 Task: Add Sprouts Organic Sea Salt Roasted Seaweed to the cart.
Action: Mouse moved to (31, 318)
Screenshot: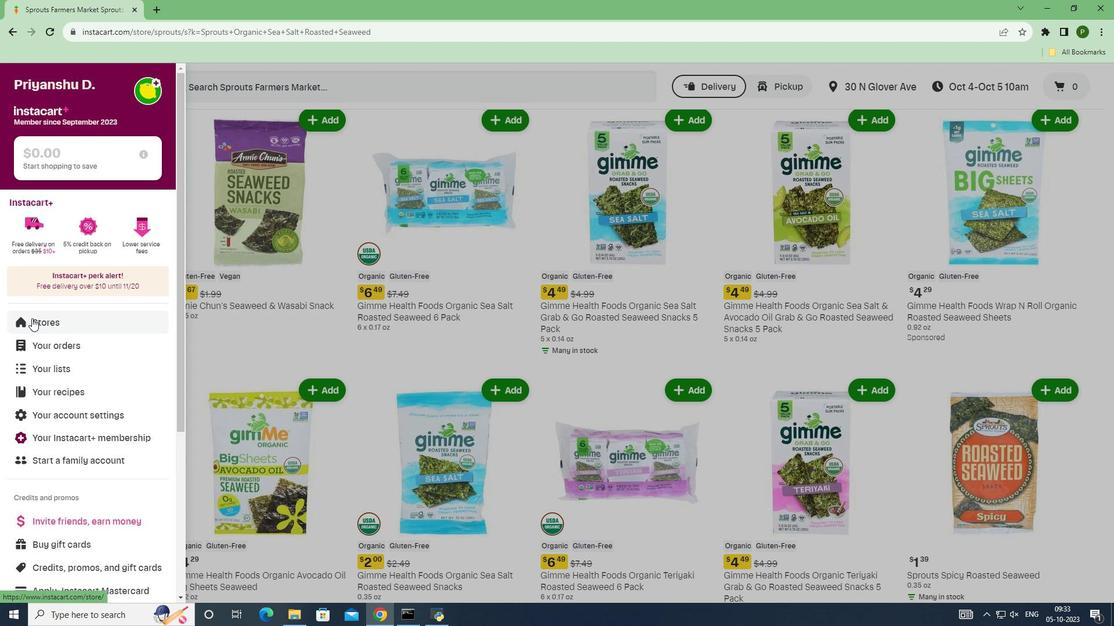
Action: Mouse pressed left at (31, 318)
Screenshot: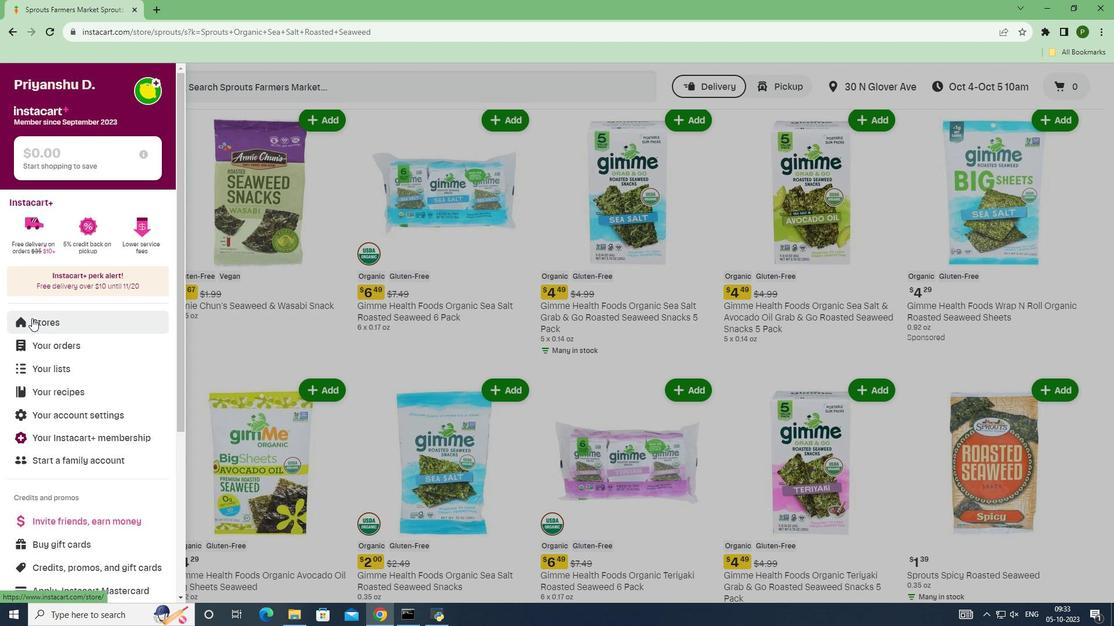 
Action: Mouse moved to (257, 138)
Screenshot: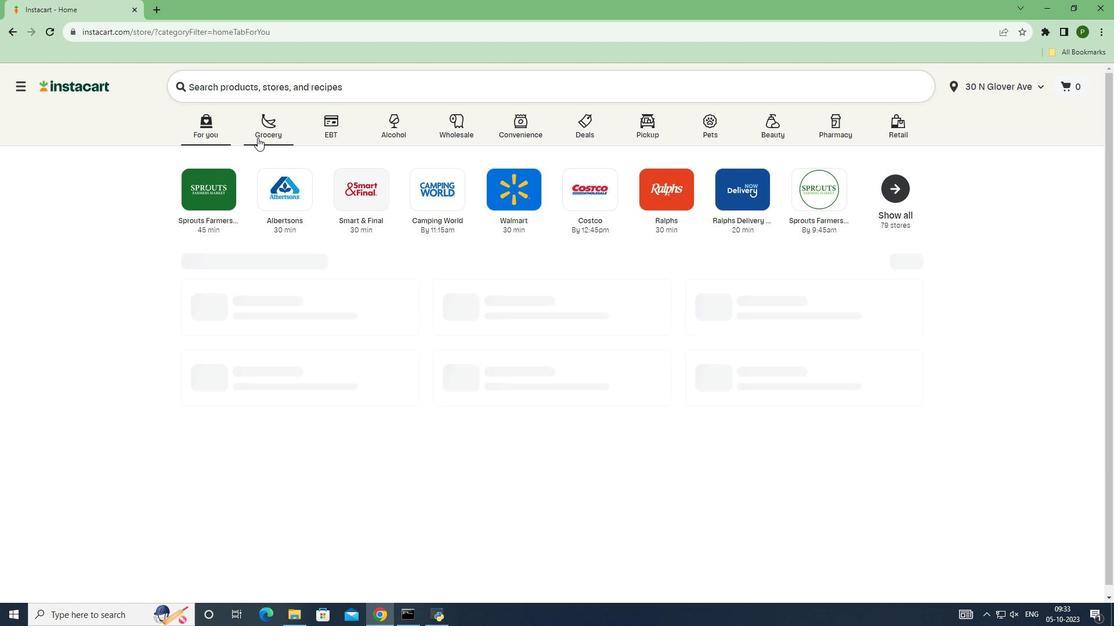 
Action: Mouse pressed left at (257, 138)
Screenshot: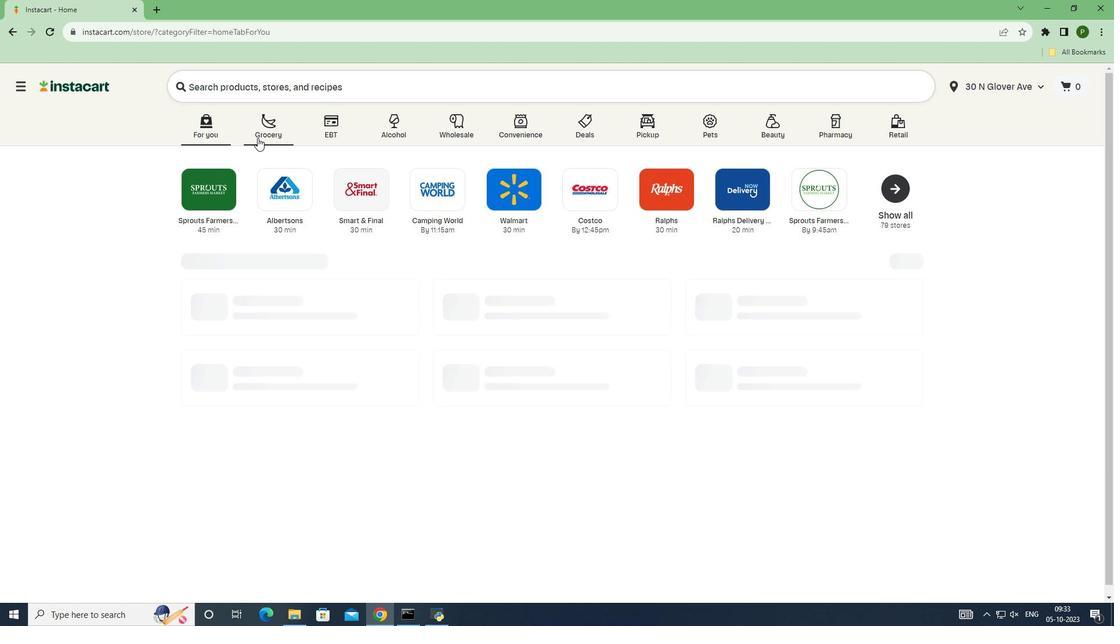 
Action: Mouse moved to (695, 264)
Screenshot: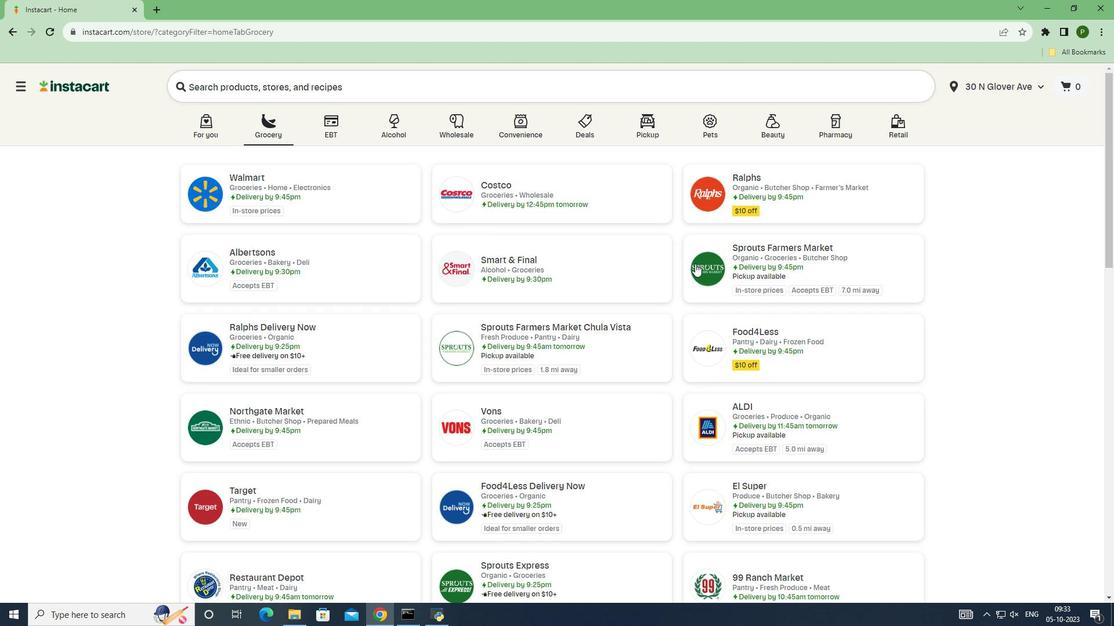 
Action: Mouse pressed left at (695, 264)
Screenshot: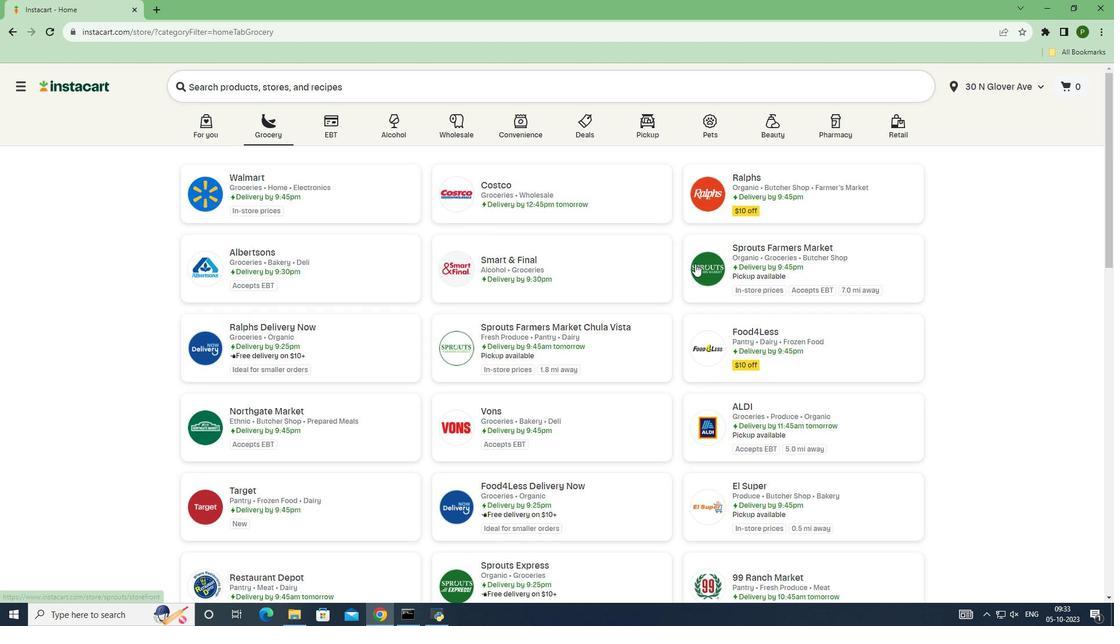 
Action: Mouse moved to (80, 332)
Screenshot: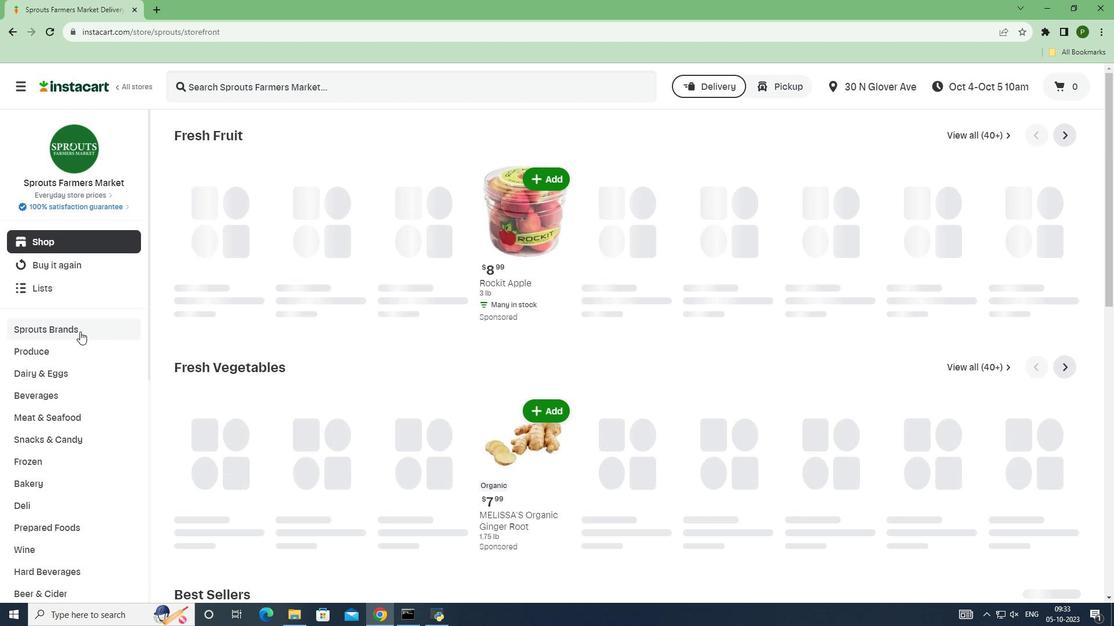 
Action: Mouse pressed left at (80, 332)
Screenshot: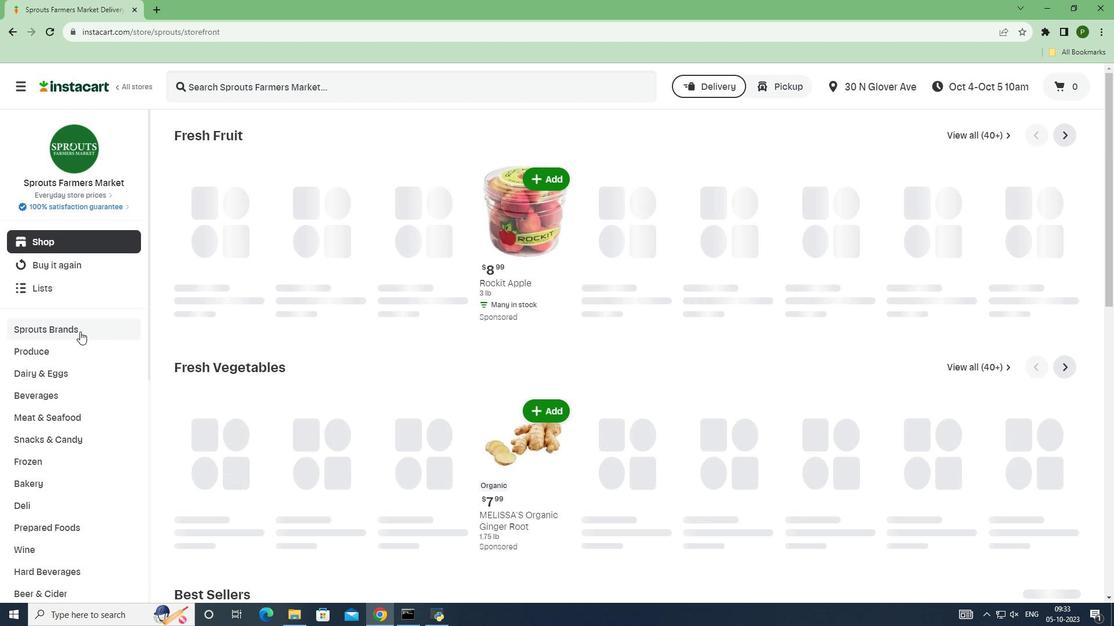 
Action: Mouse moved to (65, 422)
Screenshot: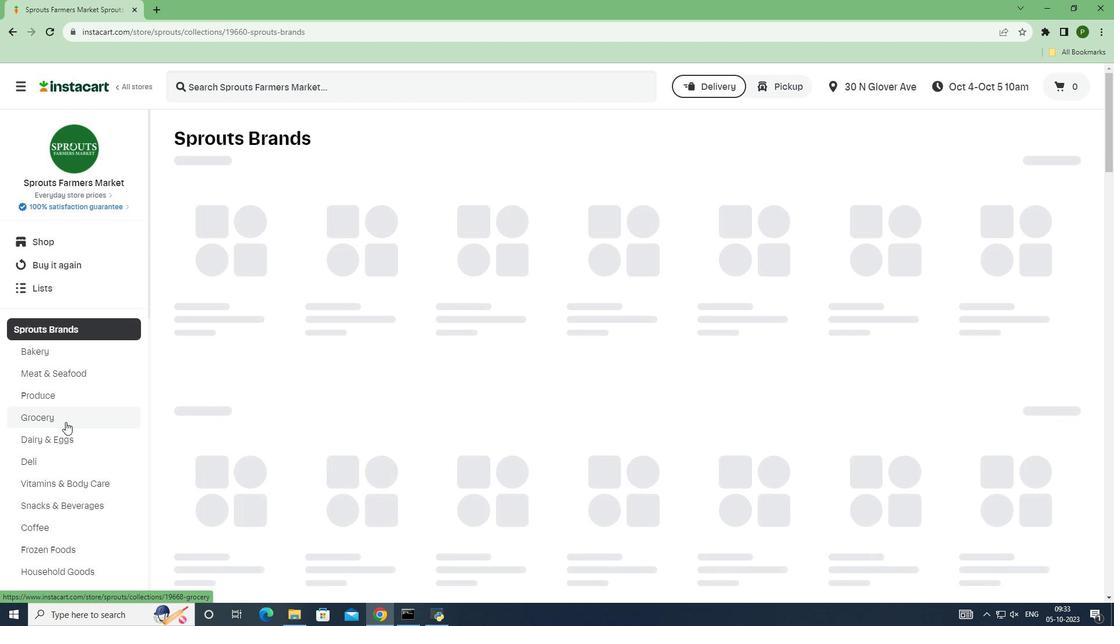 
Action: Mouse pressed left at (65, 422)
Screenshot: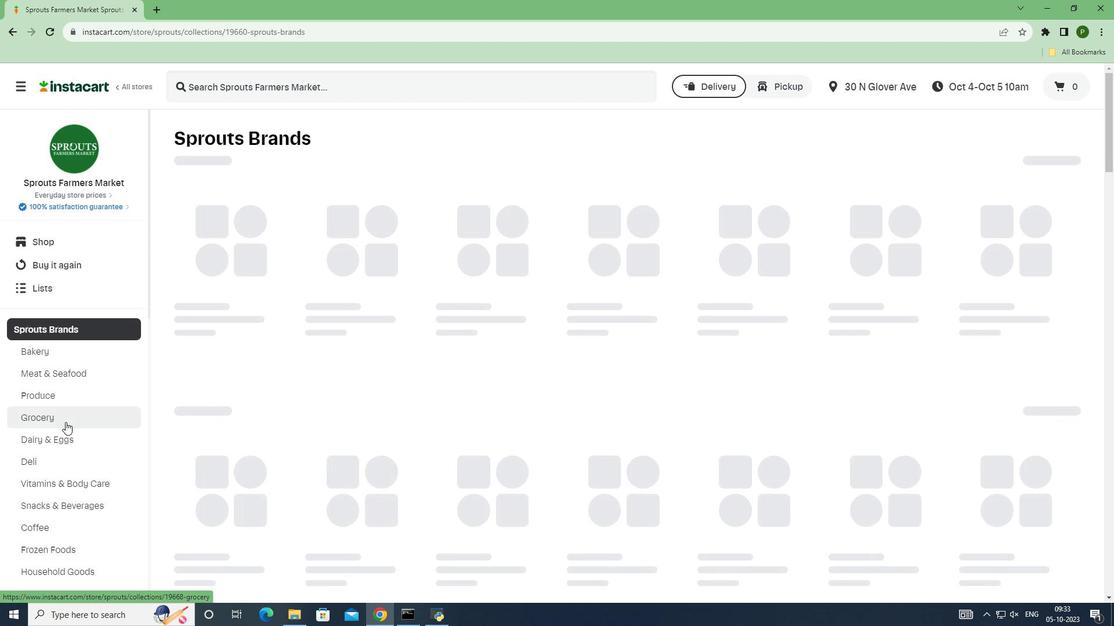 
Action: Mouse moved to (241, 229)
Screenshot: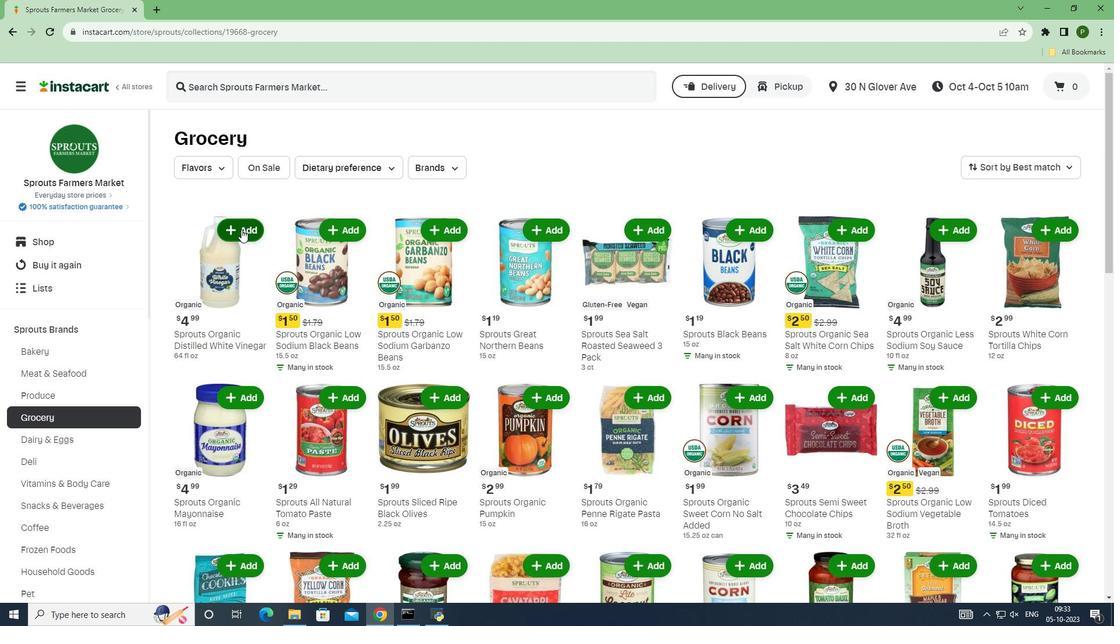 
Action: Mouse scrolled (241, 229) with delta (0, 0)
Screenshot: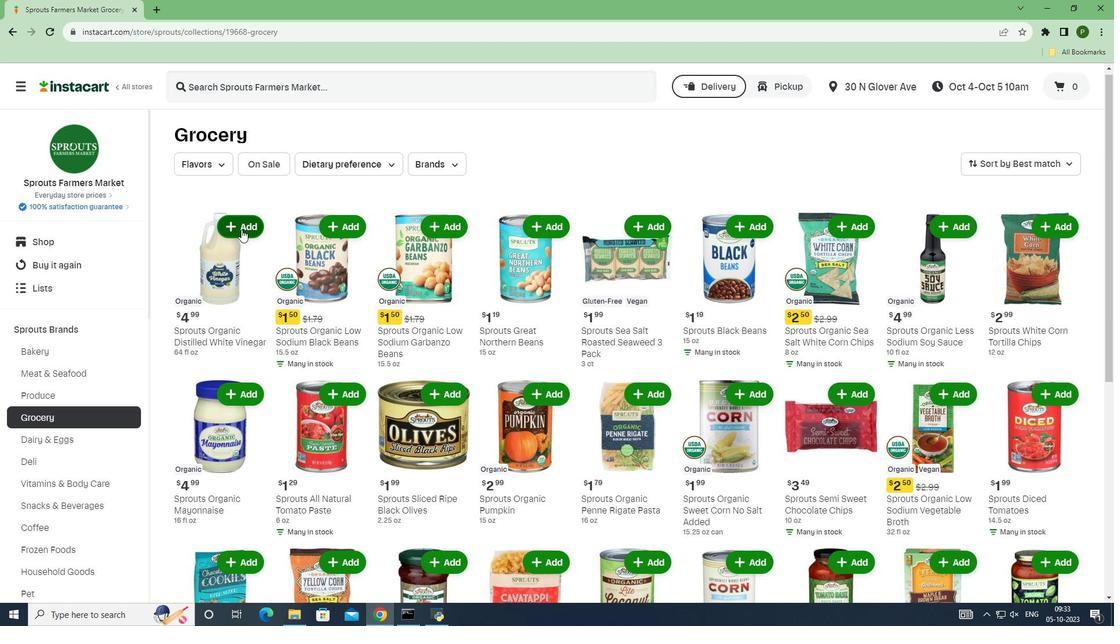 
Action: Mouse scrolled (241, 229) with delta (0, 0)
Screenshot: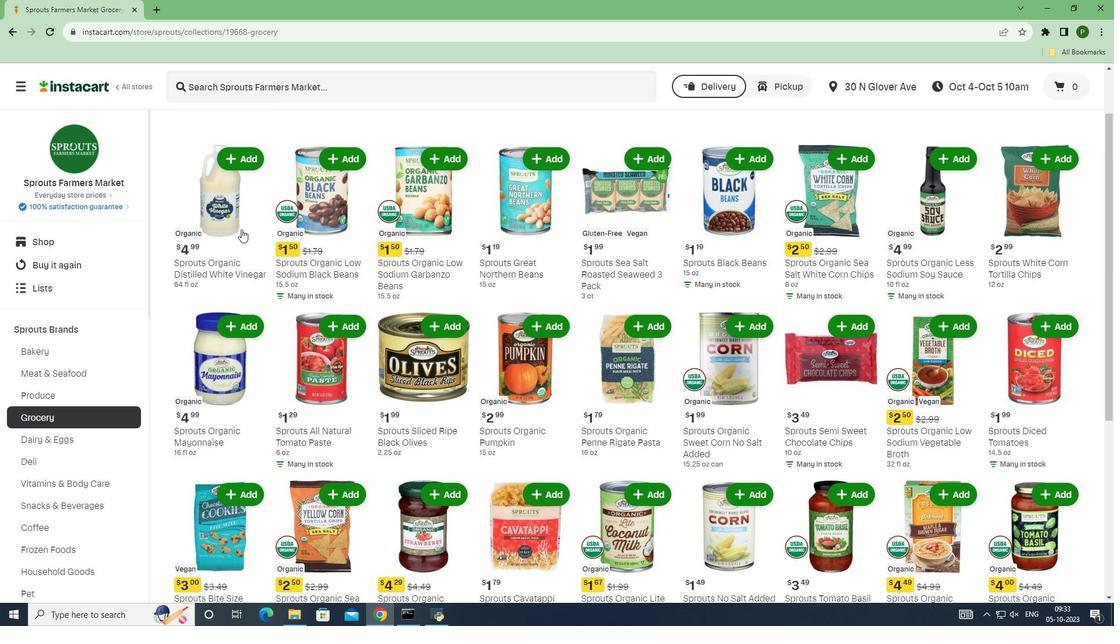 
Action: Mouse scrolled (241, 229) with delta (0, 0)
Screenshot: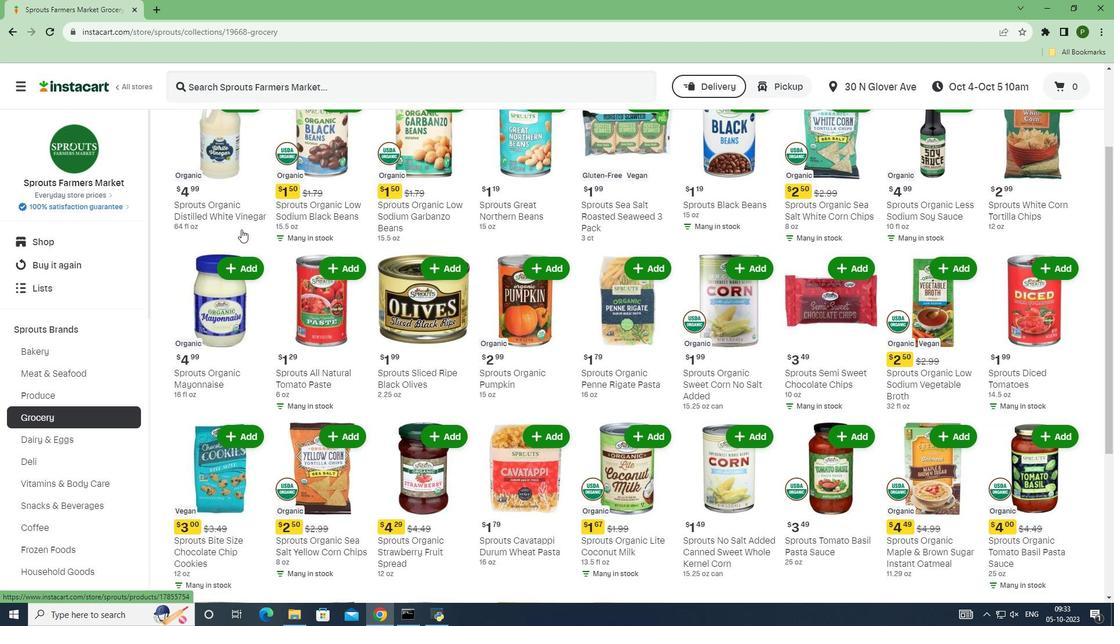 
Action: Mouse scrolled (241, 229) with delta (0, 0)
Screenshot: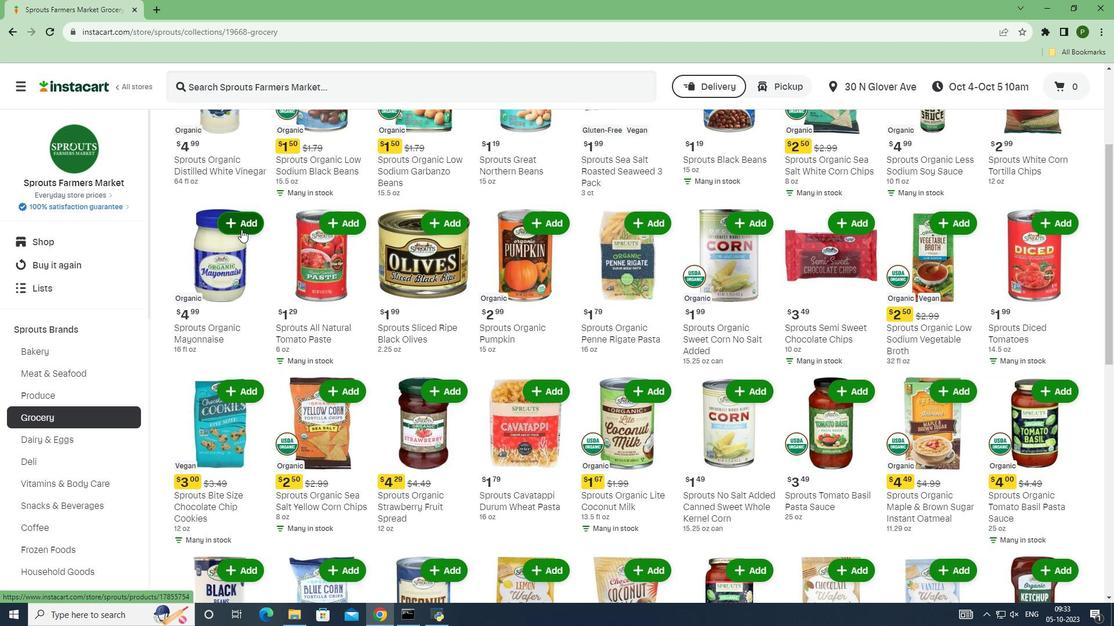 
Action: Mouse scrolled (241, 229) with delta (0, 0)
Screenshot: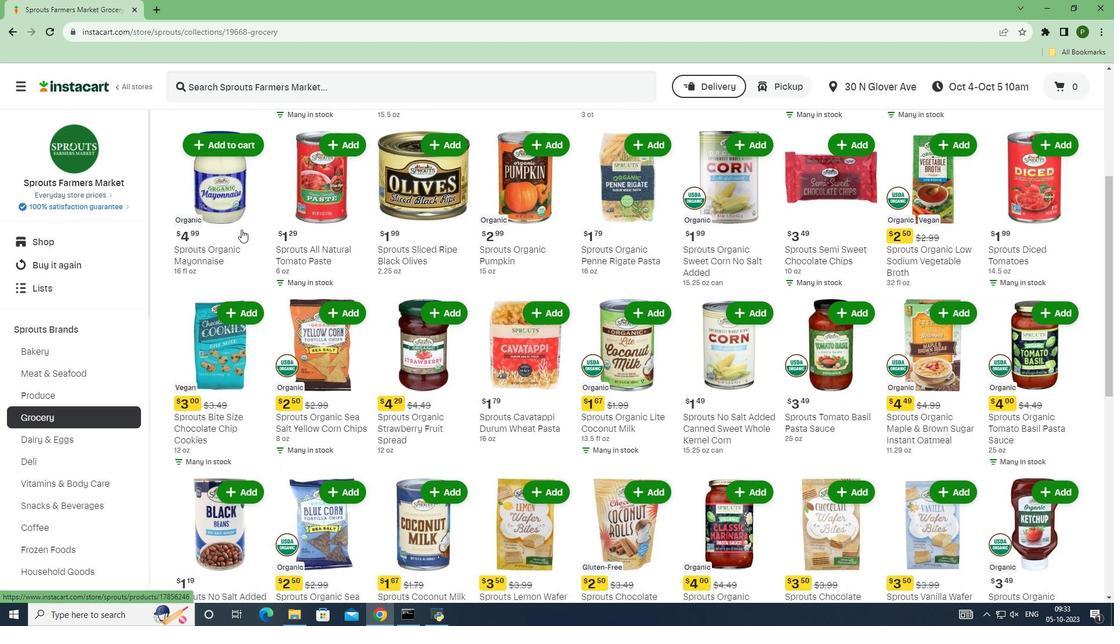 
Action: Mouse scrolled (241, 229) with delta (0, 0)
Screenshot: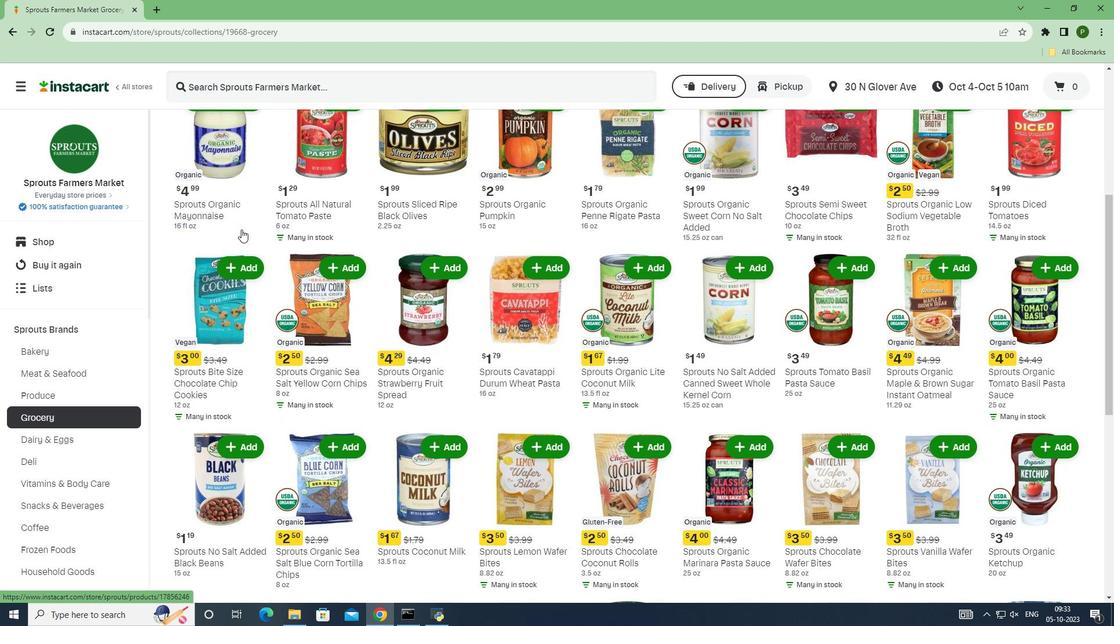 
Action: Mouse scrolled (241, 229) with delta (0, 0)
Screenshot: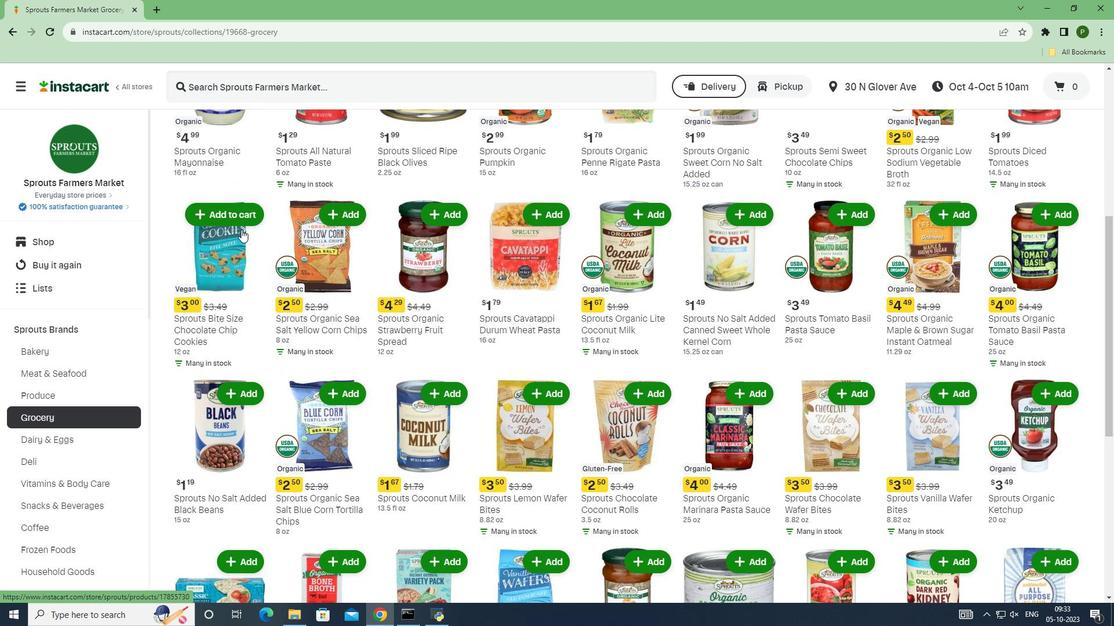 
Action: Mouse scrolled (241, 229) with delta (0, 0)
Screenshot: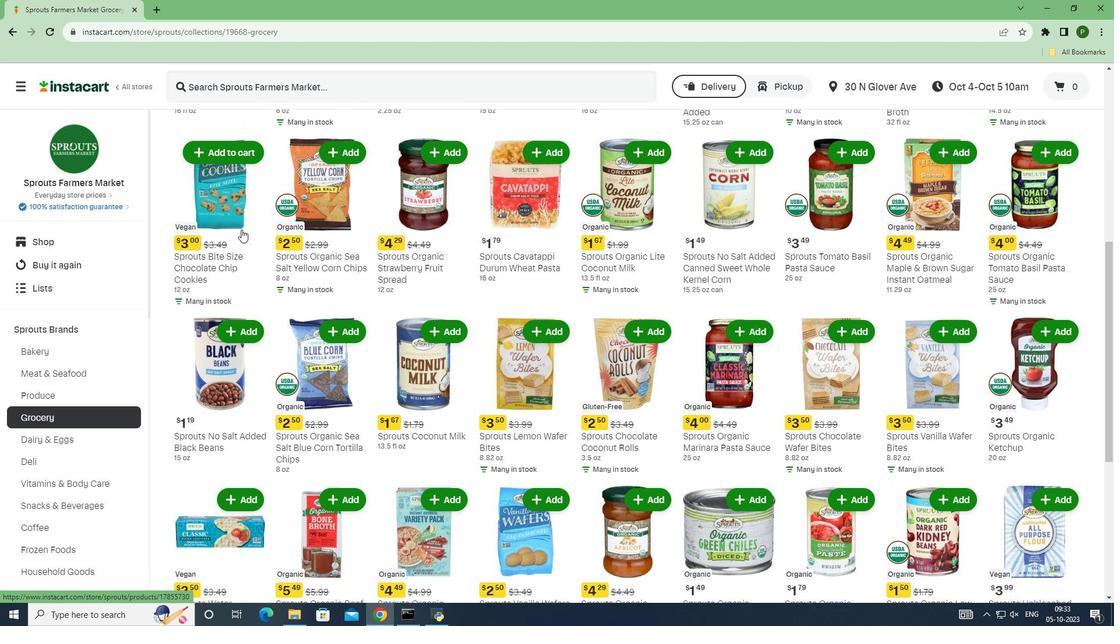 
Action: Mouse scrolled (241, 229) with delta (0, 0)
Screenshot: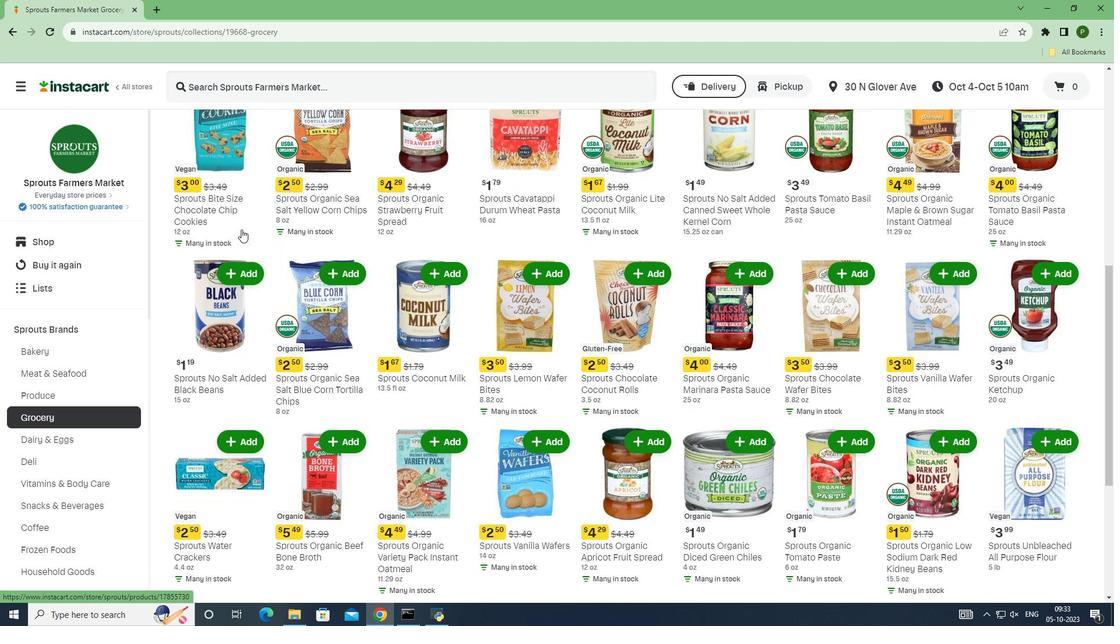 
Action: Mouse scrolled (241, 229) with delta (0, 0)
Screenshot: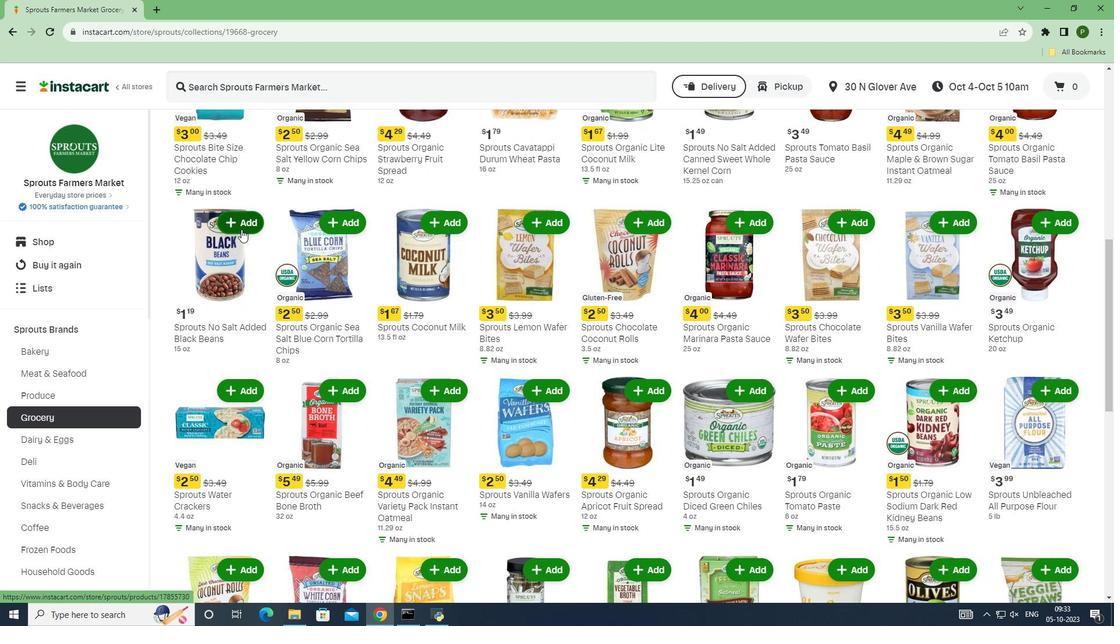 
Action: Mouse scrolled (241, 229) with delta (0, 0)
Screenshot: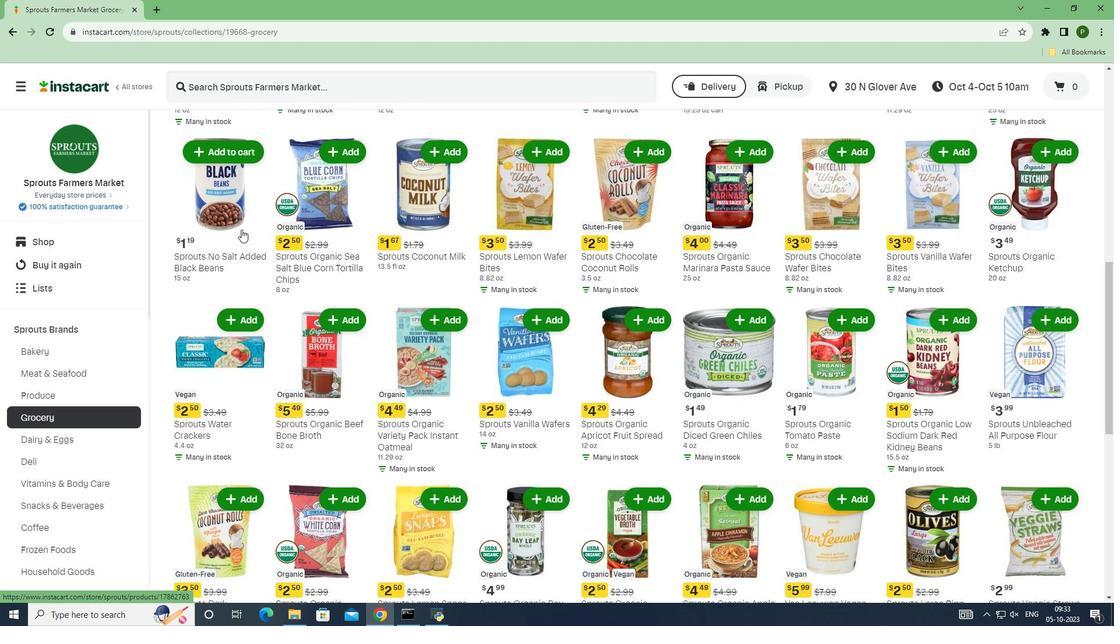 
Action: Mouse scrolled (241, 229) with delta (0, 0)
Screenshot: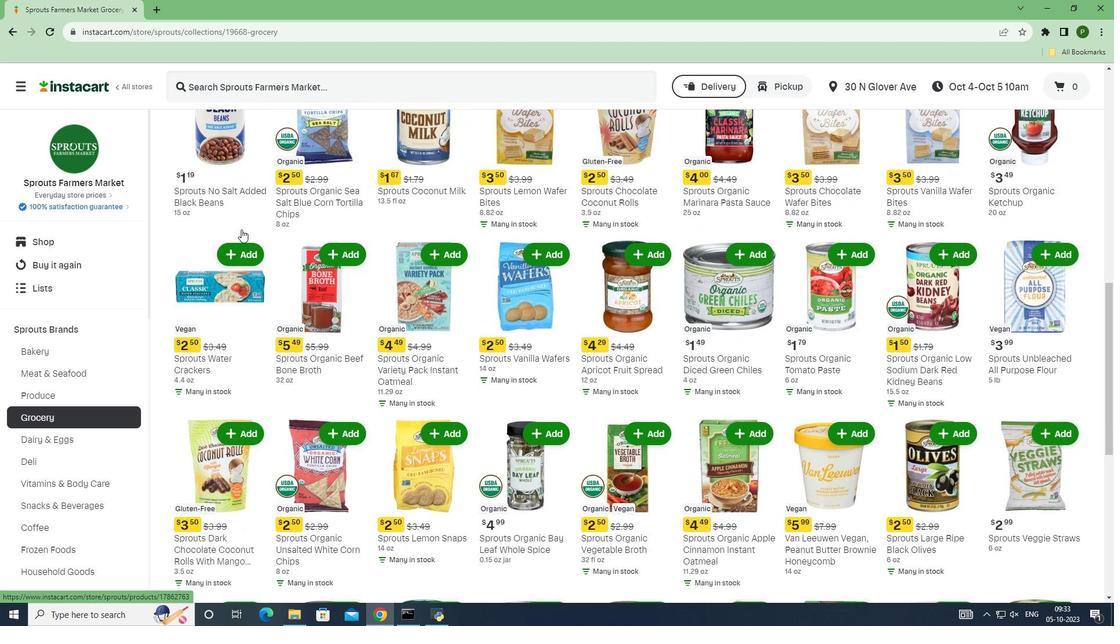 
Action: Mouse scrolled (241, 229) with delta (0, 0)
Screenshot: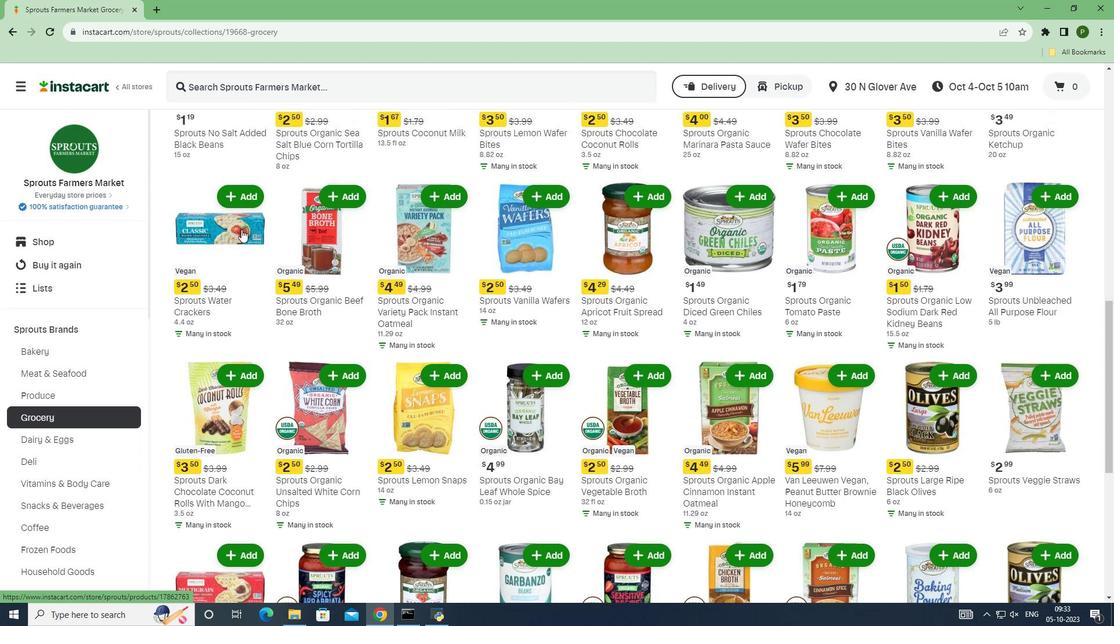 
Action: Mouse scrolled (241, 229) with delta (0, 0)
Screenshot: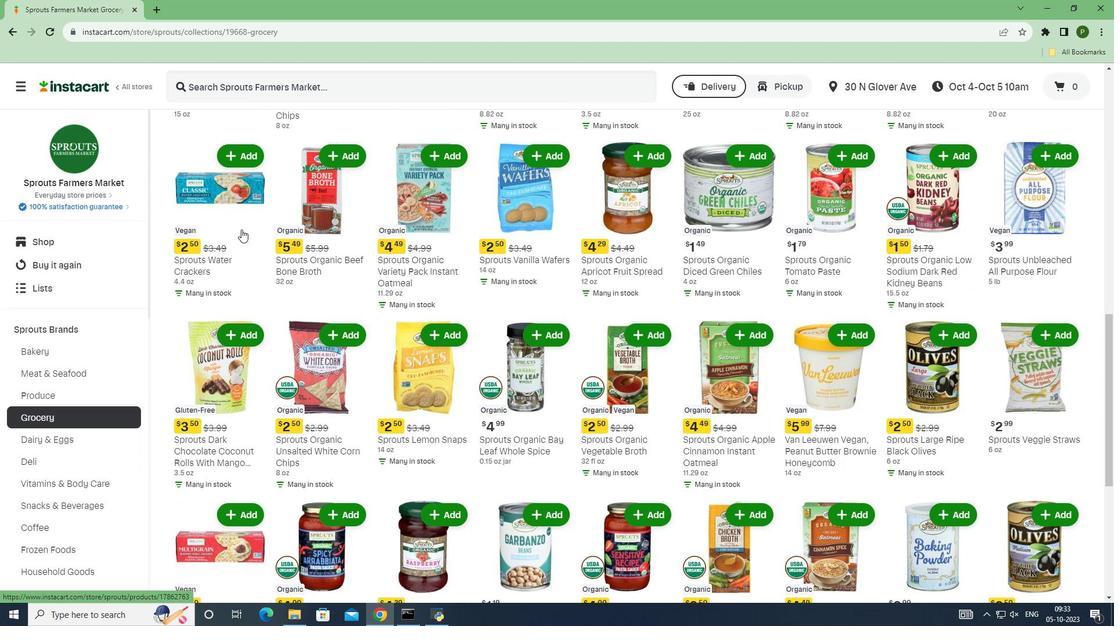
Action: Mouse scrolled (241, 229) with delta (0, 0)
Screenshot: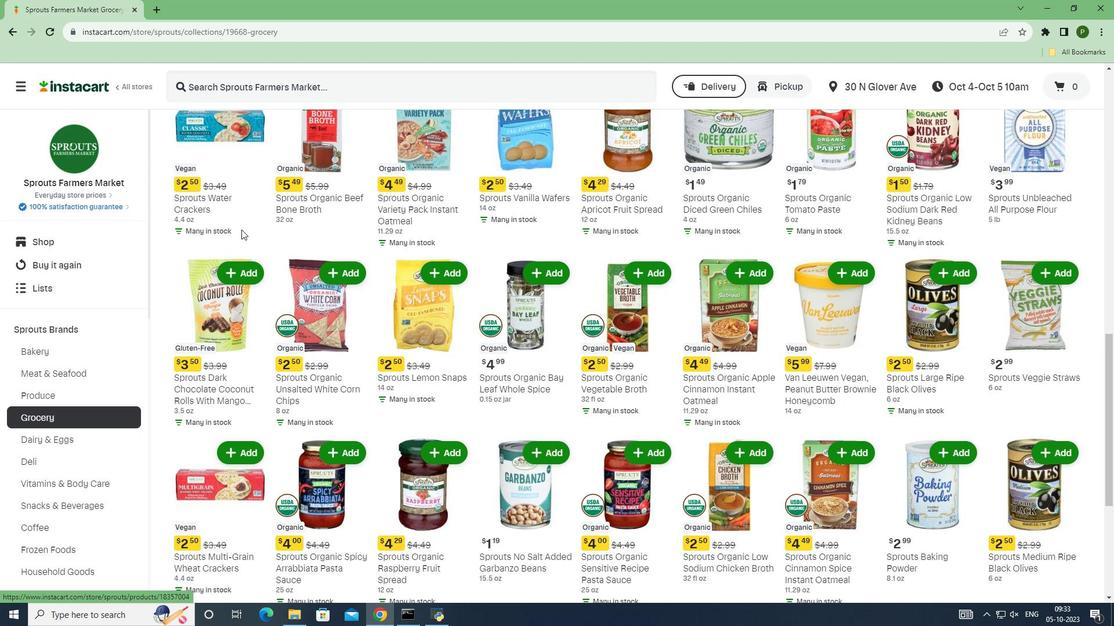 
Action: Mouse scrolled (241, 229) with delta (0, 0)
Screenshot: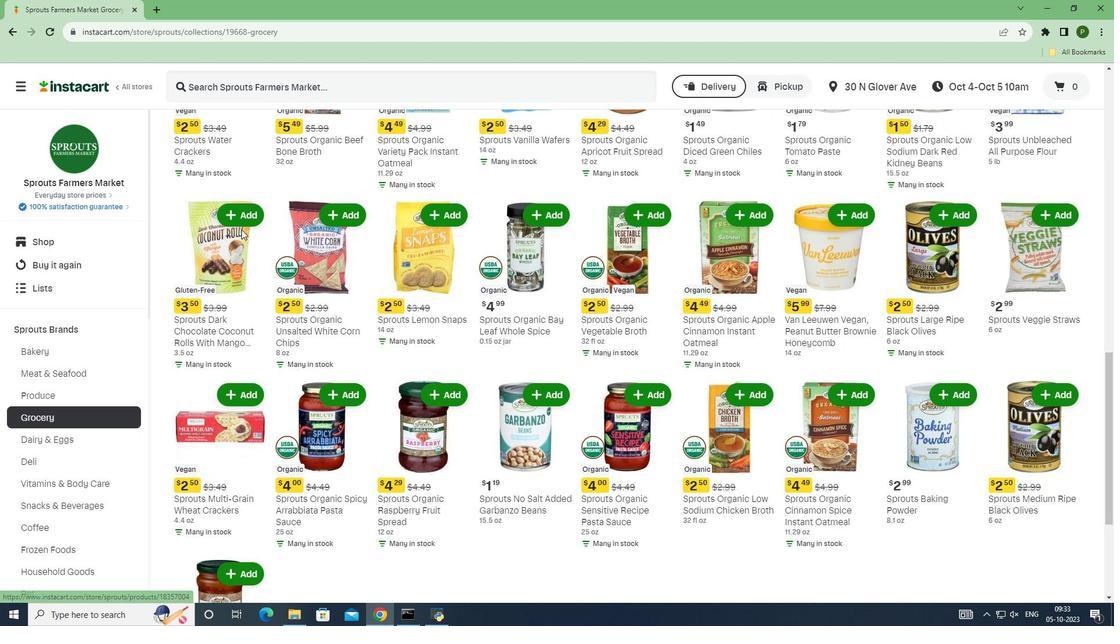 
Action: Mouse scrolled (241, 229) with delta (0, 0)
Screenshot: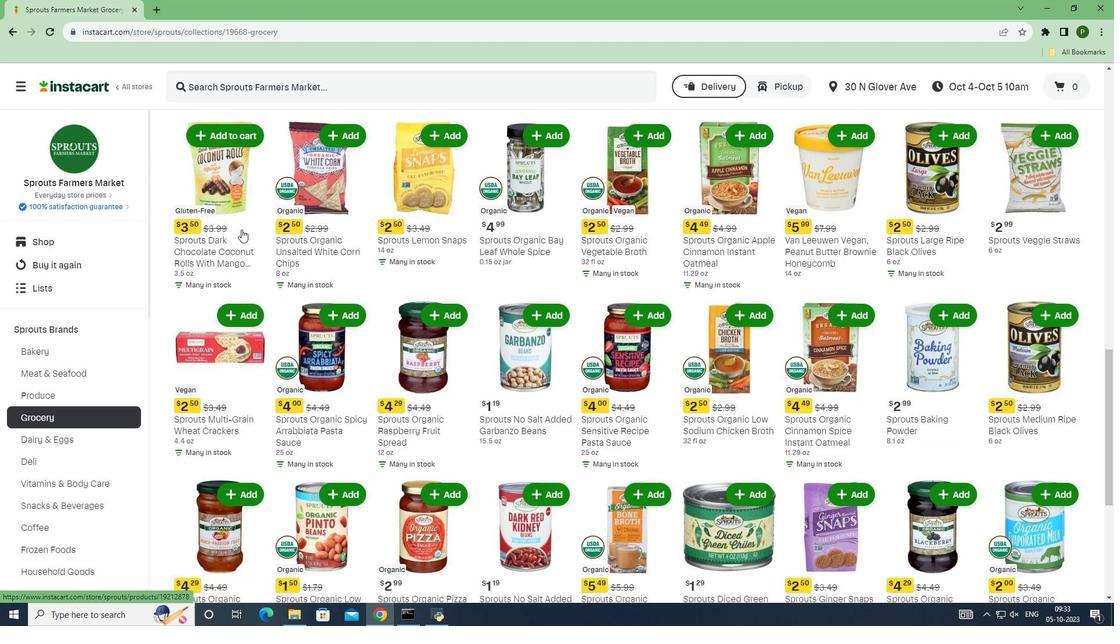 
Action: Mouse scrolled (241, 229) with delta (0, 0)
Screenshot: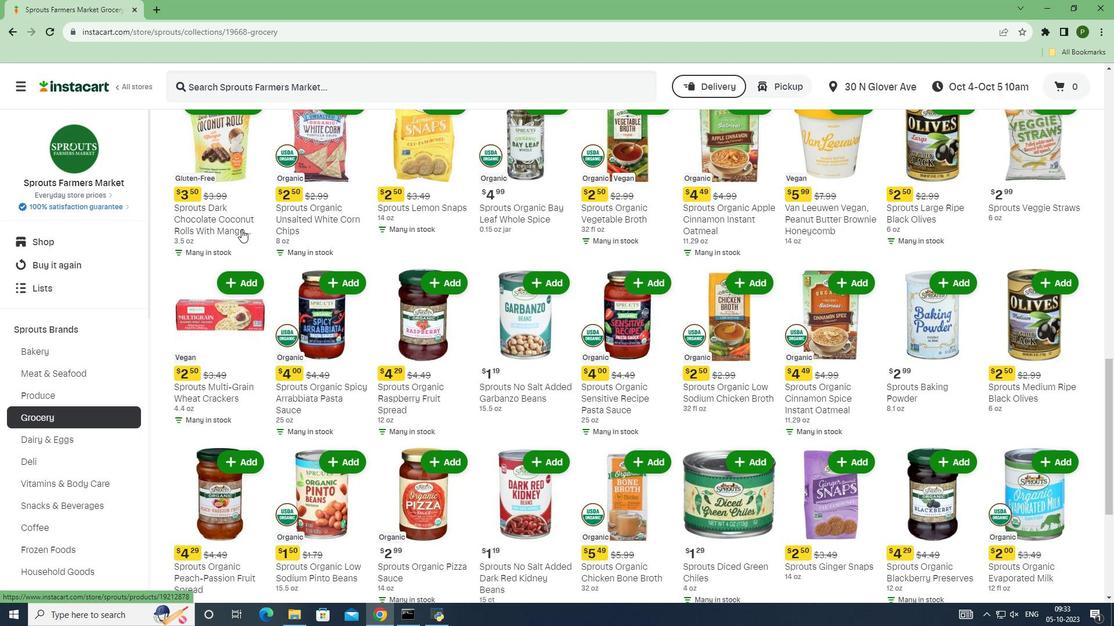 
Action: Mouse scrolled (241, 229) with delta (0, 0)
Screenshot: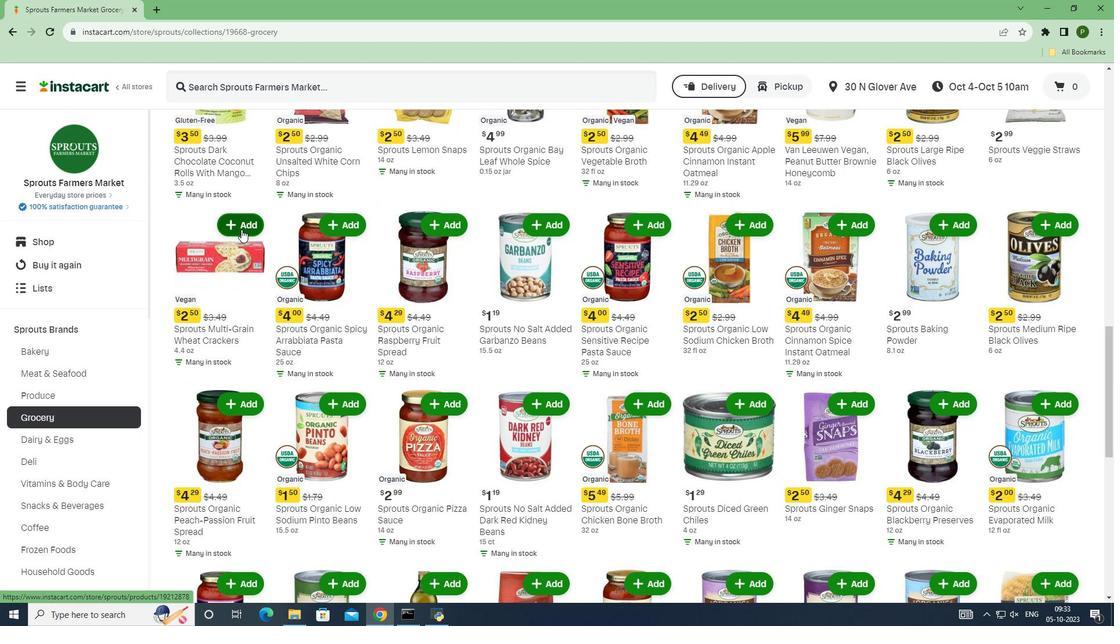 
Action: Mouse scrolled (241, 229) with delta (0, 0)
Screenshot: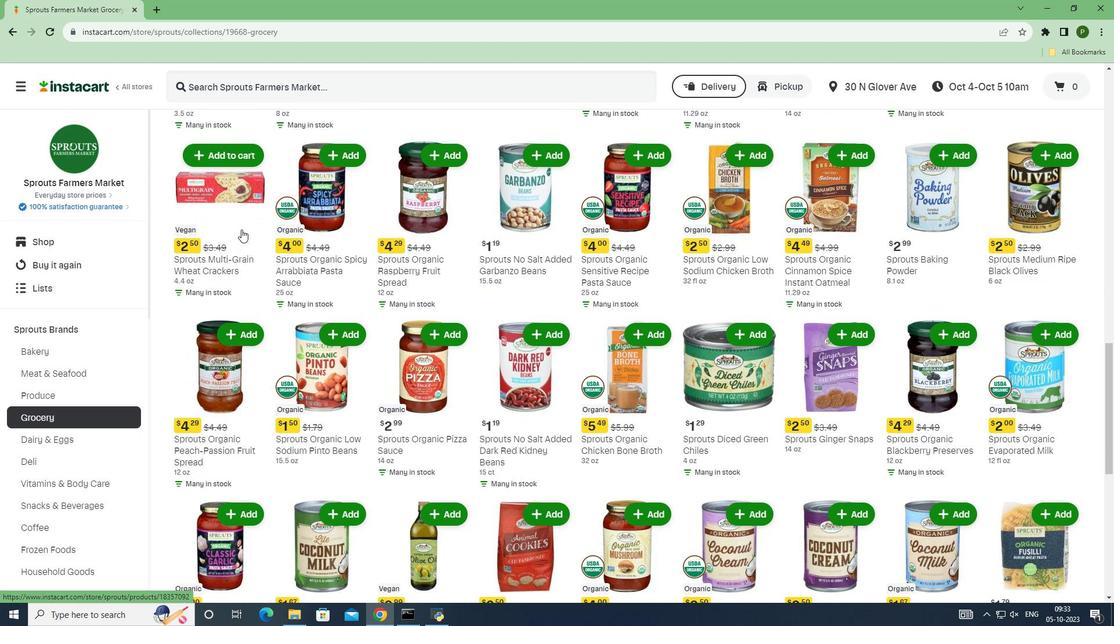
Action: Mouse scrolled (241, 229) with delta (0, 0)
Screenshot: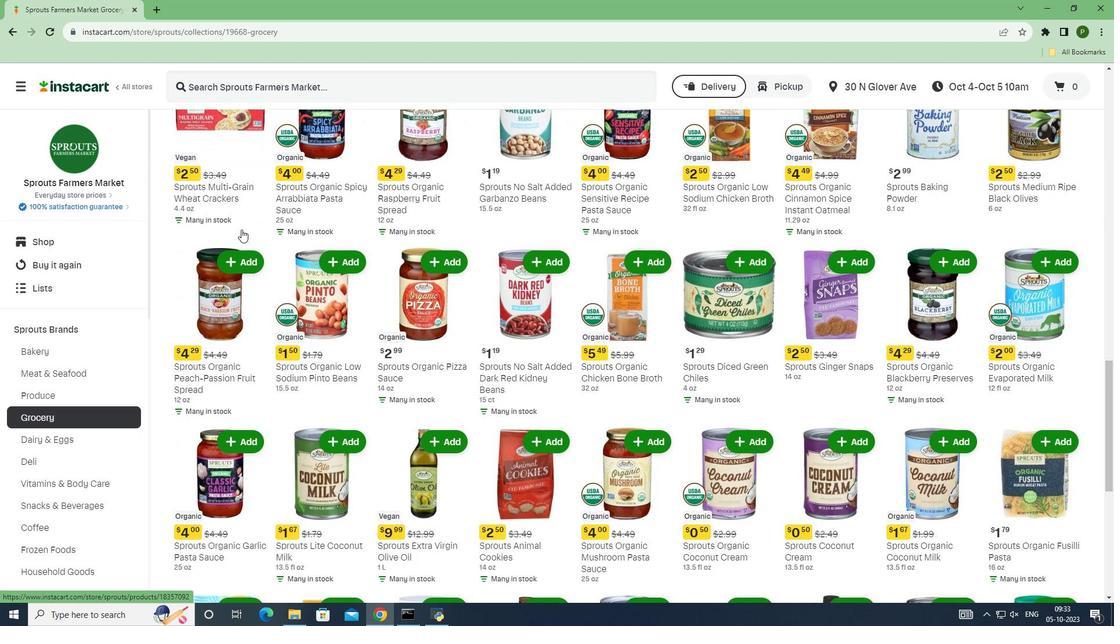 
Action: Mouse scrolled (241, 229) with delta (0, 0)
Screenshot: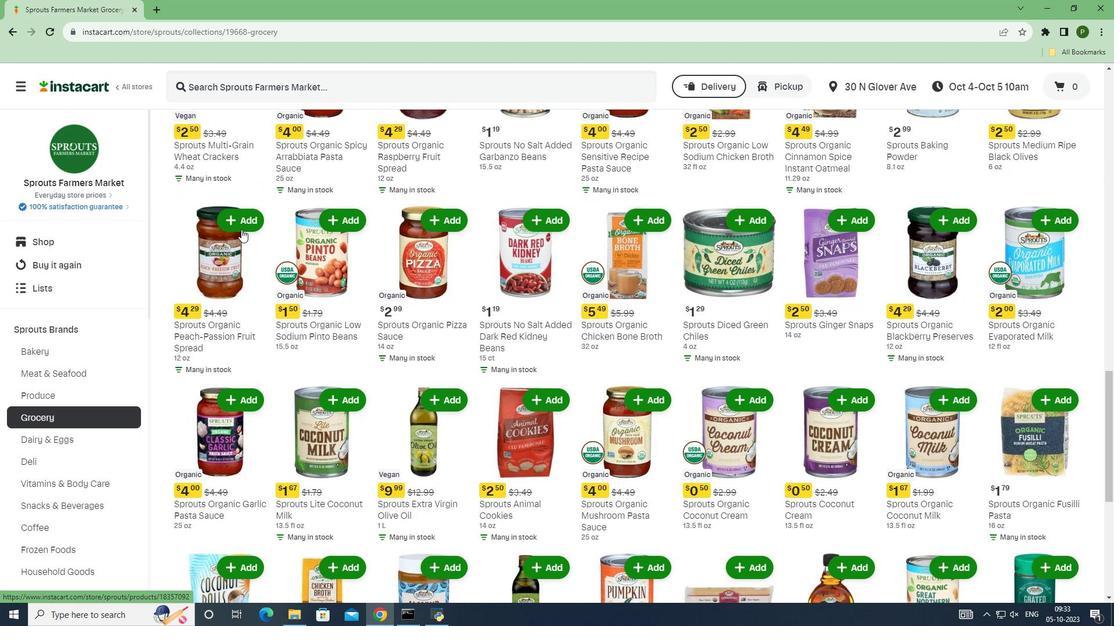 
Action: Mouse scrolled (241, 229) with delta (0, 0)
Screenshot: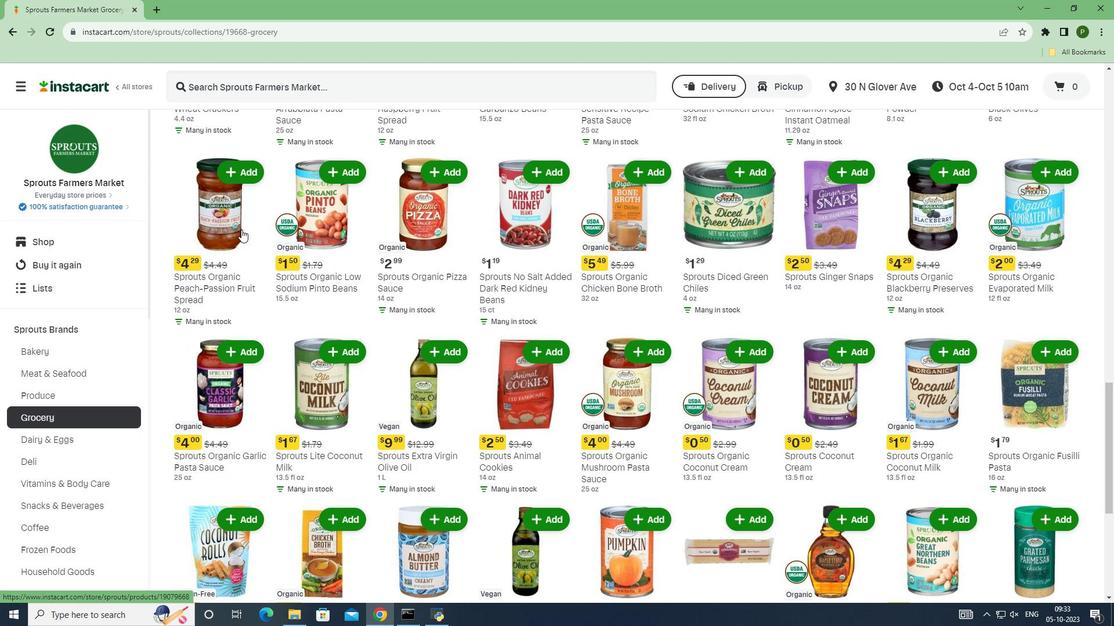 
Action: Mouse scrolled (241, 229) with delta (0, 0)
Screenshot: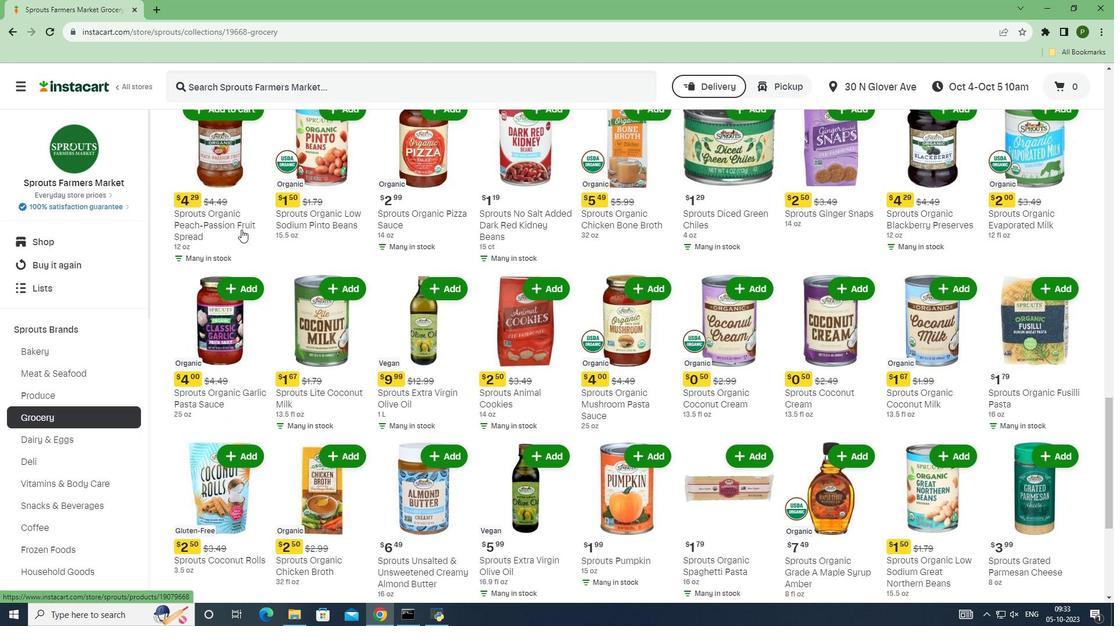 
Action: Mouse scrolled (241, 229) with delta (0, 0)
Screenshot: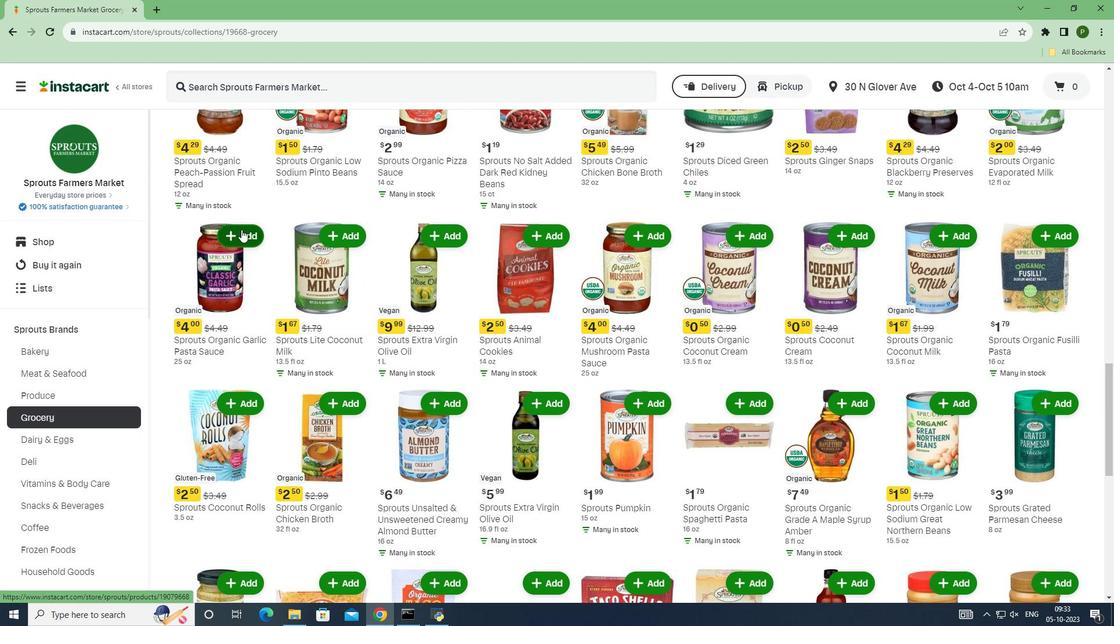 
Action: Mouse scrolled (241, 229) with delta (0, 0)
Screenshot: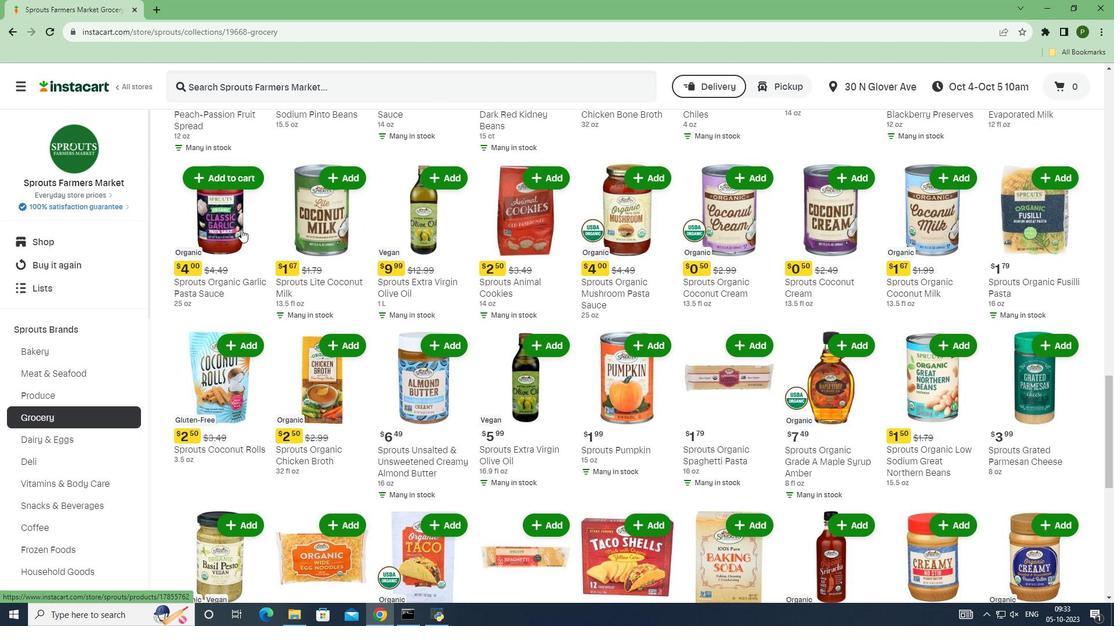 
Action: Mouse scrolled (241, 229) with delta (0, 0)
Screenshot: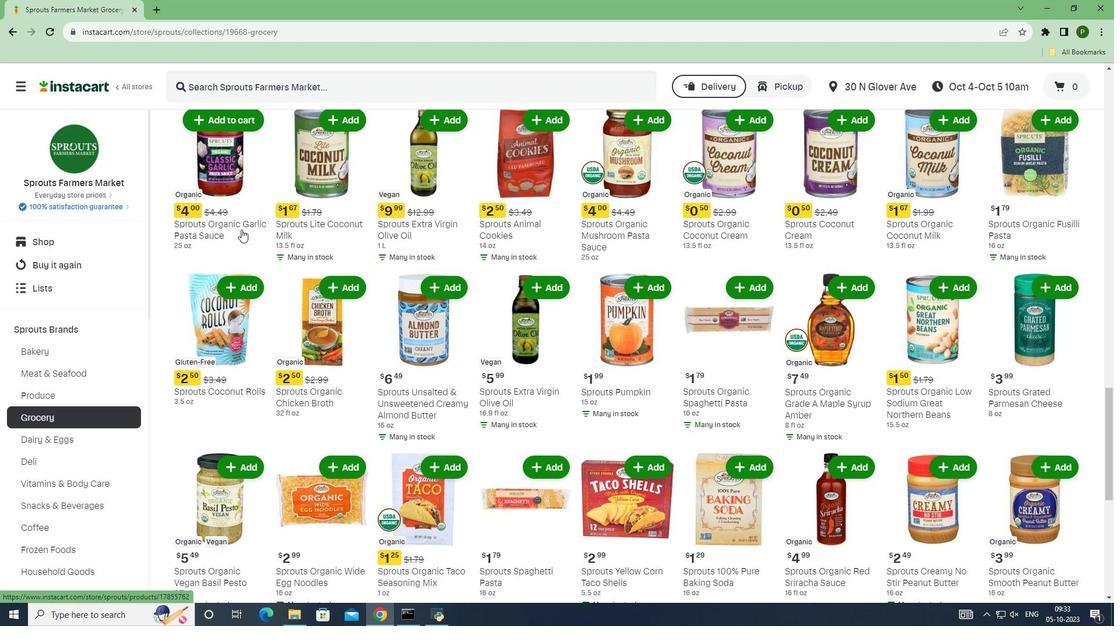 
Action: Mouse scrolled (241, 229) with delta (0, 0)
Screenshot: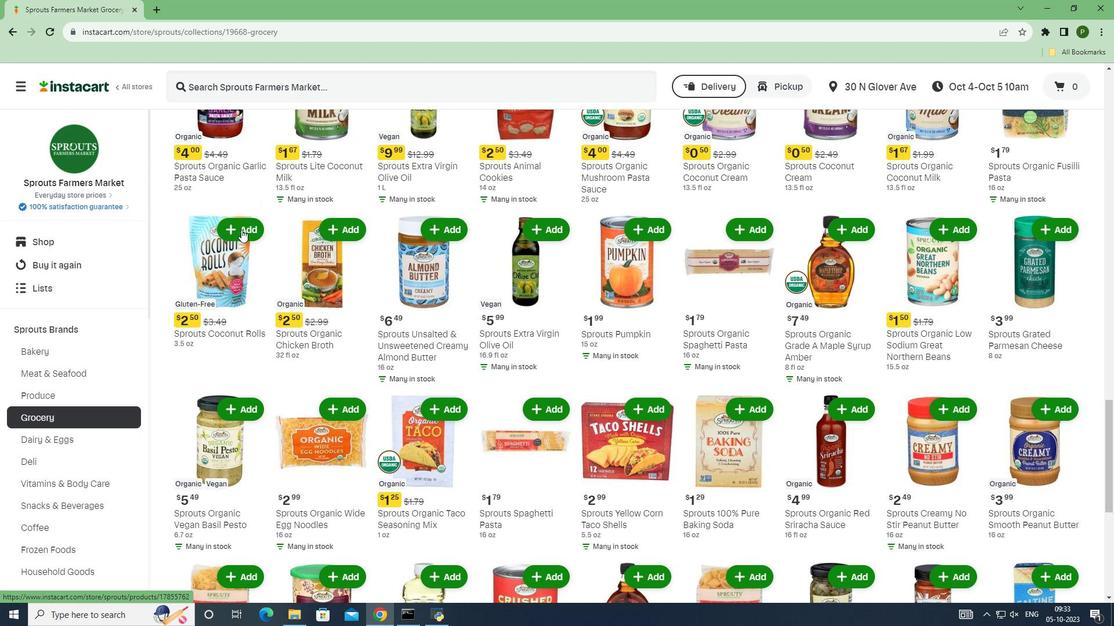 
Action: Mouse scrolled (241, 229) with delta (0, 0)
Screenshot: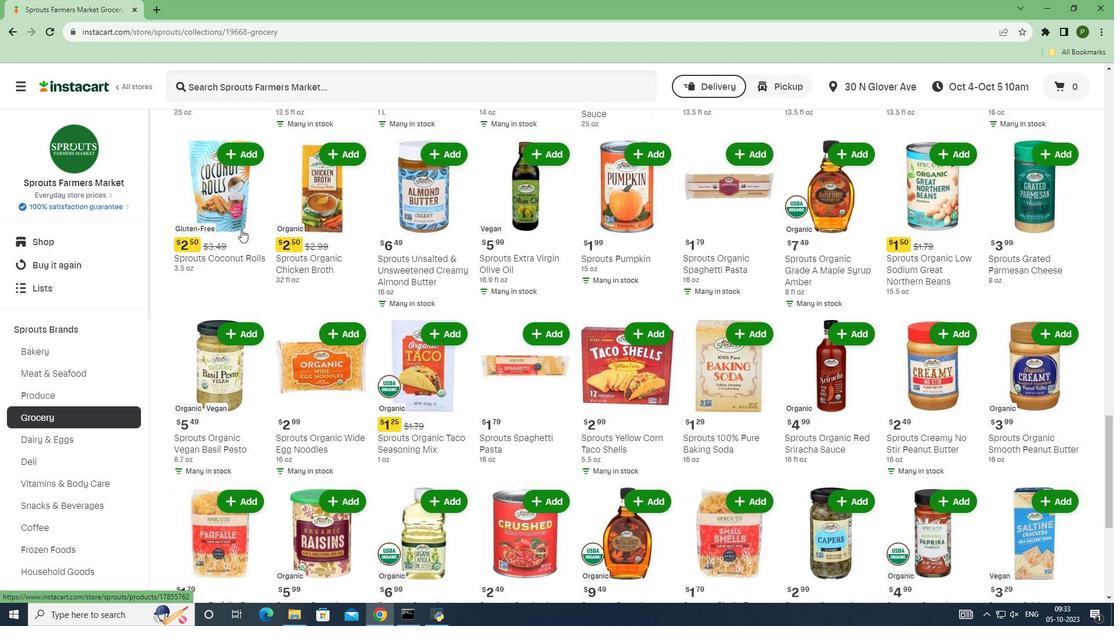 
Action: Mouse scrolled (241, 229) with delta (0, 0)
Screenshot: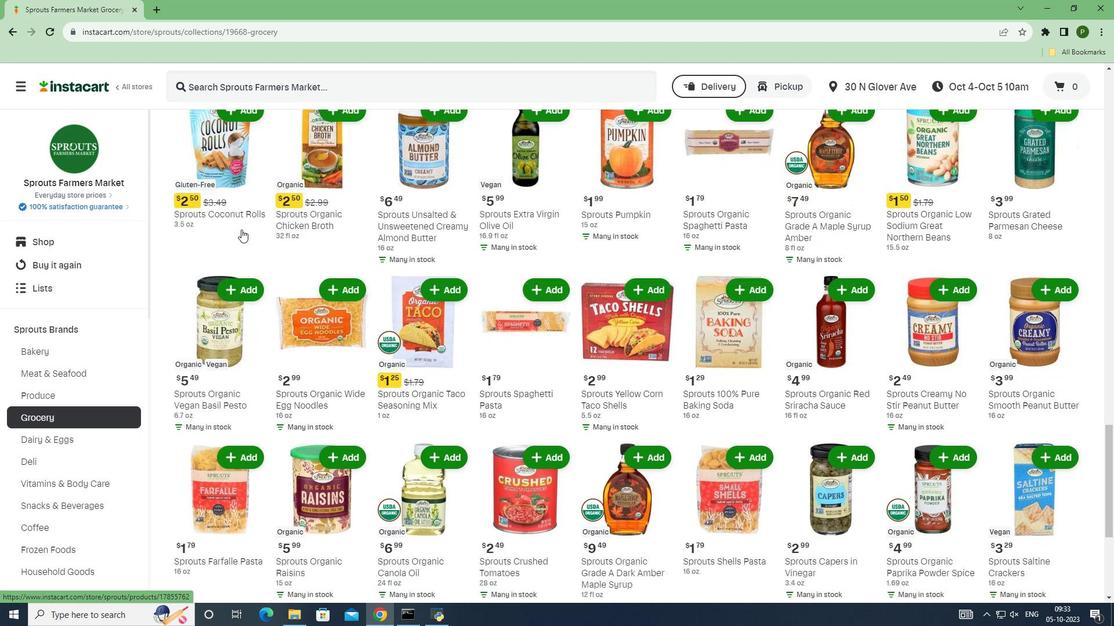 
Action: Mouse scrolled (241, 229) with delta (0, 0)
Screenshot: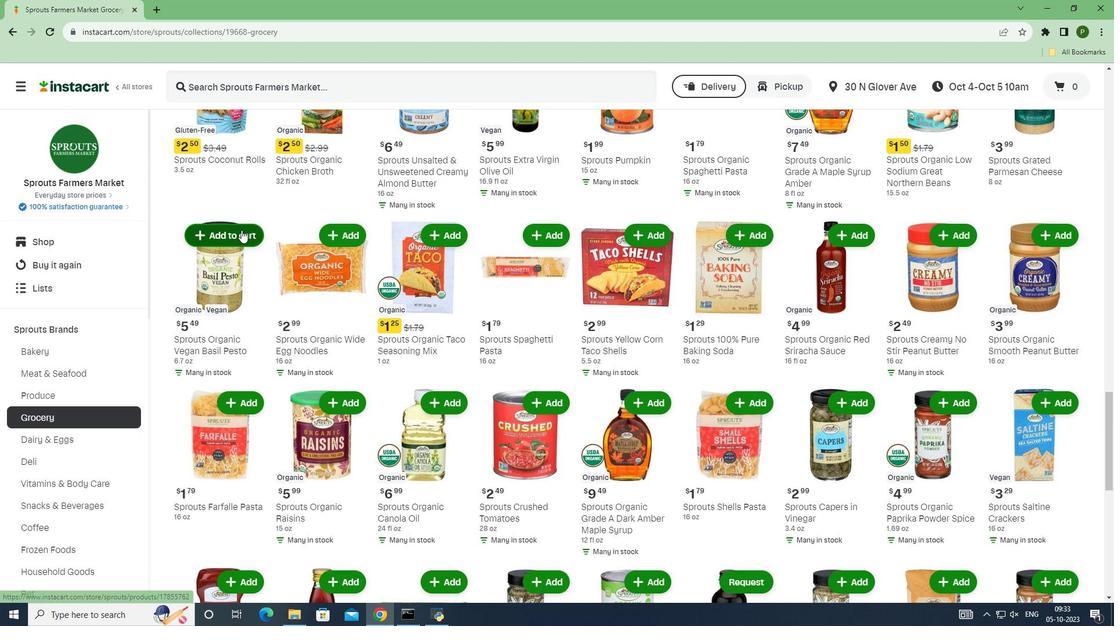 
Action: Mouse moved to (241, 230)
Screenshot: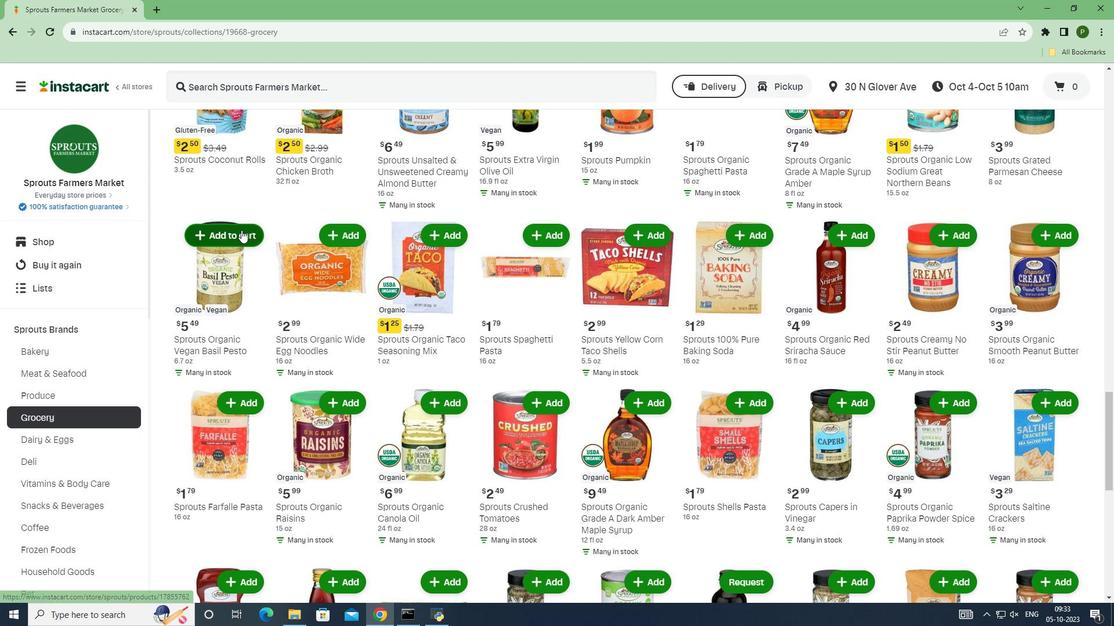 
Action: Mouse scrolled (241, 229) with delta (0, 0)
Screenshot: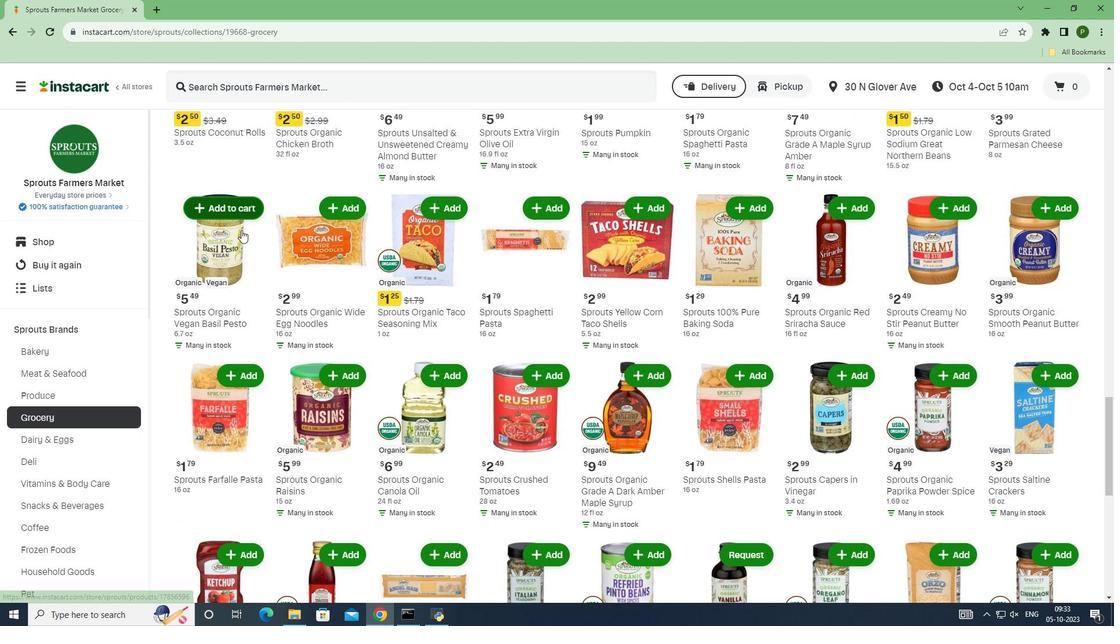 
Action: Mouse scrolled (241, 229) with delta (0, 0)
Screenshot: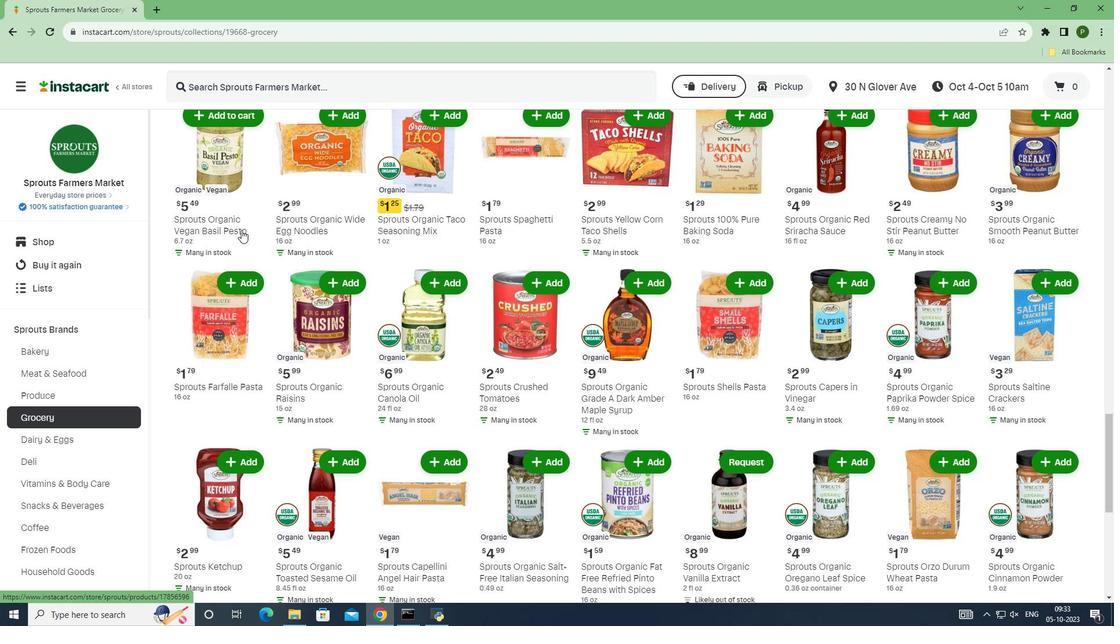 
Action: Mouse scrolled (241, 229) with delta (0, 0)
Screenshot: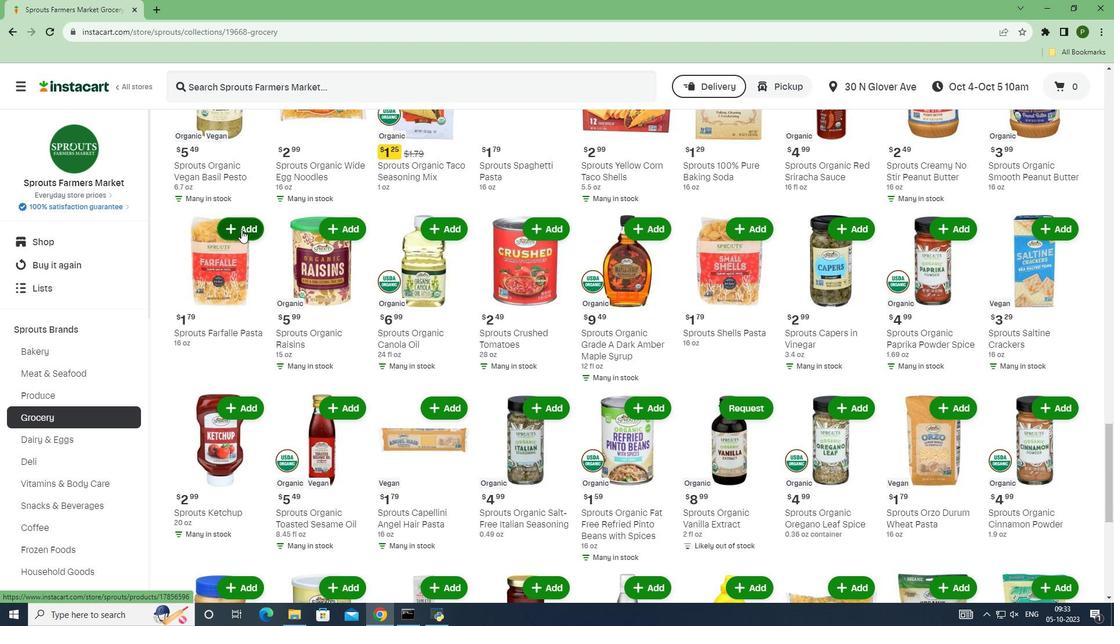 
Action: Mouse scrolled (241, 229) with delta (0, 0)
Screenshot: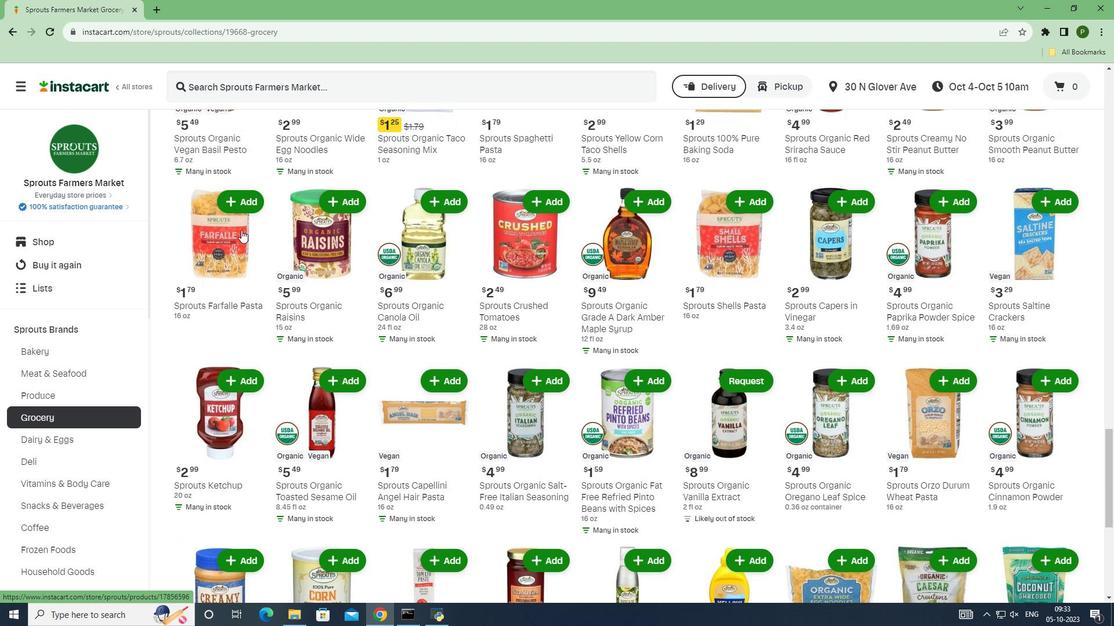 
Action: Mouse scrolled (241, 229) with delta (0, 0)
Screenshot: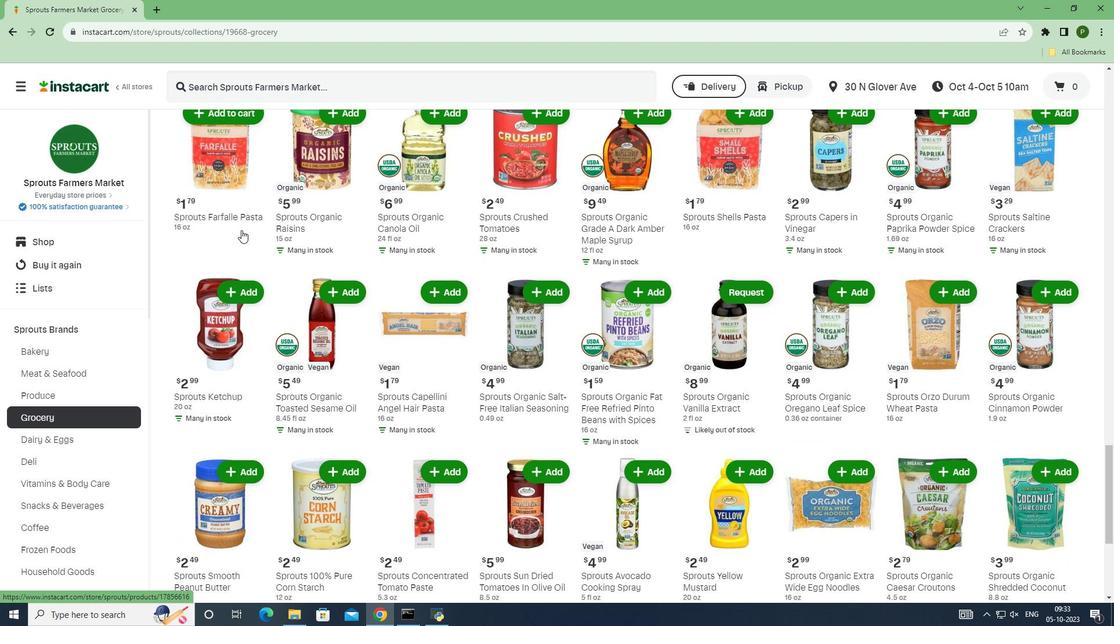 
Action: Mouse scrolled (241, 229) with delta (0, 0)
Screenshot: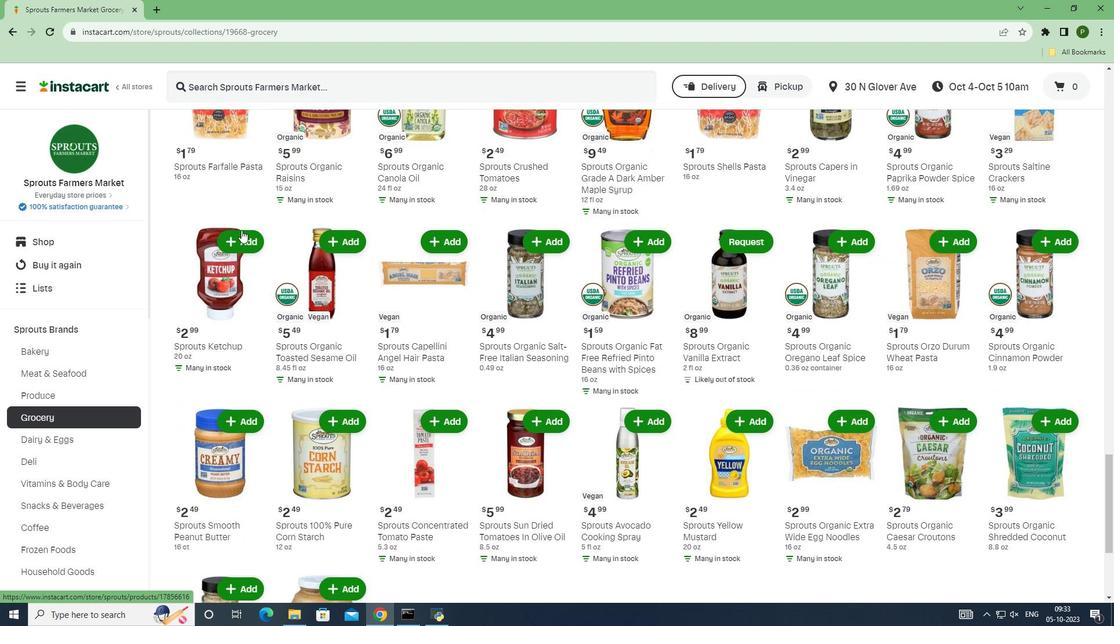 
Action: Mouse scrolled (241, 229) with delta (0, 0)
Screenshot: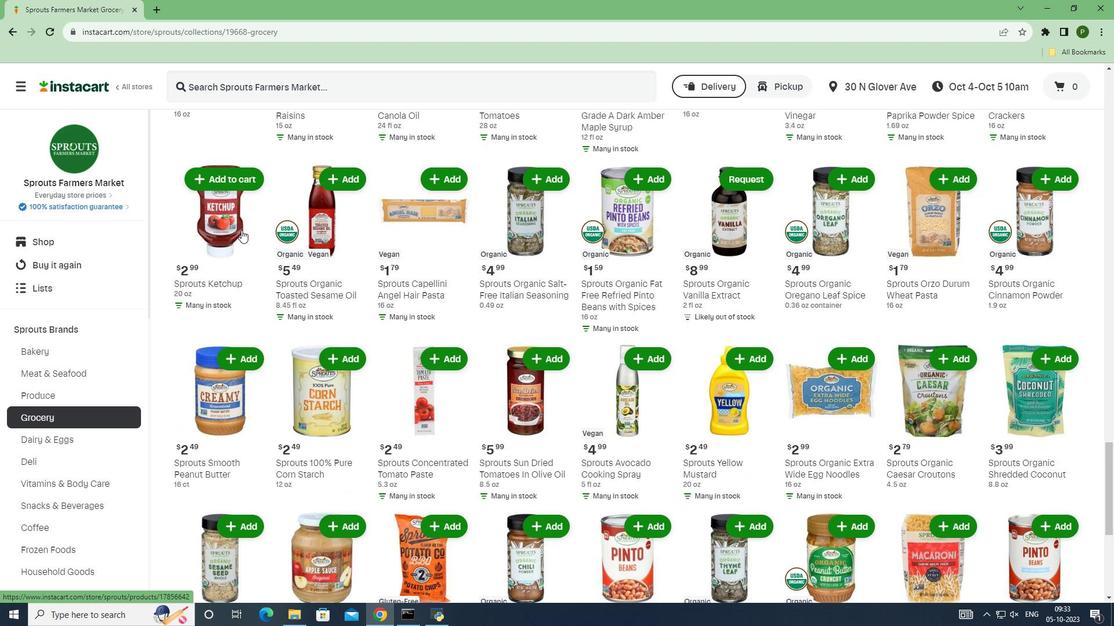 
Action: Mouse scrolled (241, 229) with delta (0, 0)
Screenshot: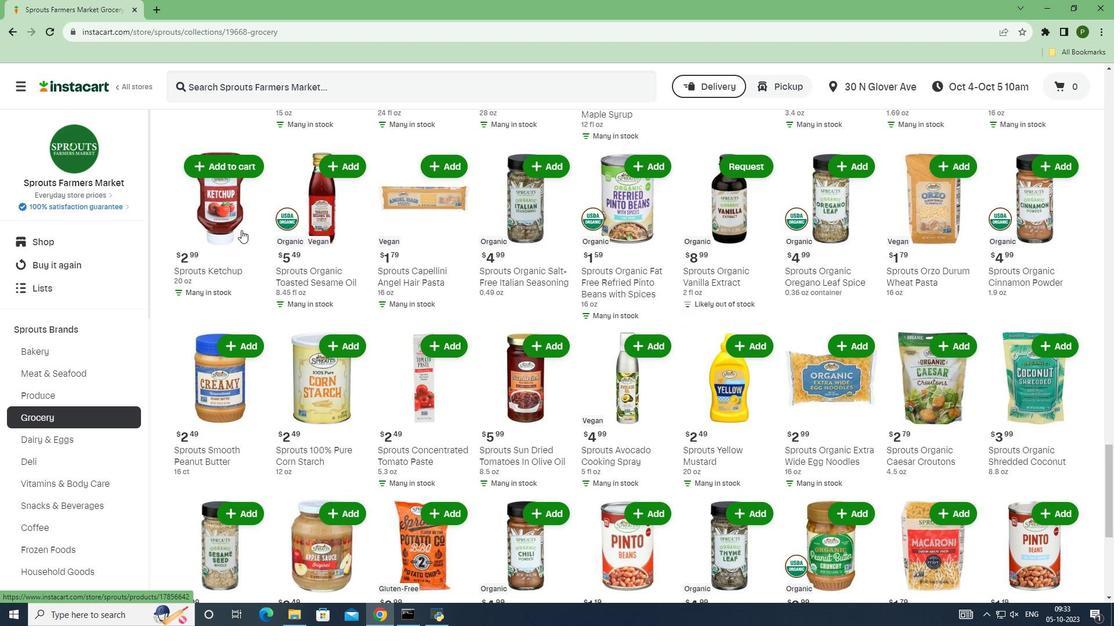 
Action: Mouse scrolled (241, 229) with delta (0, 0)
Screenshot: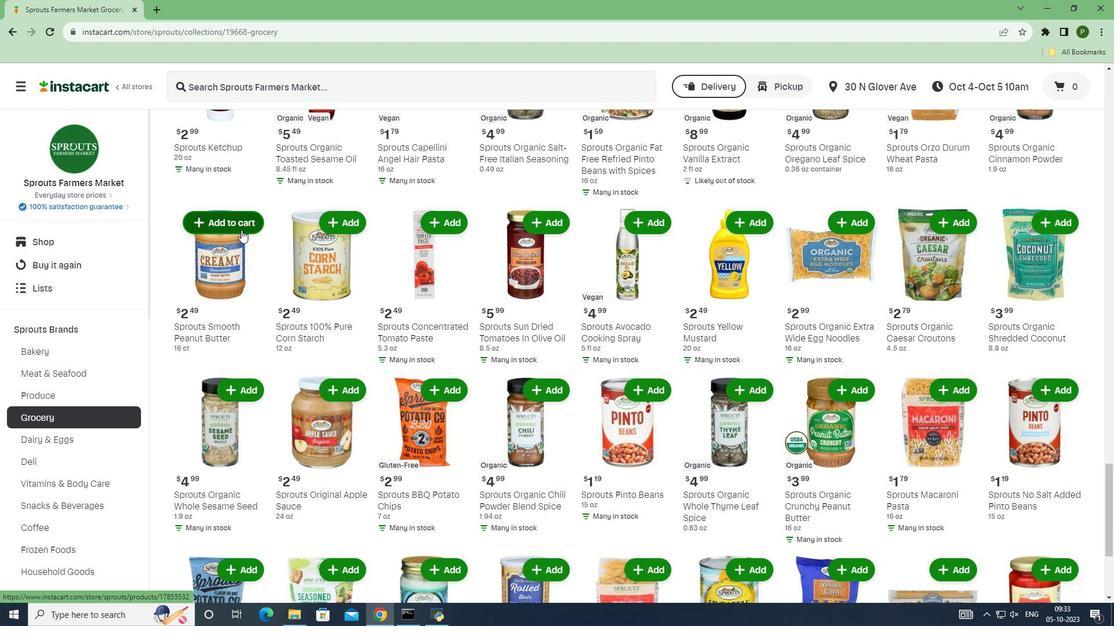 
Action: Mouse scrolled (241, 229) with delta (0, 0)
Screenshot: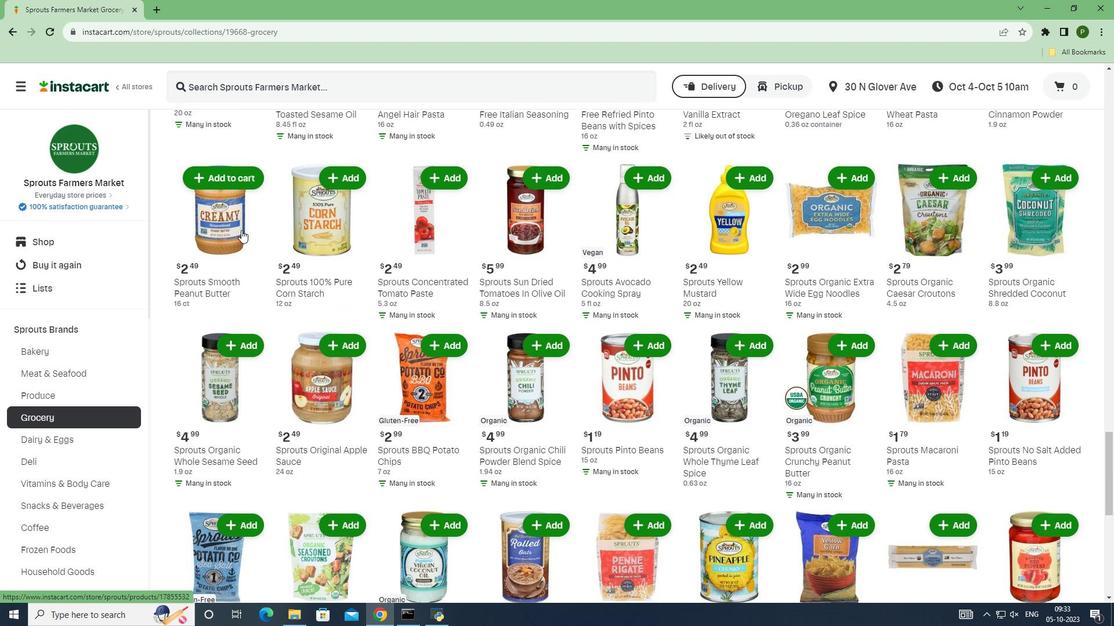 
Action: Mouse scrolled (241, 229) with delta (0, 0)
Screenshot: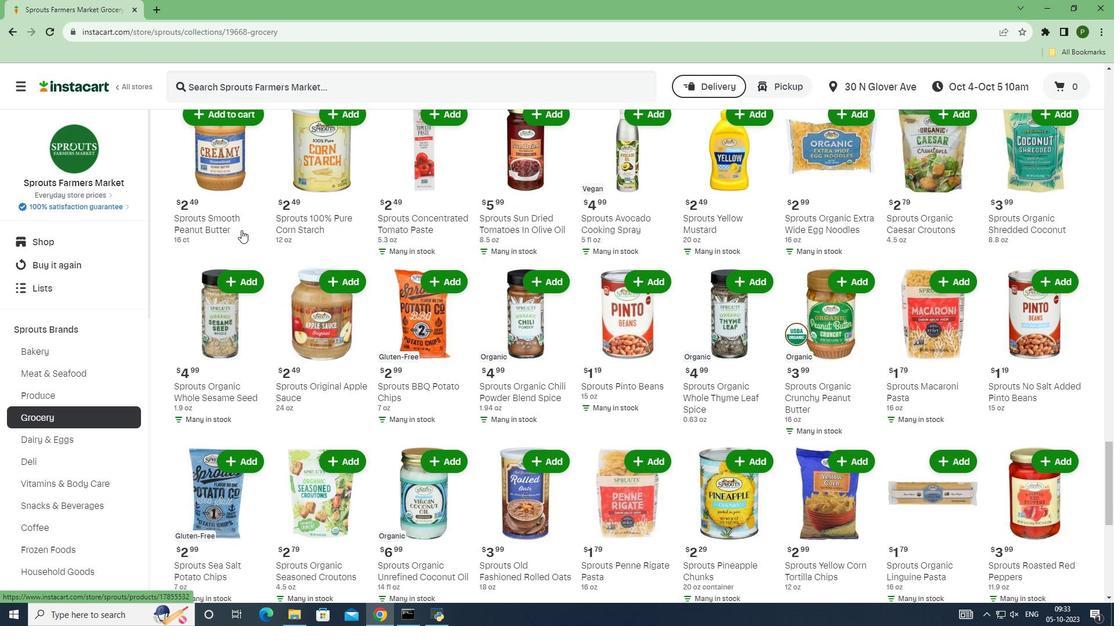 
Action: Mouse scrolled (241, 229) with delta (0, 0)
Screenshot: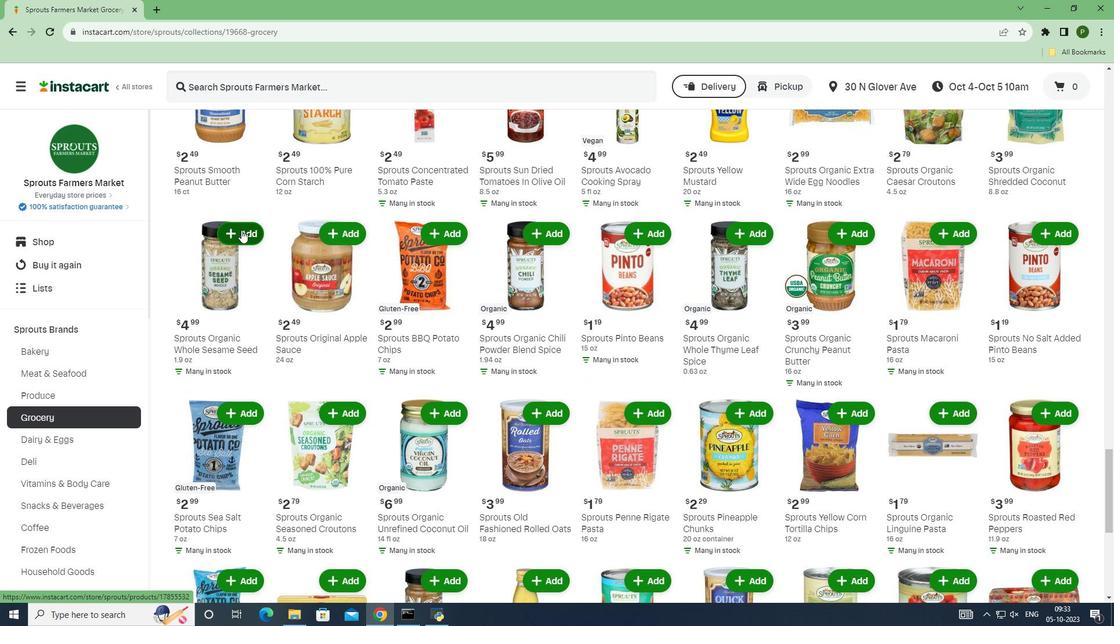 
Action: Mouse scrolled (241, 229) with delta (0, 0)
Screenshot: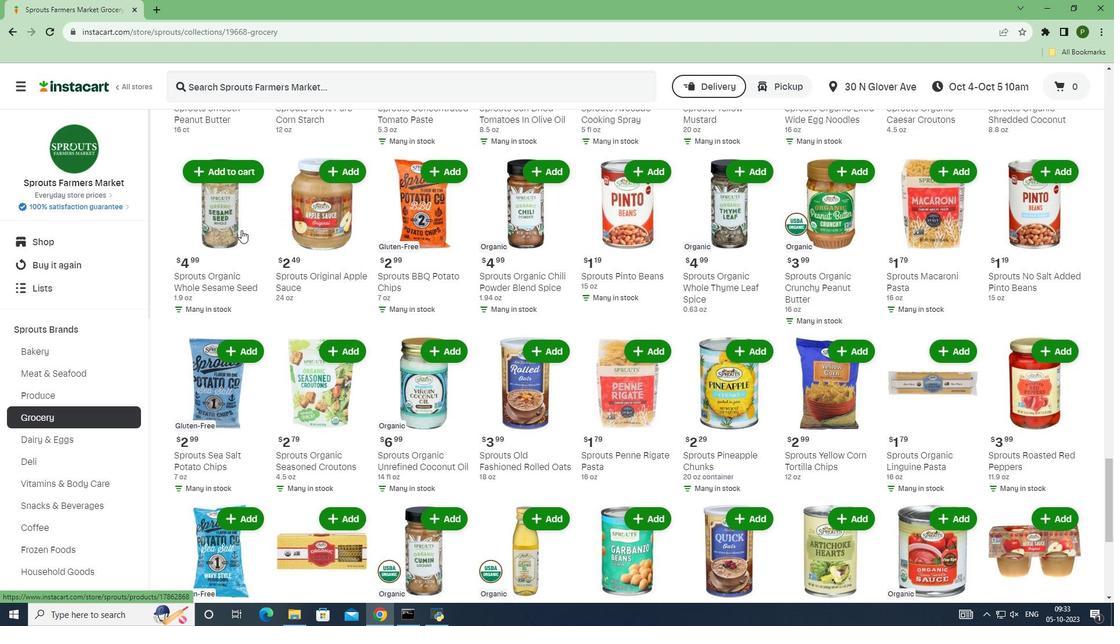
Action: Mouse scrolled (241, 229) with delta (0, 0)
Screenshot: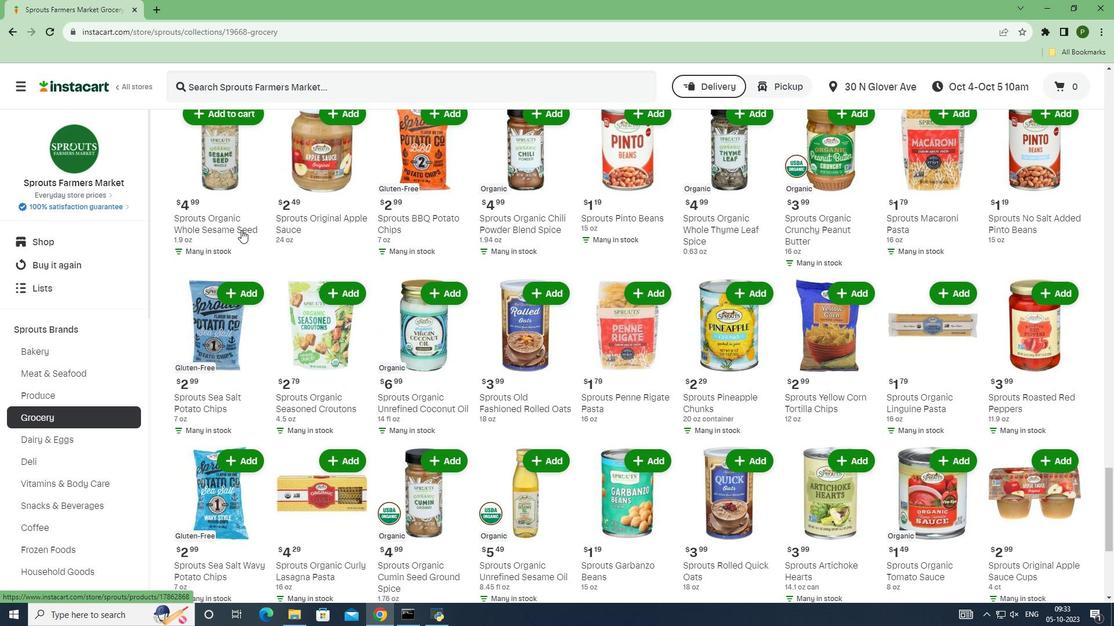 
Action: Mouse scrolled (241, 229) with delta (0, 0)
Screenshot: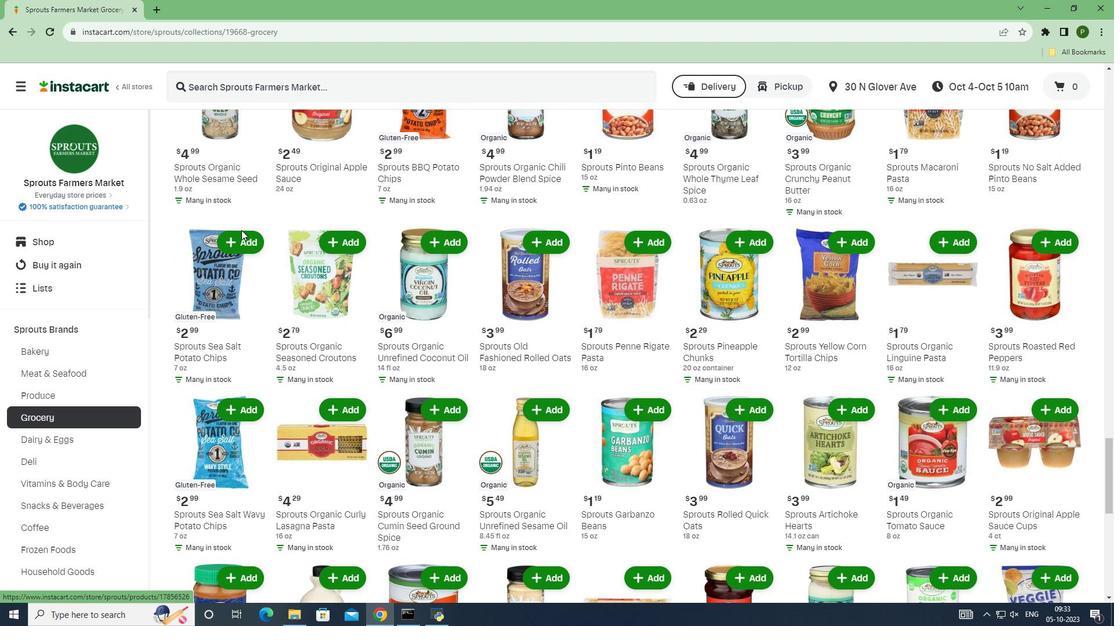 
Action: Mouse scrolled (241, 229) with delta (0, 0)
Screenshot: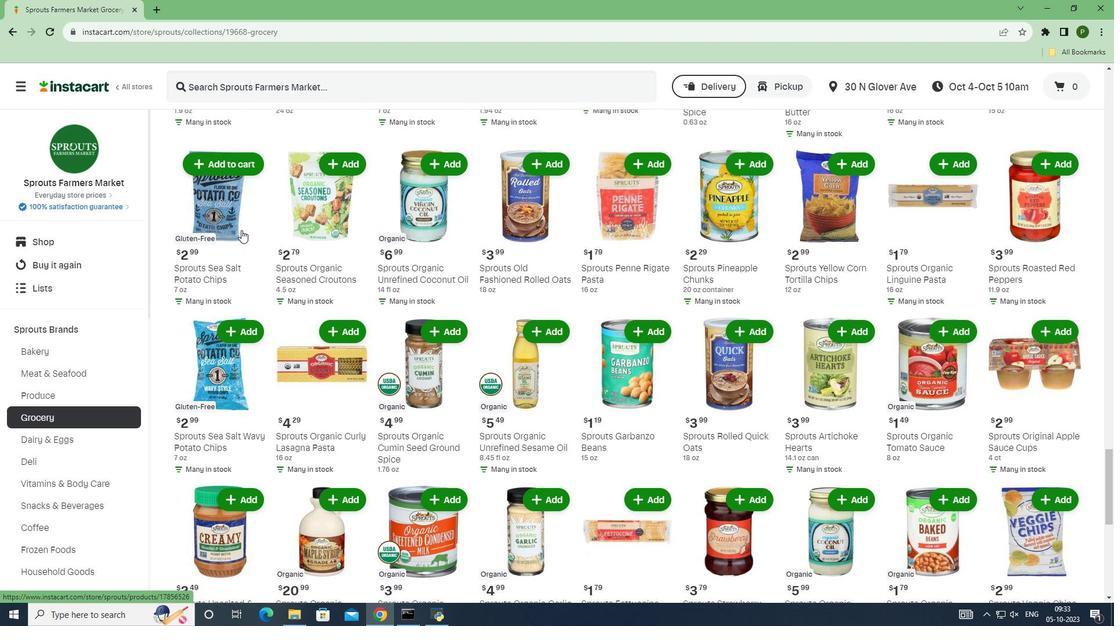 
Action: Mouse scrolled (241, 229) with delta (0, 0)
Screenshot: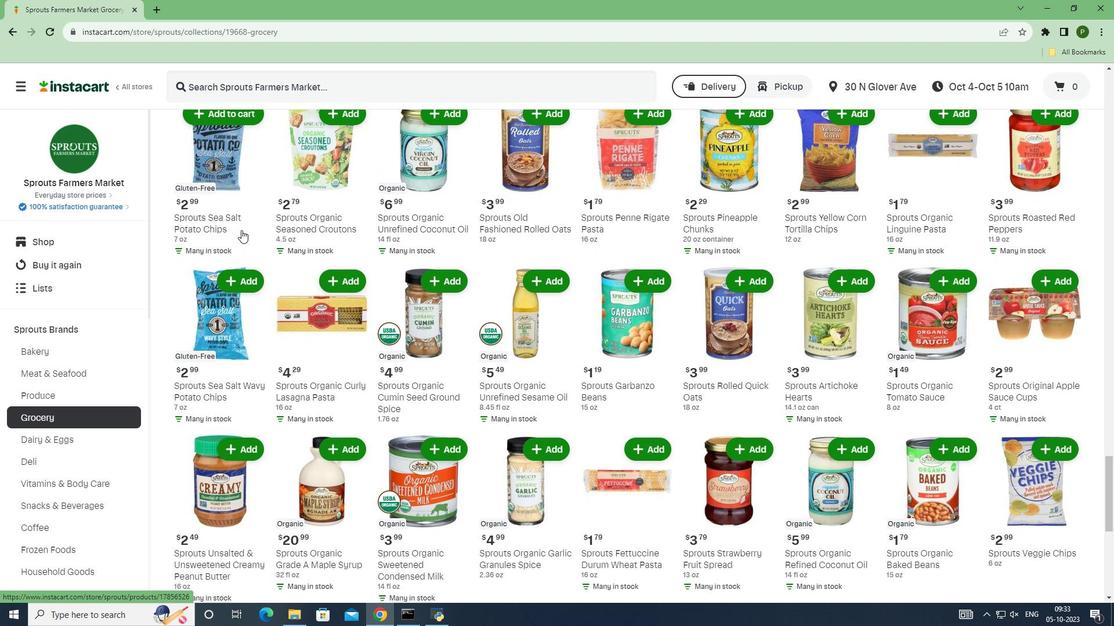 
Action: Mouse scrolled (241, 229) with delta (0, 0)
Screenshot: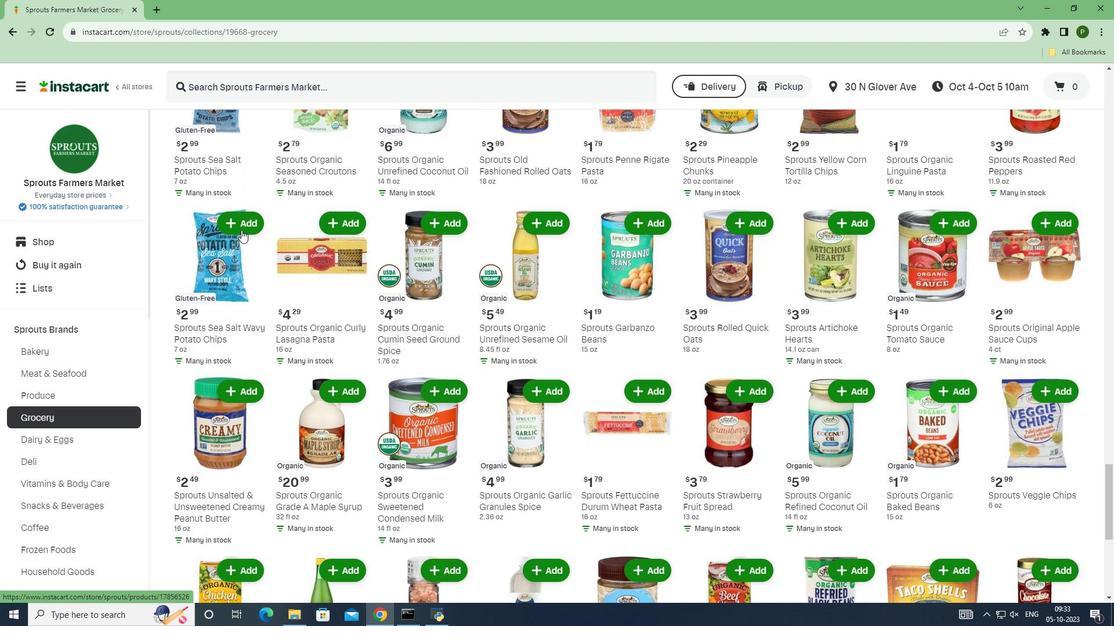 
Action: Mouse scrolled (241, 229) with delta (0, 0)
Screenshot: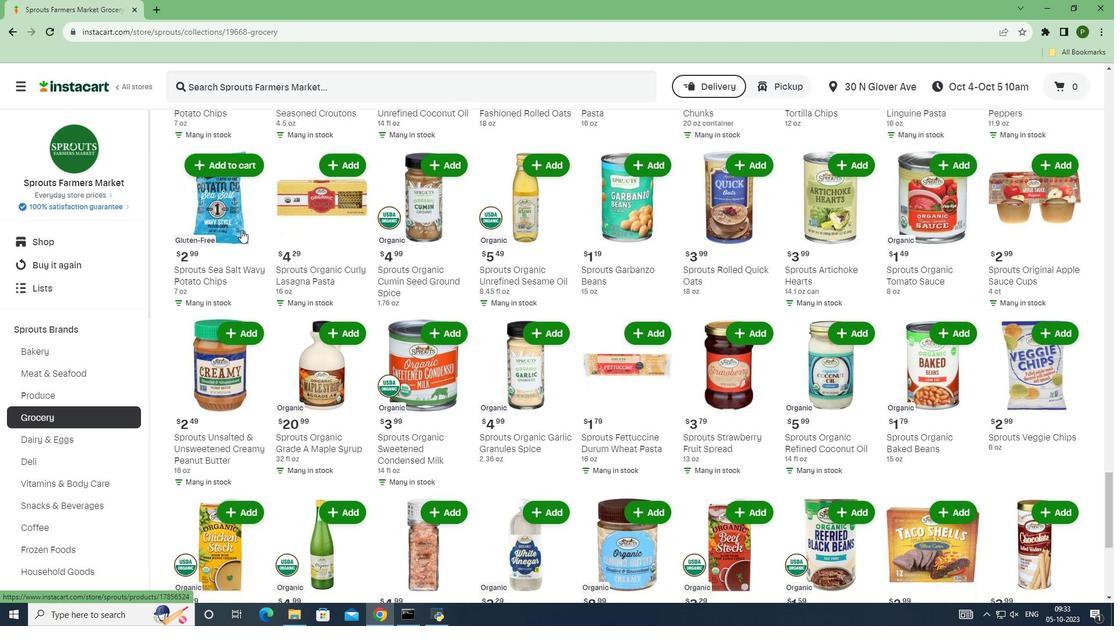
Action: Mouse scrolled (241, 229) with delta (0, 0)
Screenshot: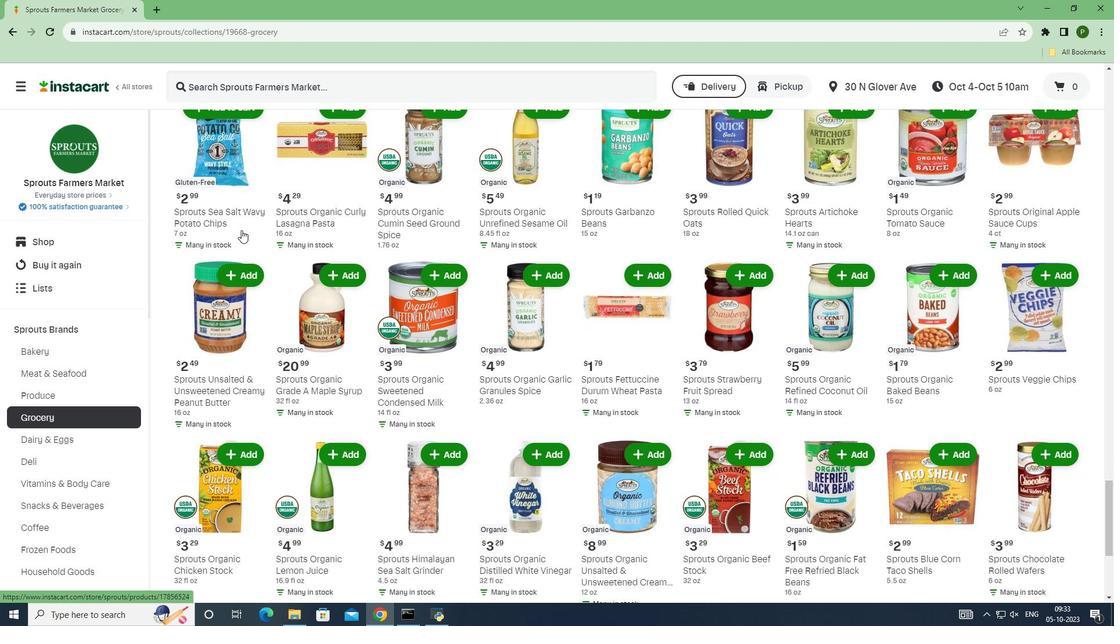 
Action: Mouse scrolled (241, 229) with delta (0, 0)
Screenshot: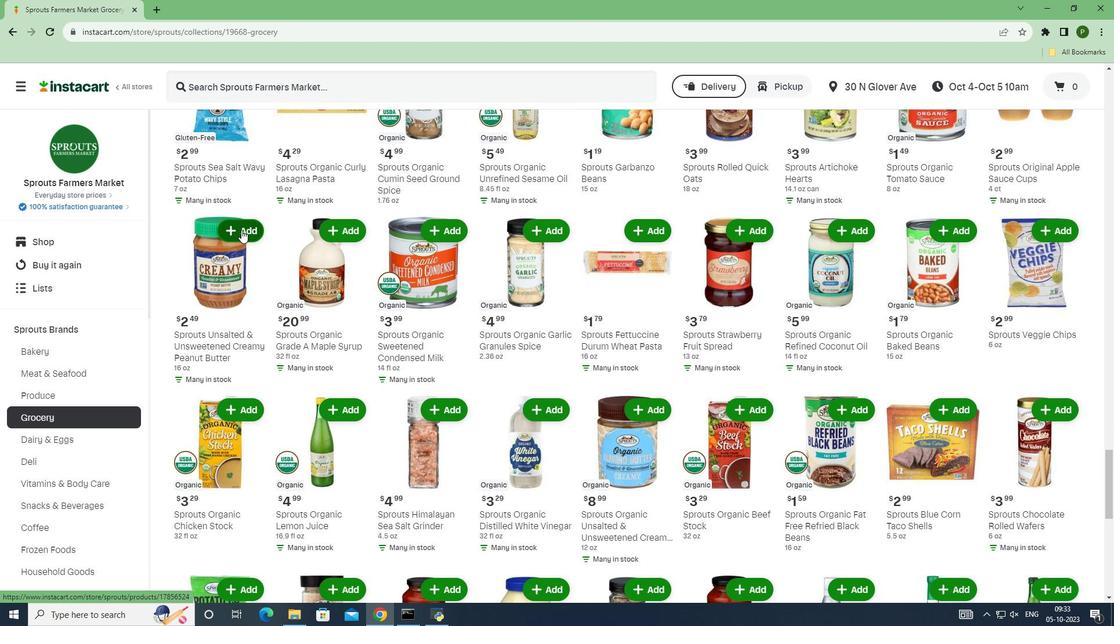 
Action: Mouse scrolled (241, 229) with delta (0, 0)
Screenshot: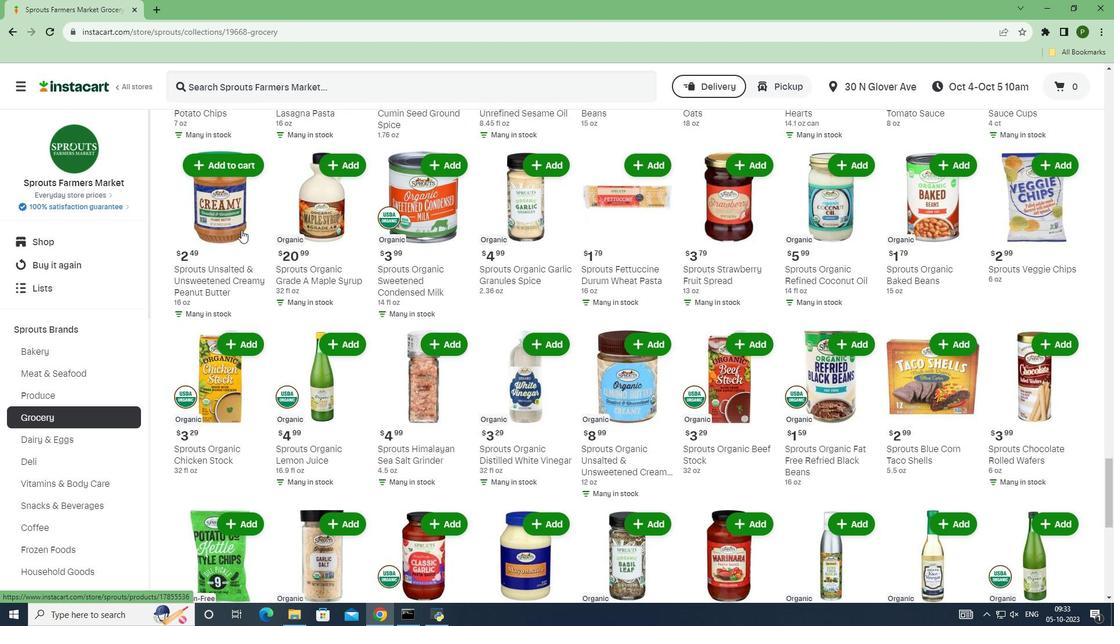 
Action: Mouse scrolled (241, 229) with delta (0, 0)
Screenshot: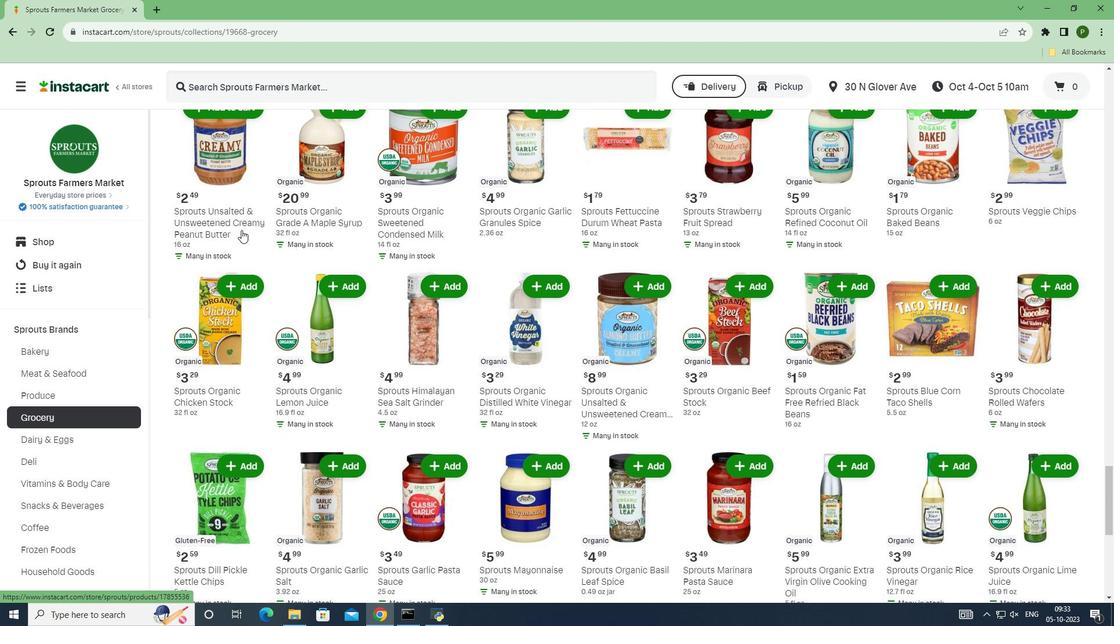 
Action: Mouse scrolled (241, 229) with delta (0, 0)
Screenshot: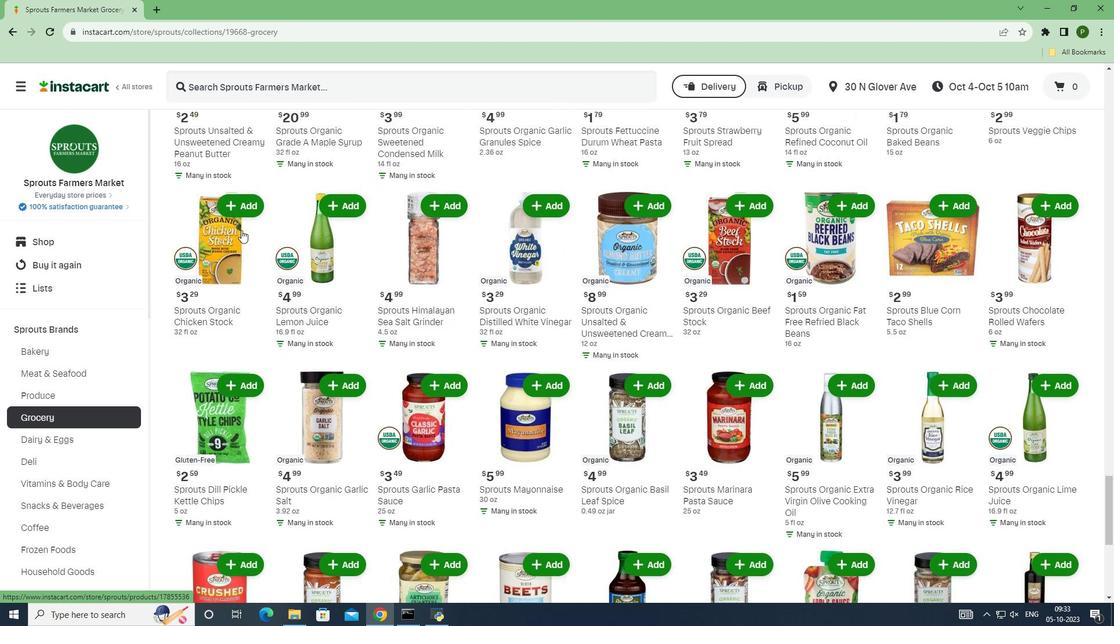 
Action: Mouse scrolled (241, 229) with delta (0, 0)
Screenshot: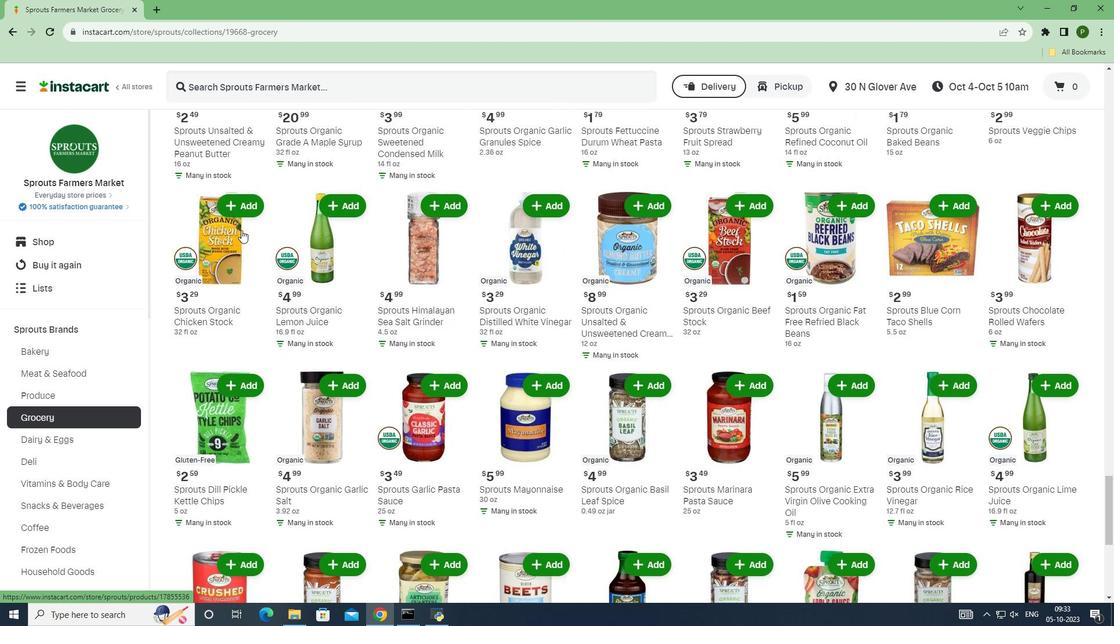 
Action: Mouse scrolled (241, 229) with delta (0, 0)
Screenshot: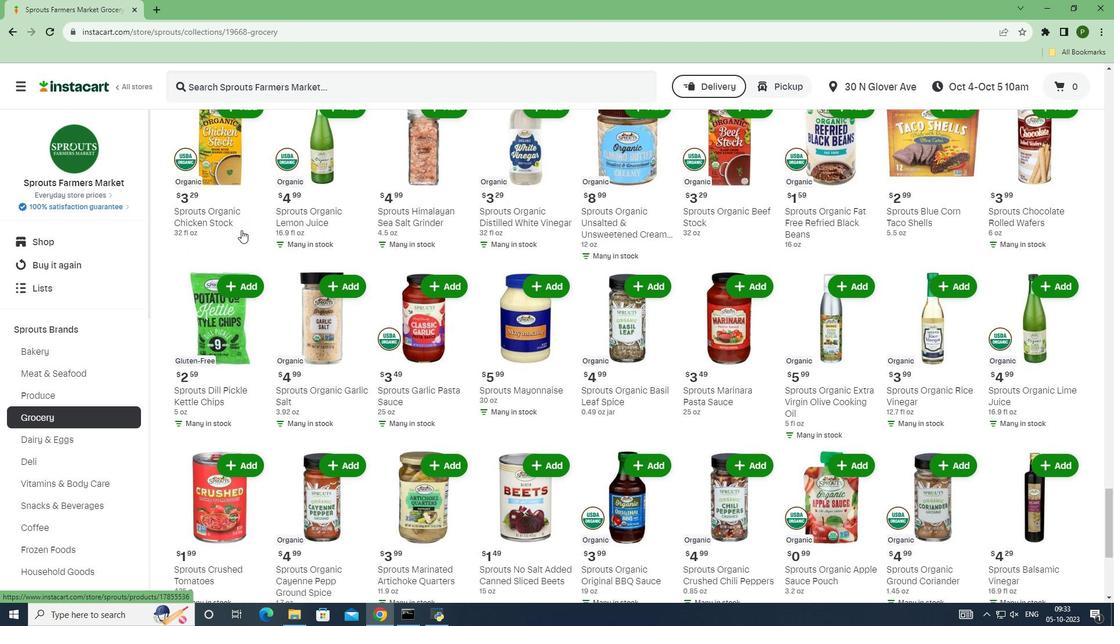 
Action: Mouse scrolled (241, 229) with delta (0, 0)
Screenshot: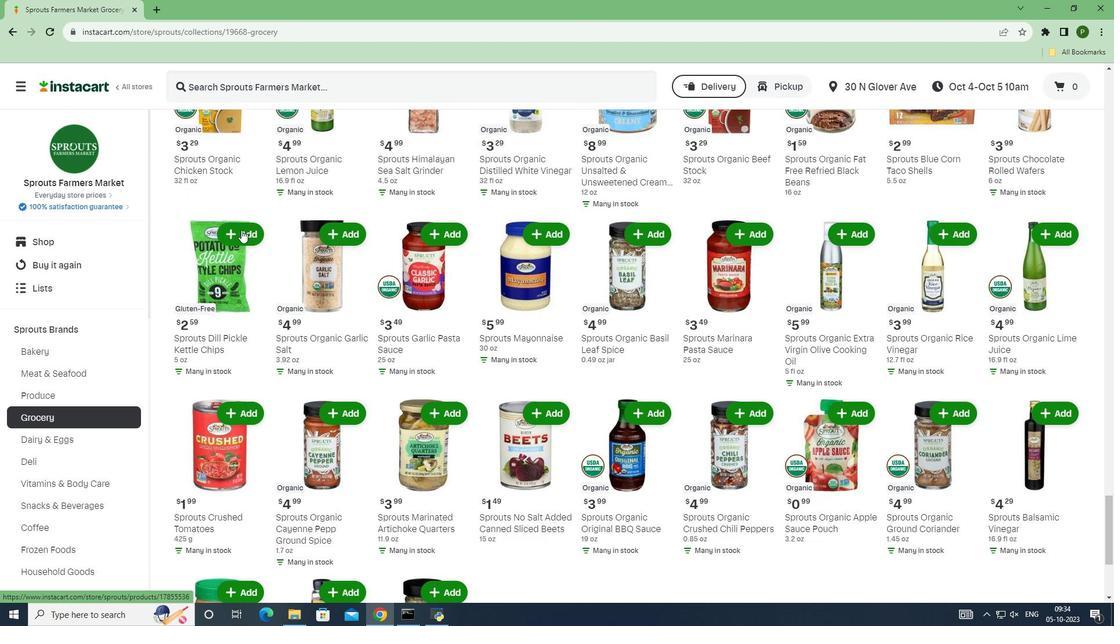 
Action: Mouse scrolled (241, 229) with delta (0, 0)
Screenshot: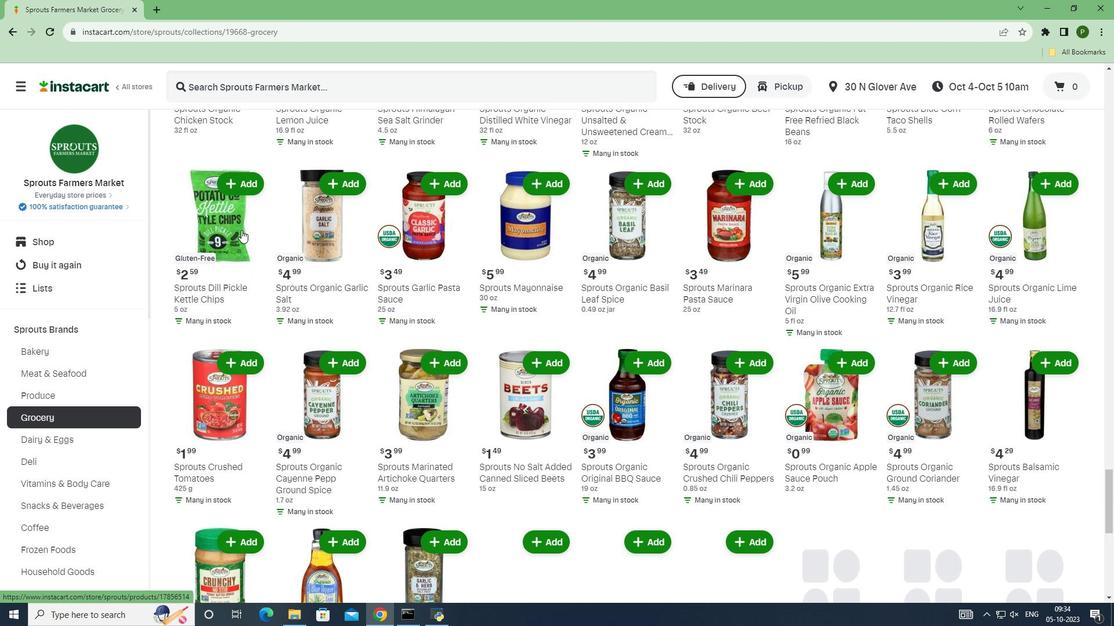 
Action: Mouse scrolled (241, 229) with delta (0, 0)
Screenshot: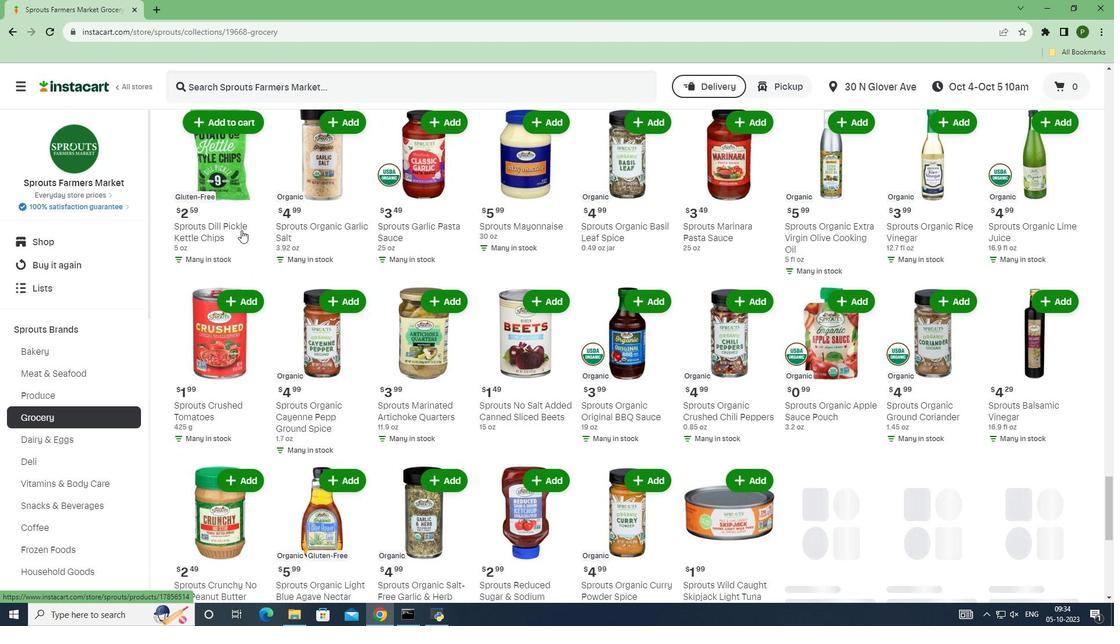 
Action: Mouse scrolled (241, 229) with delta (0, 0)
Screenshot: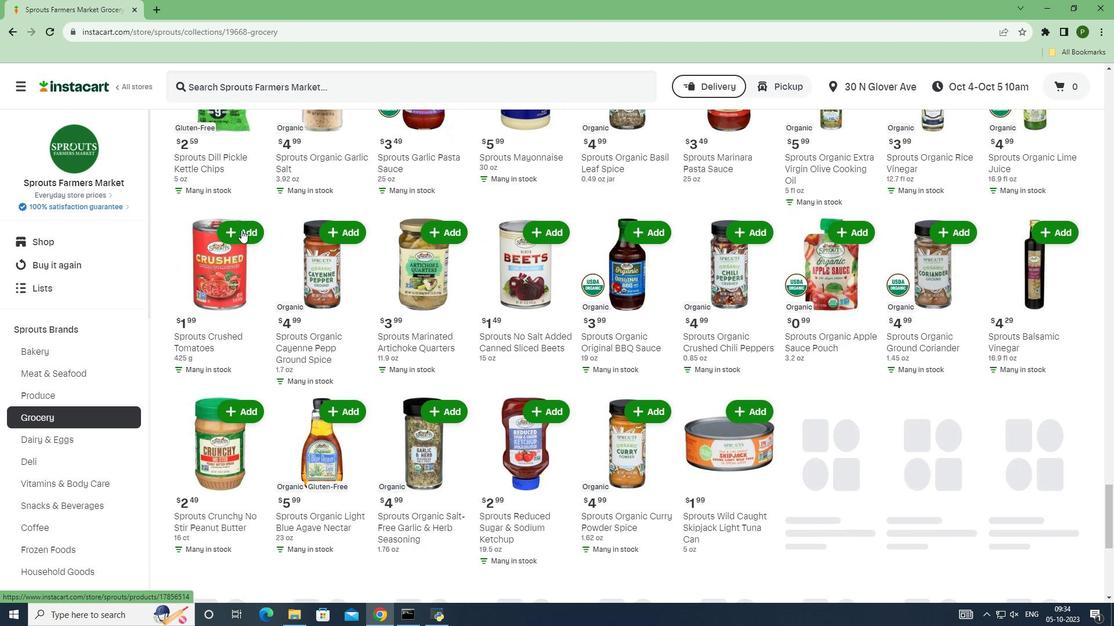 
Action: Mouse scrolled (241, 229) with delta (0, 0)
Screenshot: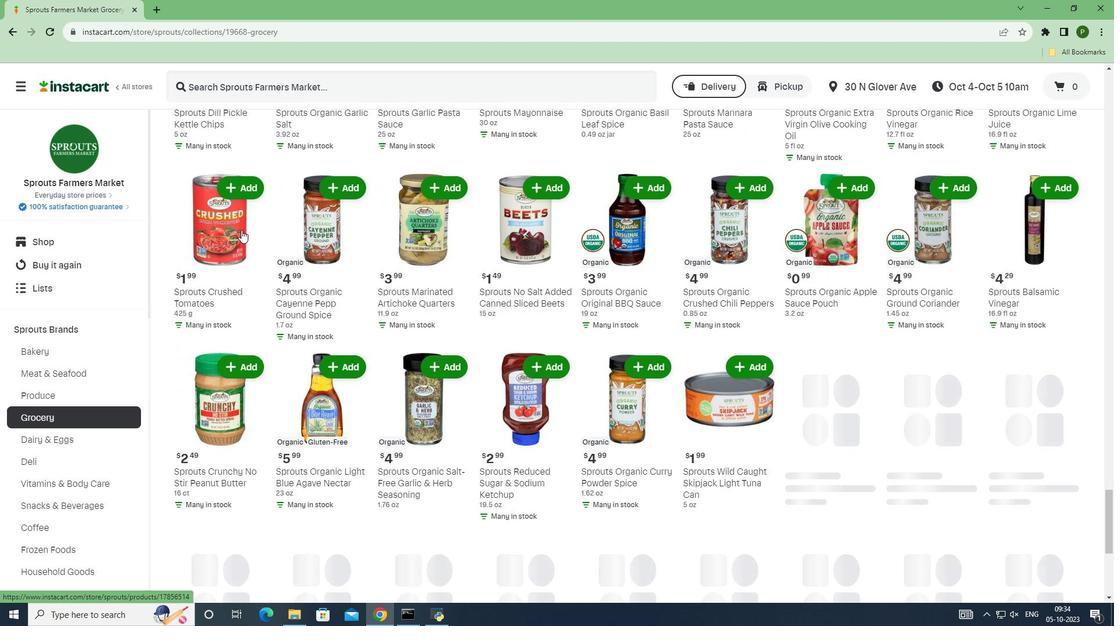 
Action: Mouse scrolled (241, 229) with delta (0, 0)
Screenshot: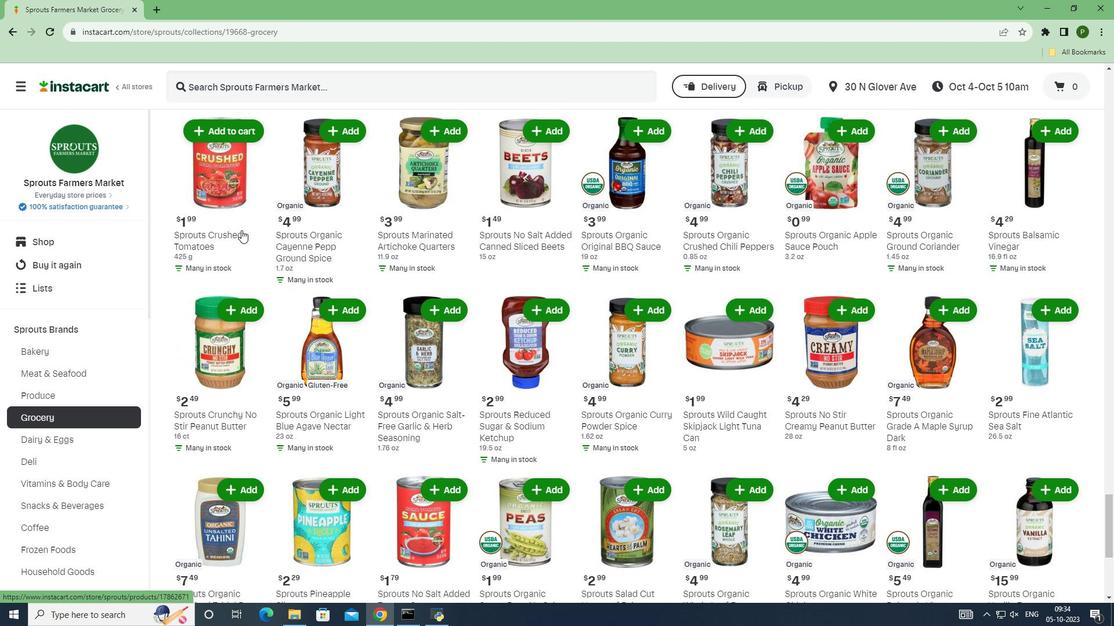 
Action: Mouse scrolled (241, 229) with delta (0, 0)
Screenshot: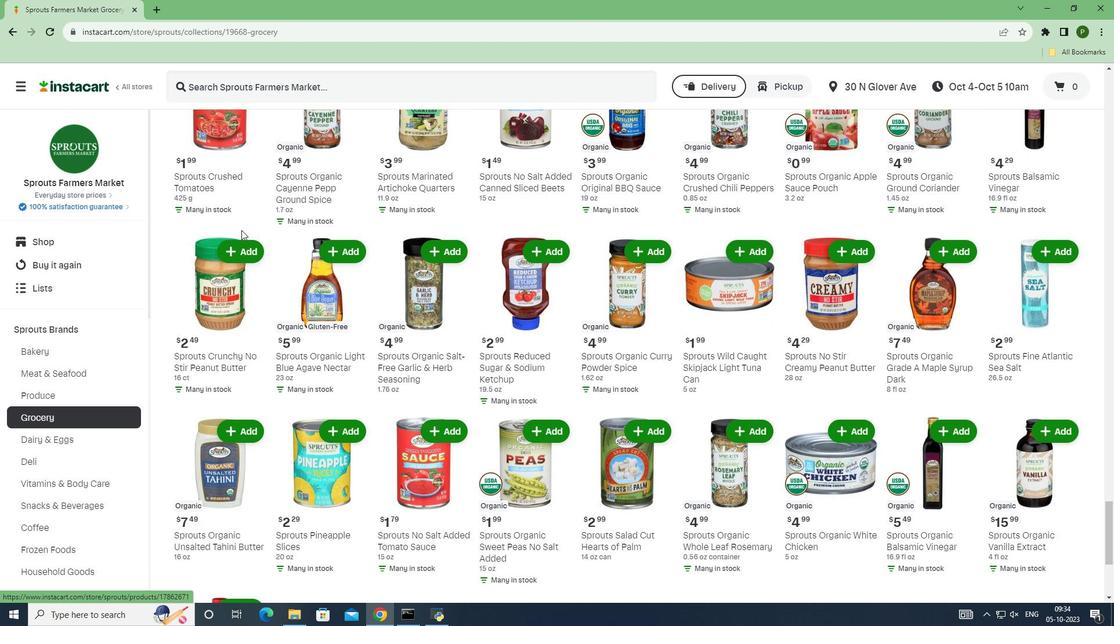 
Action: Mouse scrolled (241, 229) with delta (0, 0)
Screenshot: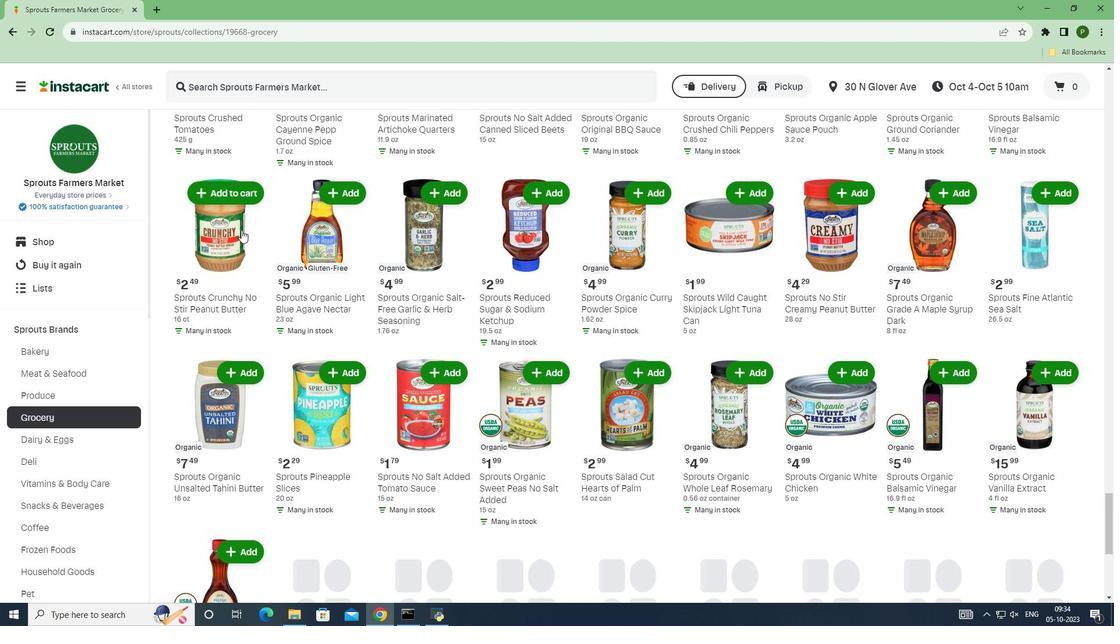 
Action: Mouse scrolled (241, 229) with delta (0, 0)
Screenshot: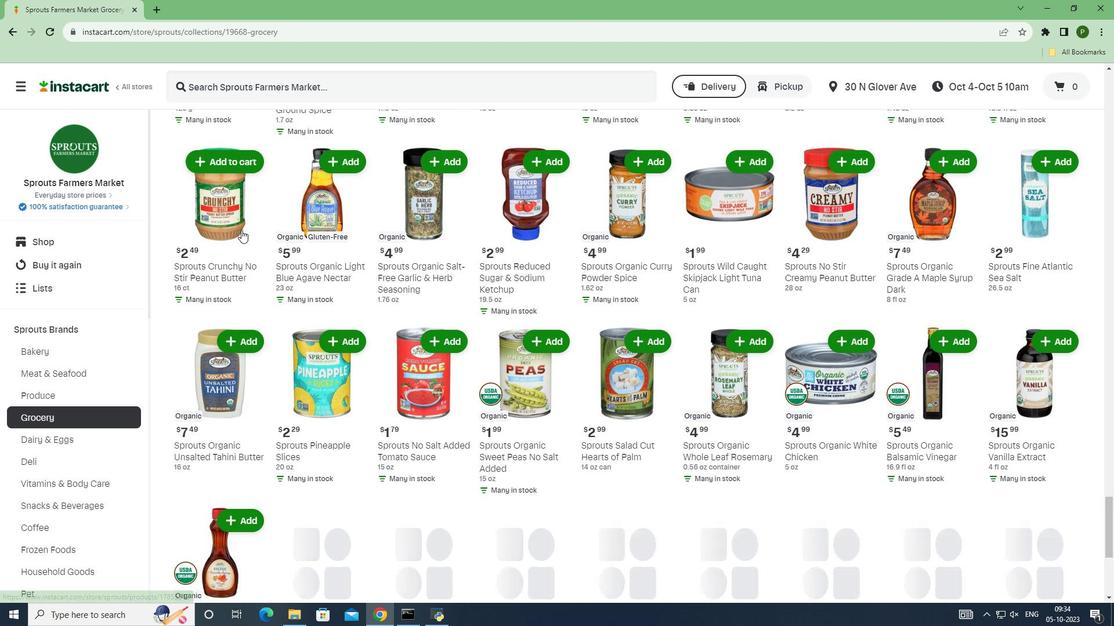 
Action: Mouse scrolled (241, 229) with delta (0, 0)
Screenshot: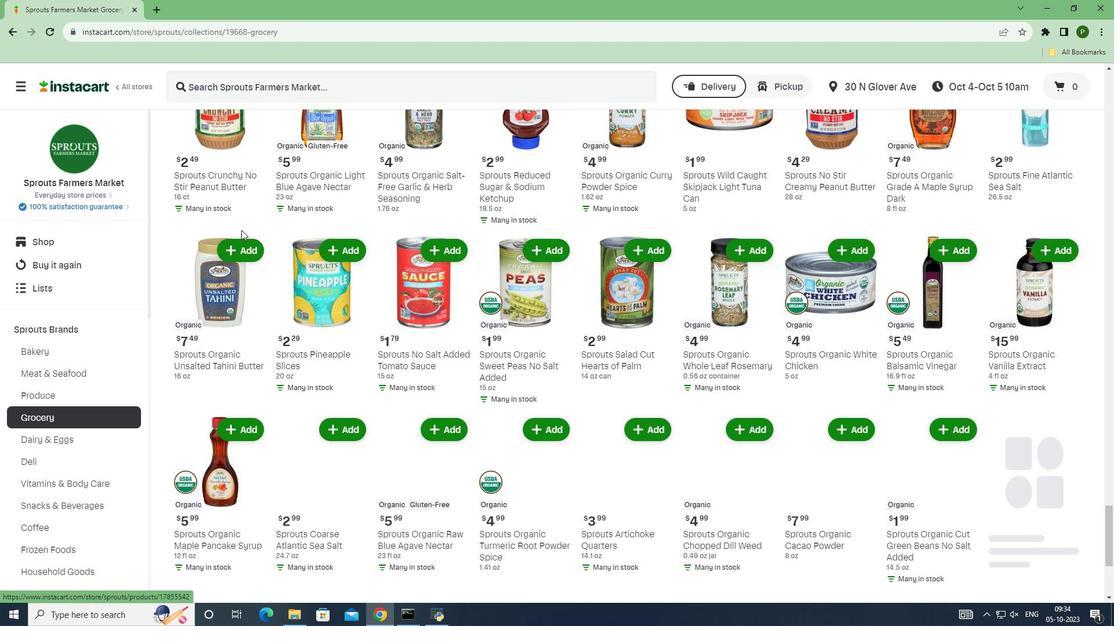 
Action: Mouse scrolled (241, 229) with delta (0, 0)
Screenshot: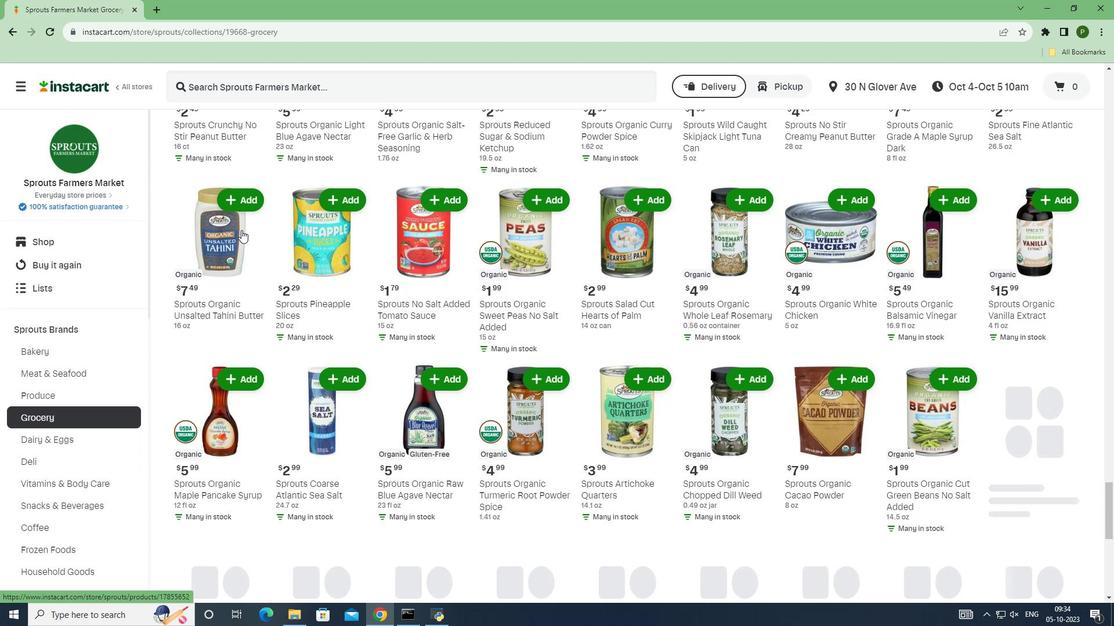 
Action: Mouse scrolled (241, 229) with delta (0, 0)
Screenshot: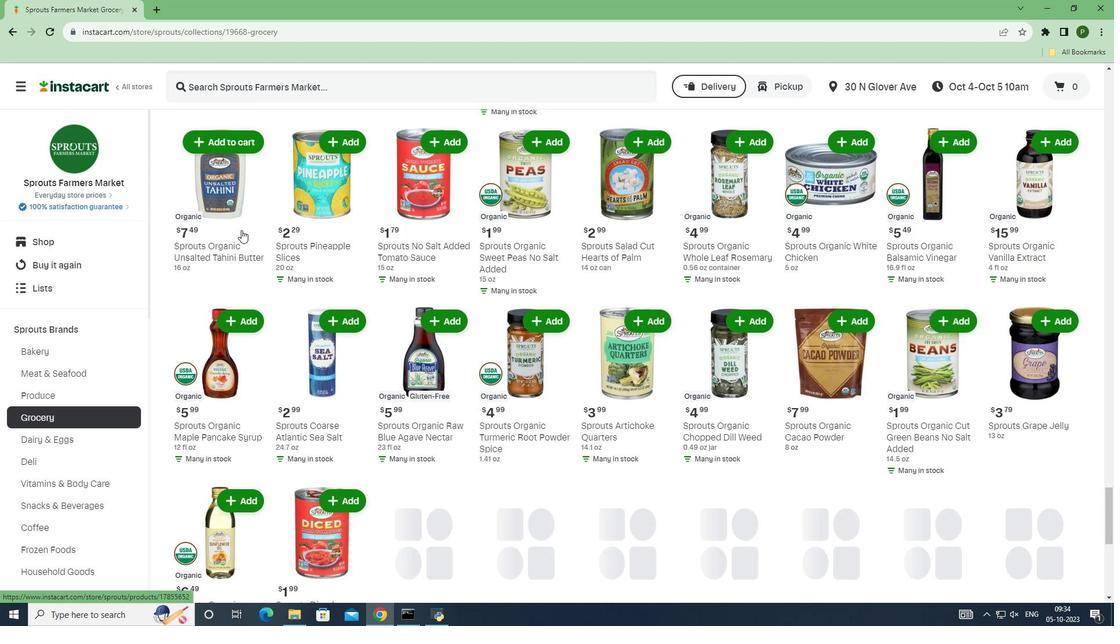 
Action: Mouse scrolled (241, 229) with delta (0, 0)
Screenshot: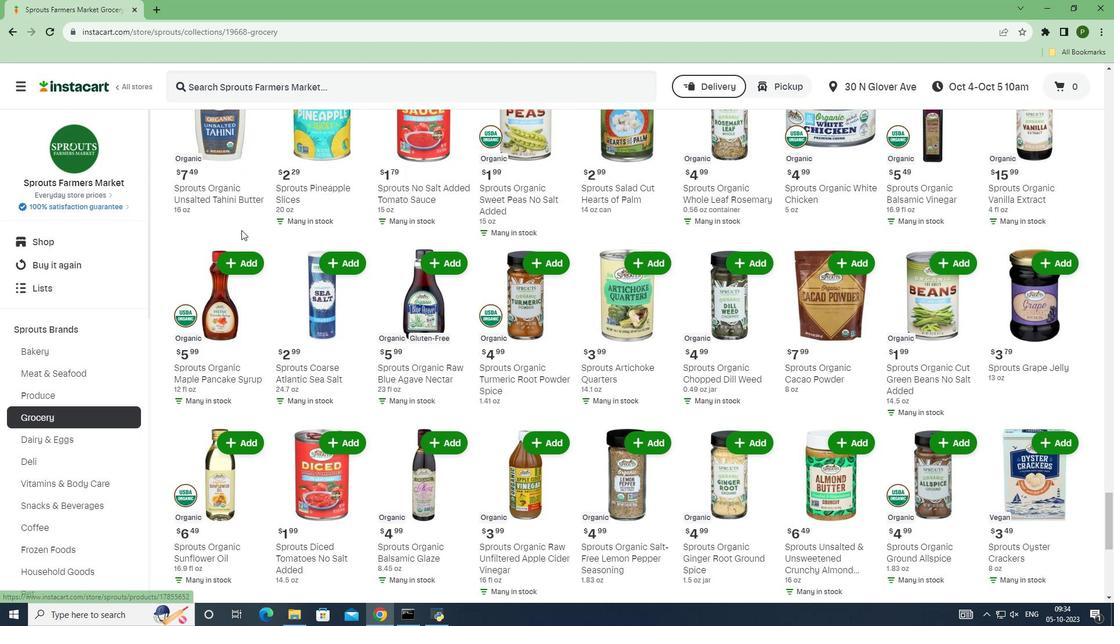 
Action: Mouse scrolled (241, 229) with delta (0, 0)
Screenshot: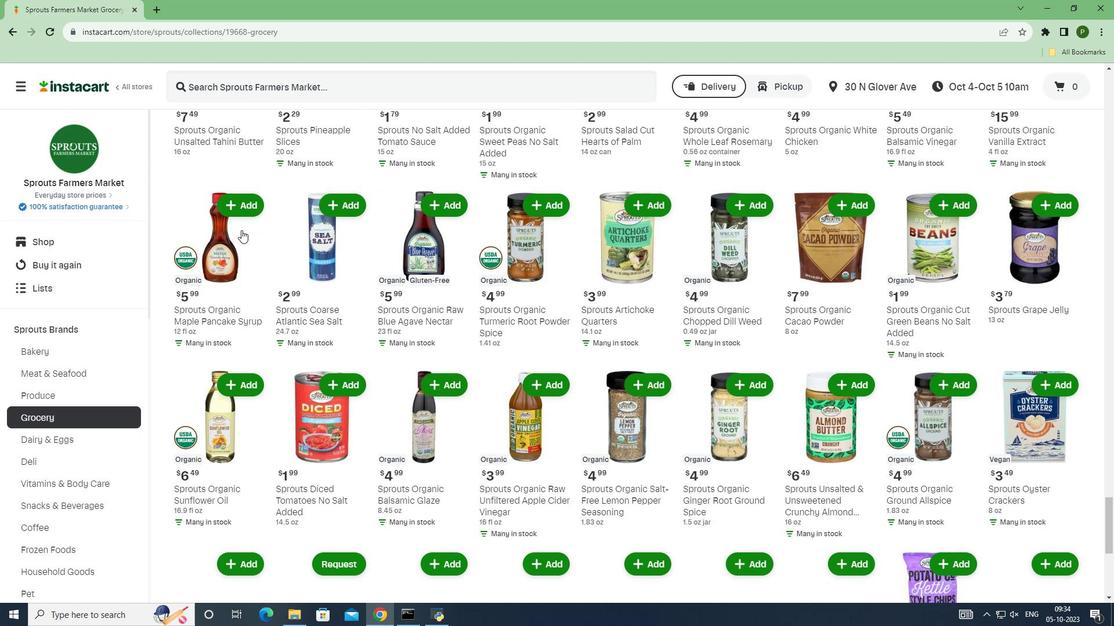 
Action: Mouse scrolled (241, 229) with delta (0, 0)
Screenshot: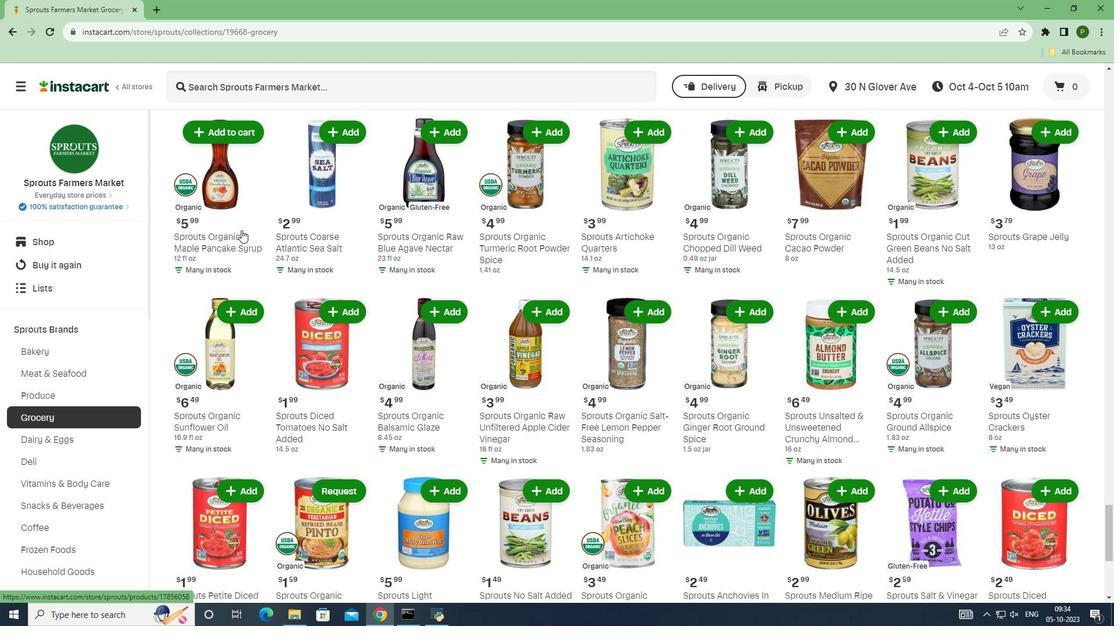 
Action: Mouse scrolled (241, 229) with delta (0, 0)
Screenshot: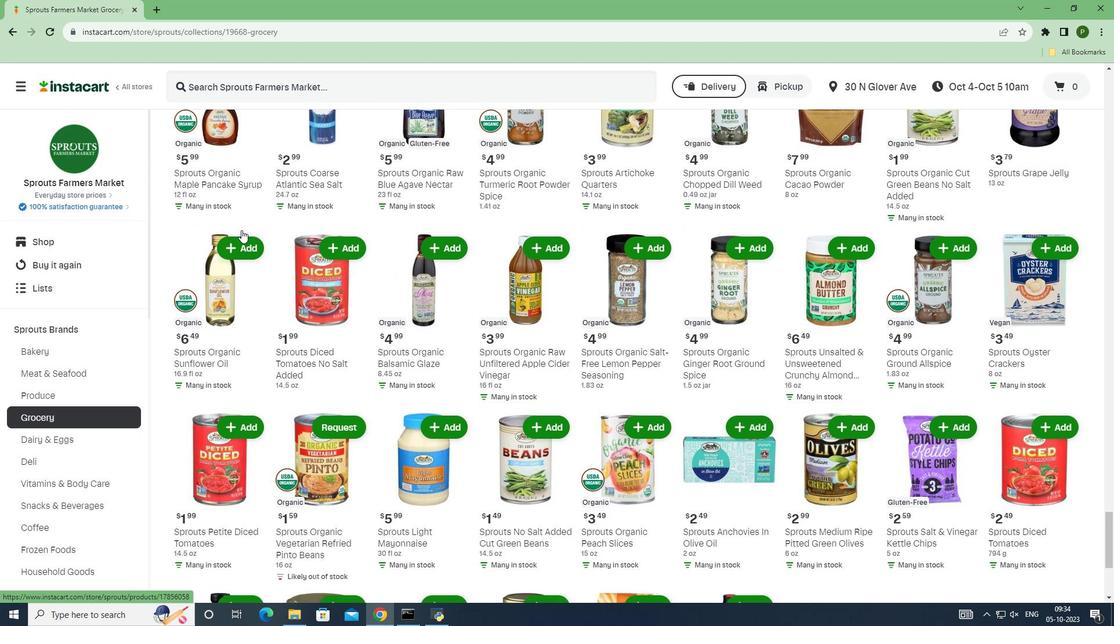 
Action: Mouse scrolled (241, 229) with delta (0, 0)
Screenshot: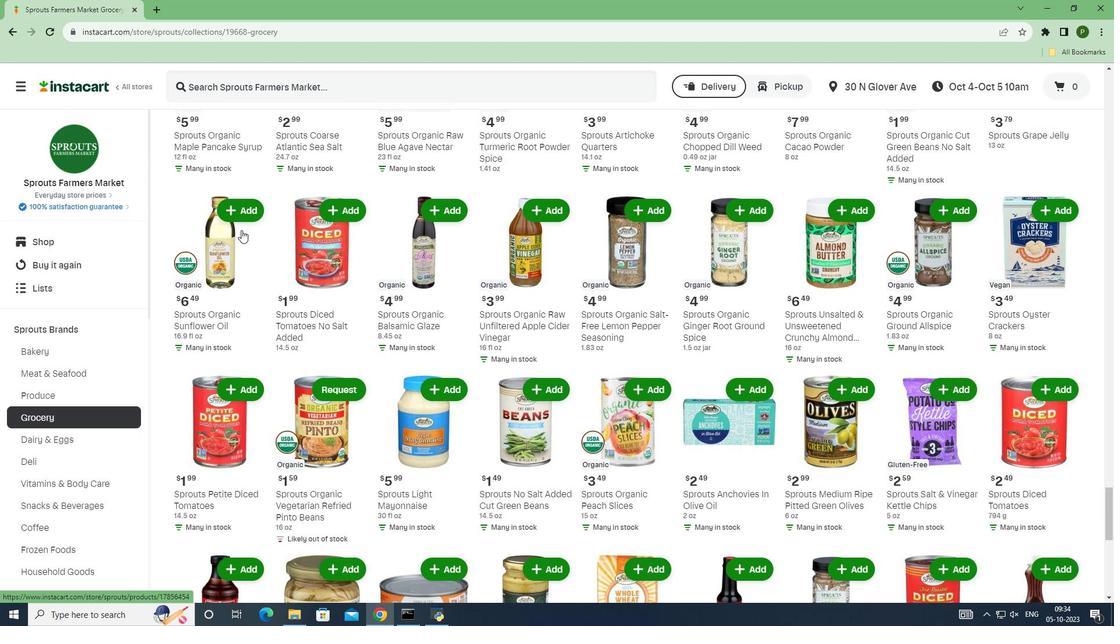 
Action: Mouse scrolled (241, 229) with delta (0, 0)
Screenshot: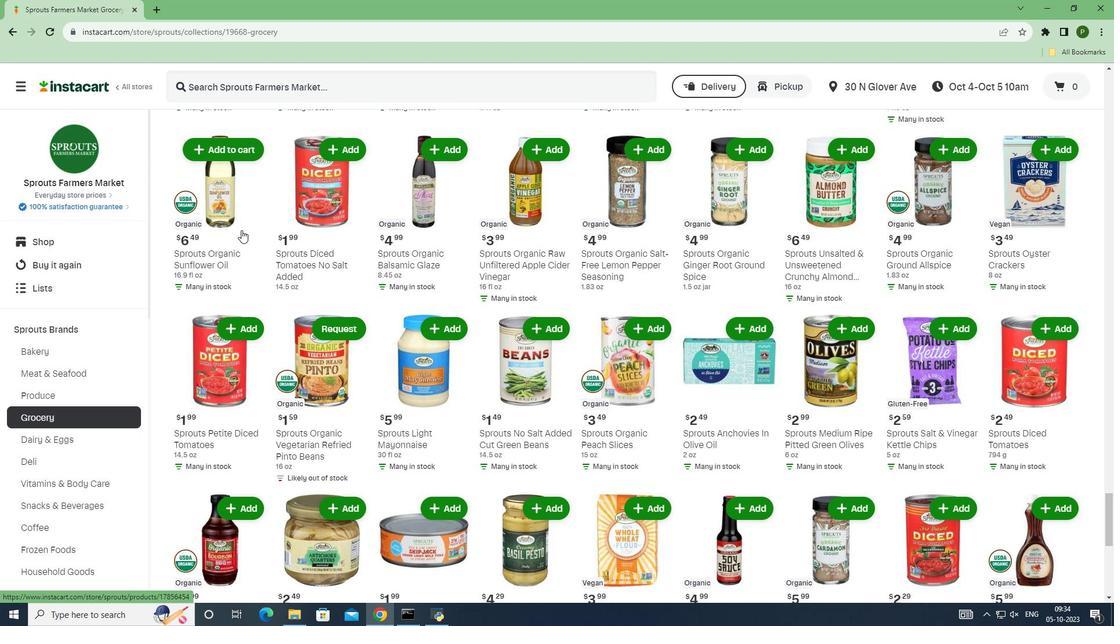 
Action: Mouse scrolled (241, 229) with delta (0, 0)
Screenshot: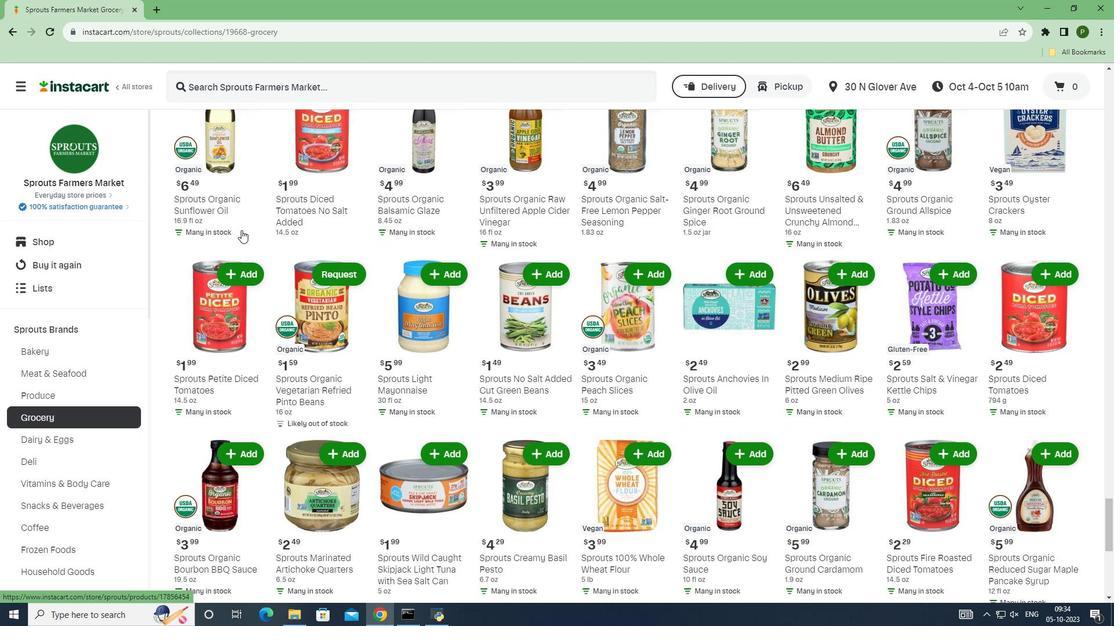 
Action: Mouse scrolled (241, 229) with delta (0, 0)
Screenshot: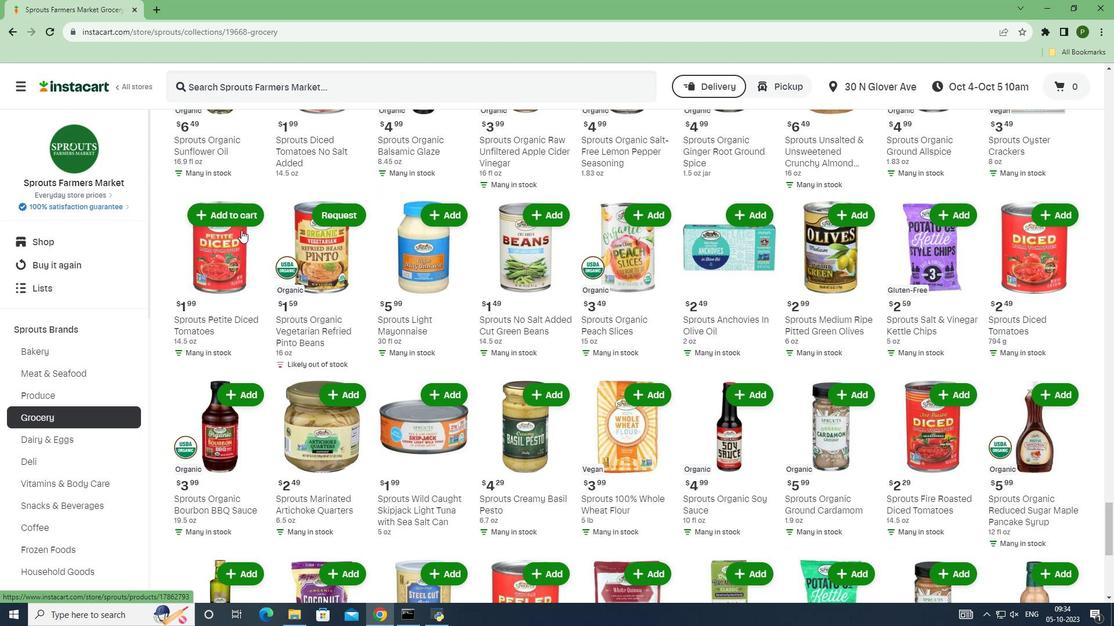 
Action: Mouse scrolled (241, 229) with delta (0, 0)
Screenshot: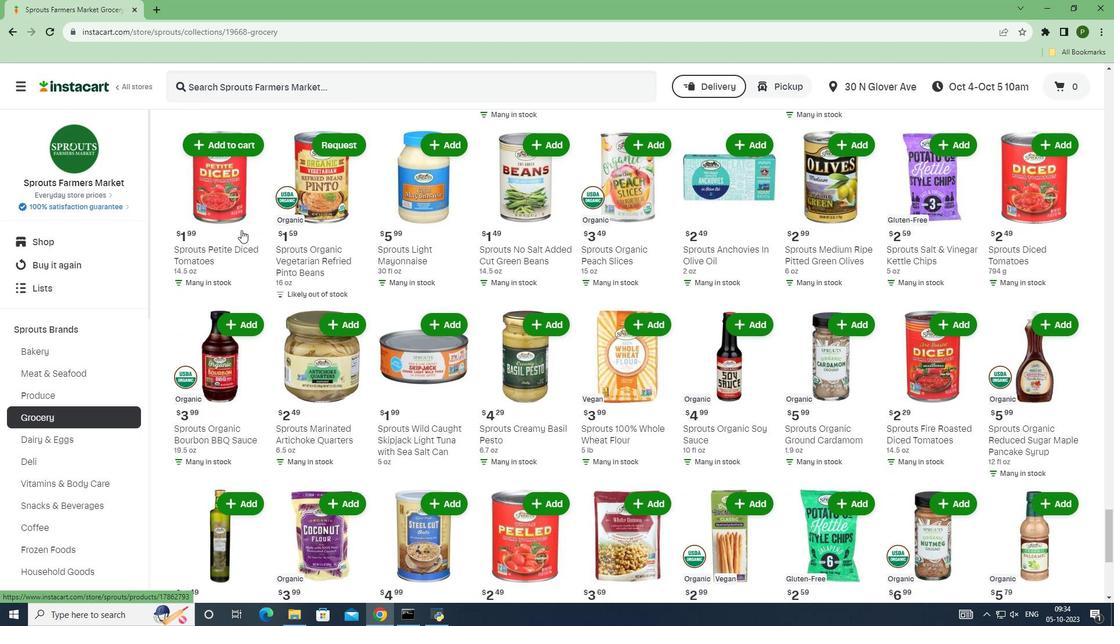 
Action: Mouse scrolled (241, 229) with delta (0, 0)
Screenshot: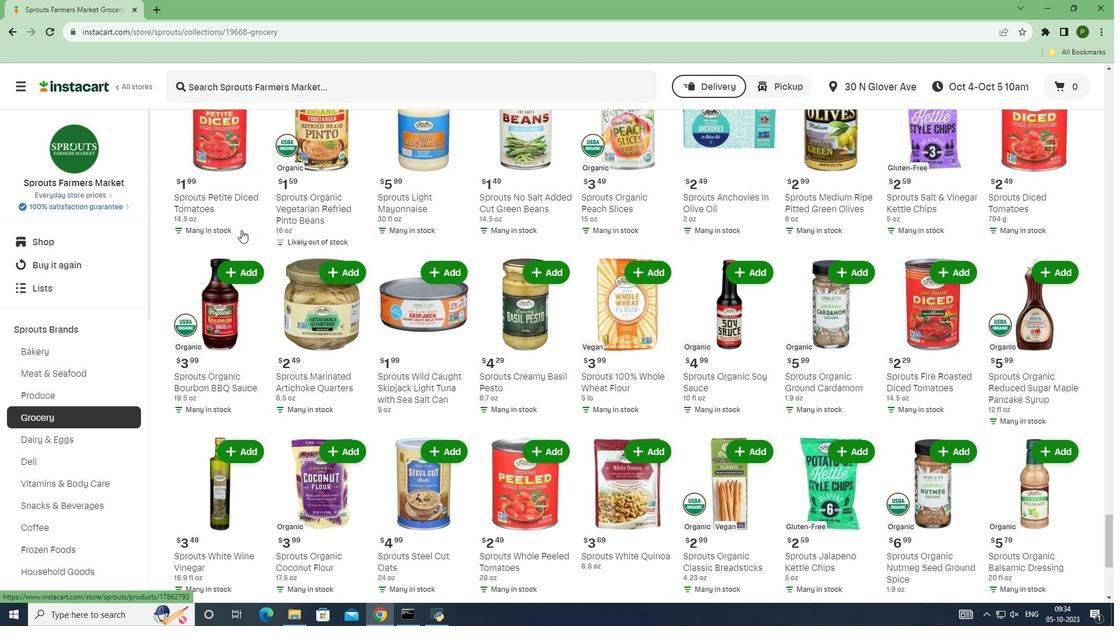 
Action: Mouse scrolled (241, 229) with delta (0, 0)
Screenshot: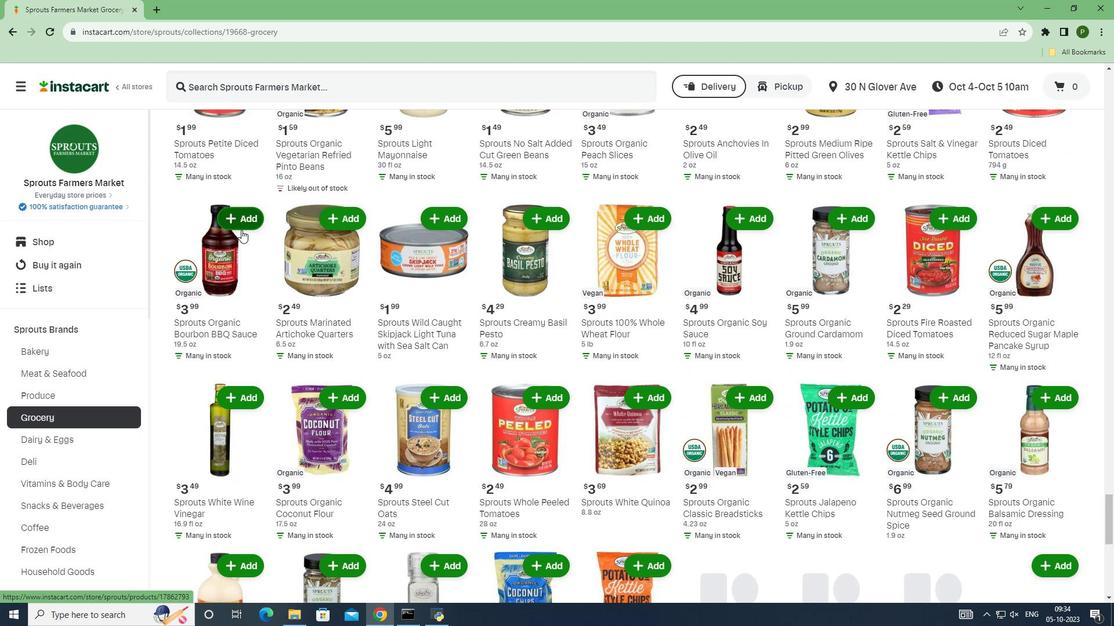 
Action: Mouse scrolled (241, 229) with delta (0, 0)
Screenshot: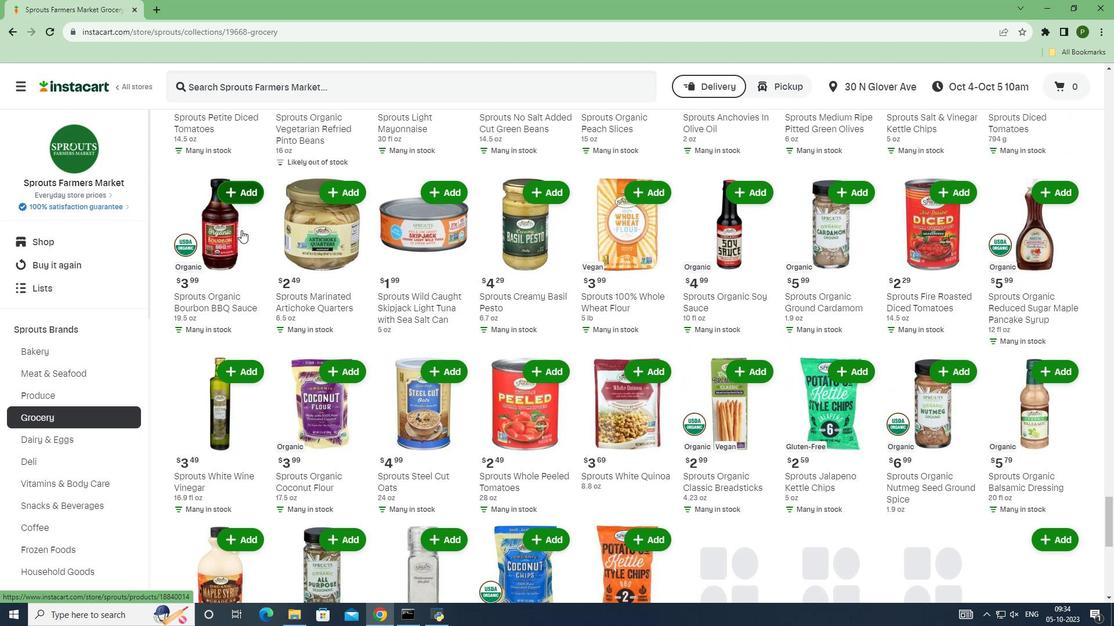 
Action: Mouse scrolled (241, 229) with delta (0, 0)
Screenshot: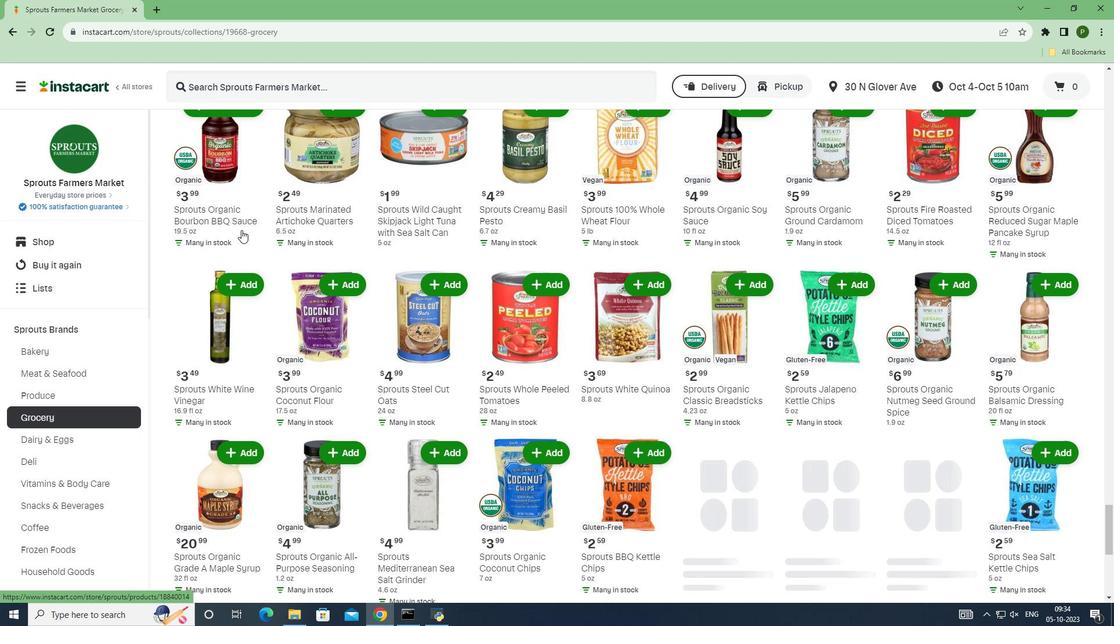 
Action: Mouse scrolled (241, 229) with delta (0, 0)
Screenshot: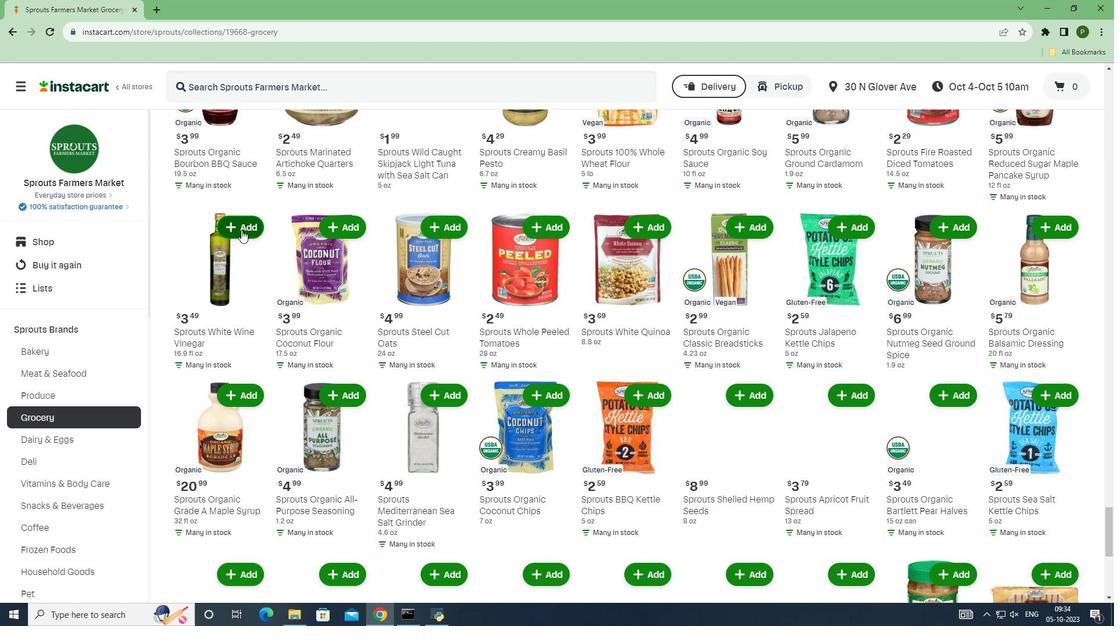 
Action: Mouse scrolled (241, 229) with delta (0, 0)
Screenshot: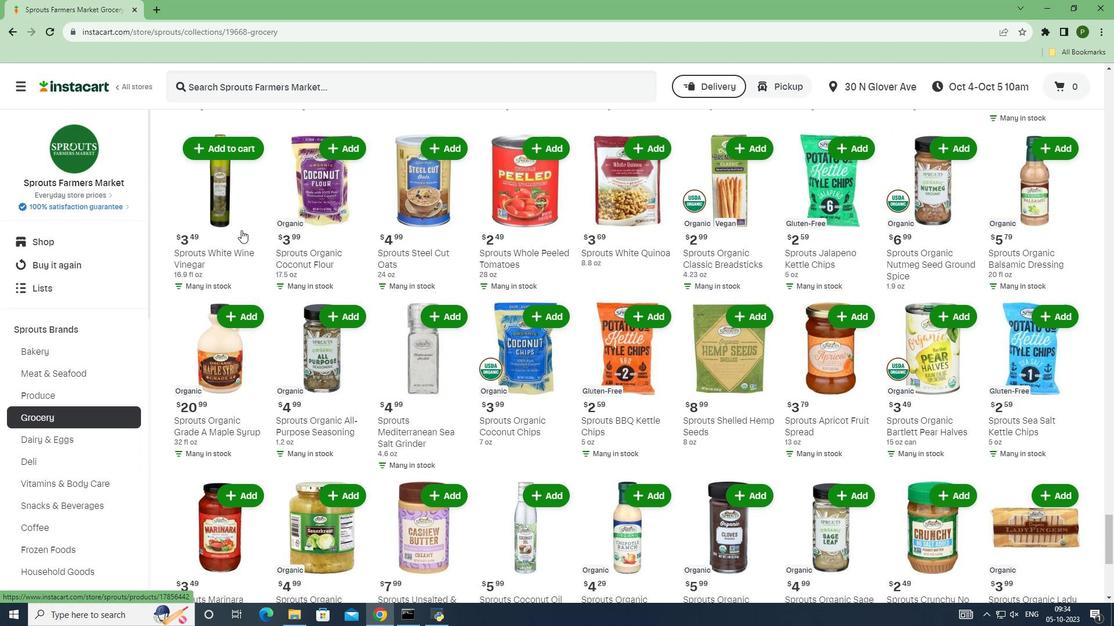 
Action: Mouse scrolled (241, 229) with delta (0, 0)
Screenshot: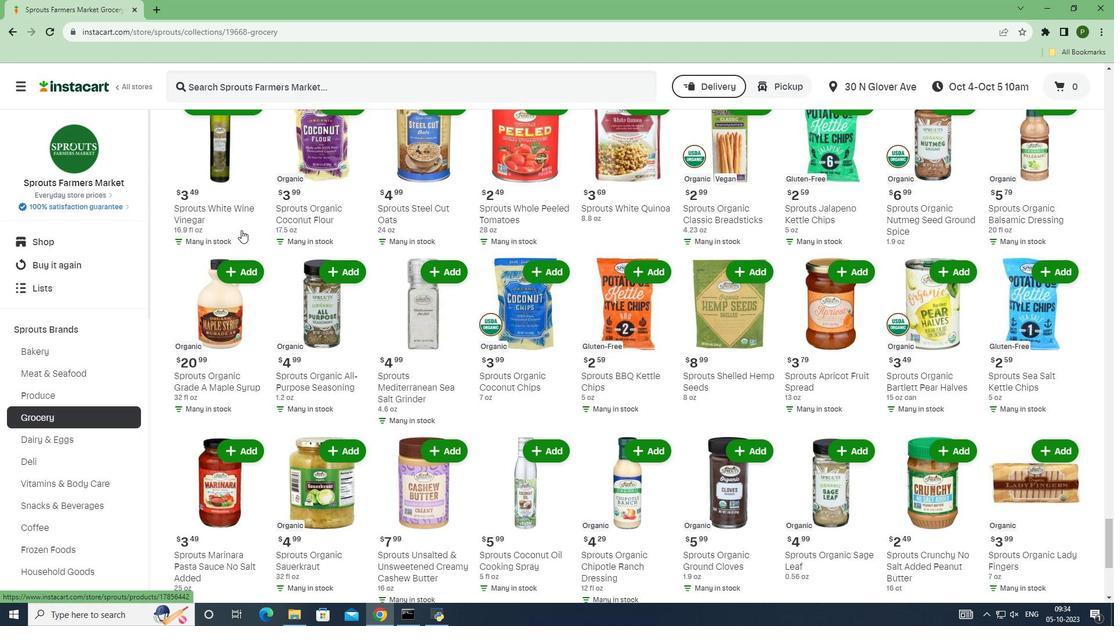 
Action: Mouse scrolled (241, 229) with delta (0, 0)
Screenshot: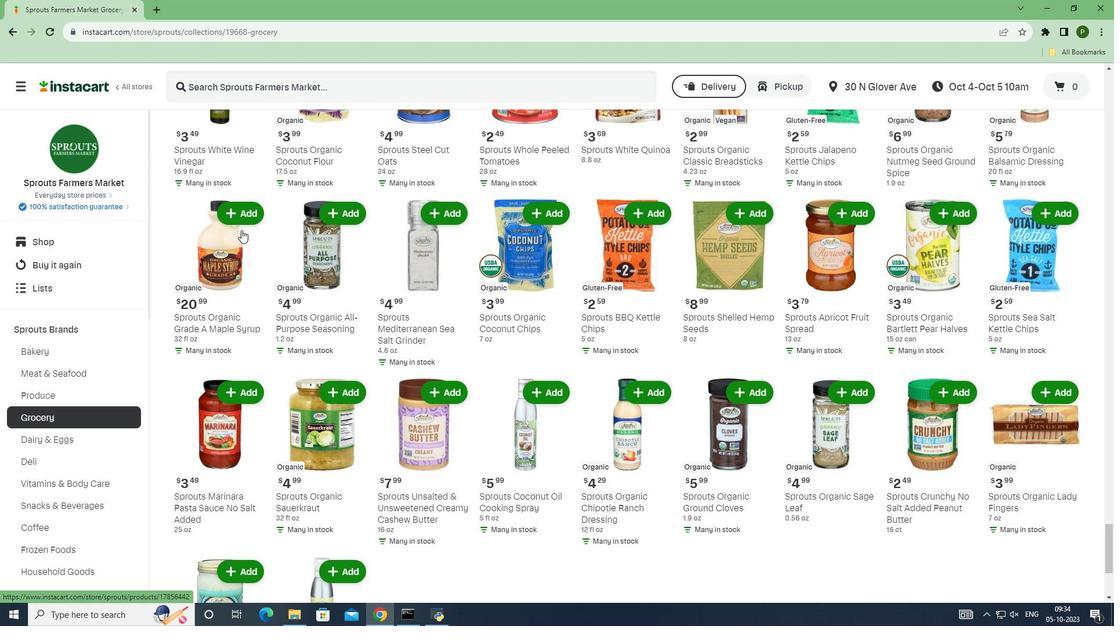 
Action: Mouse scrolled (241, 229) with delta (0, 0)
Screenshot: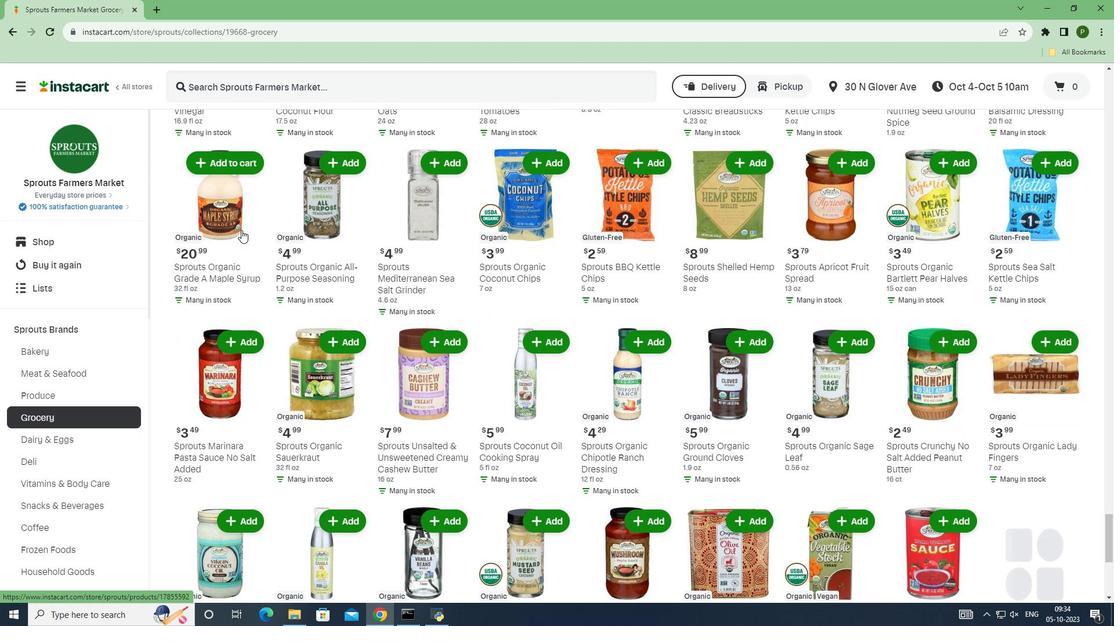 
Action: Mouse scrolled (241, 229) with delta (0, 0)
Screenshot: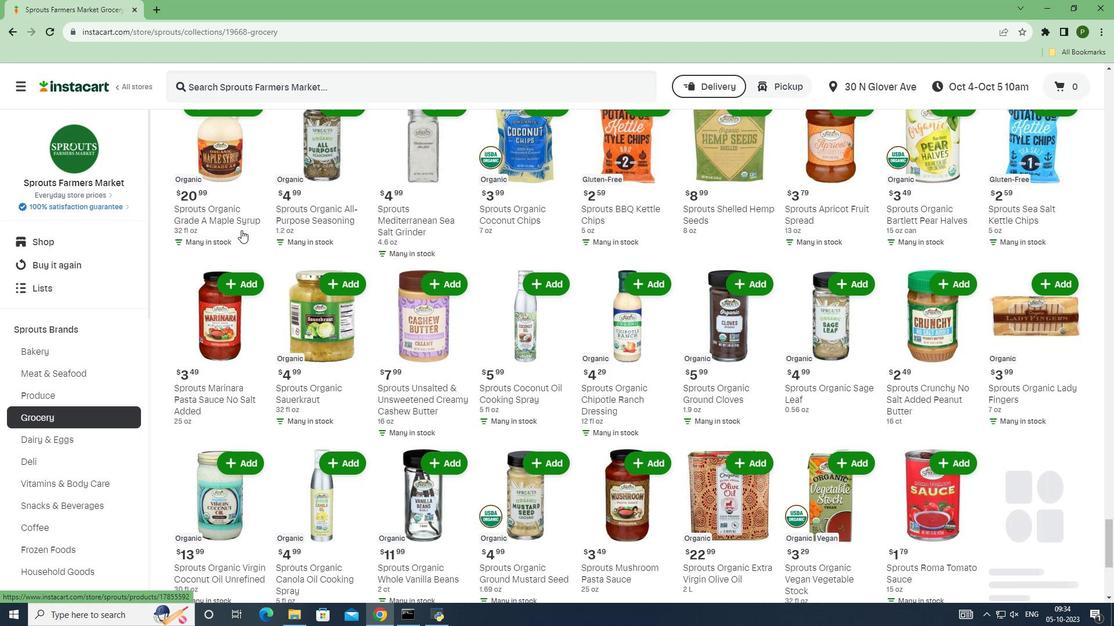 
Action: Mouse scrolled (241, 229) with delta (0, 0)
Screenshot: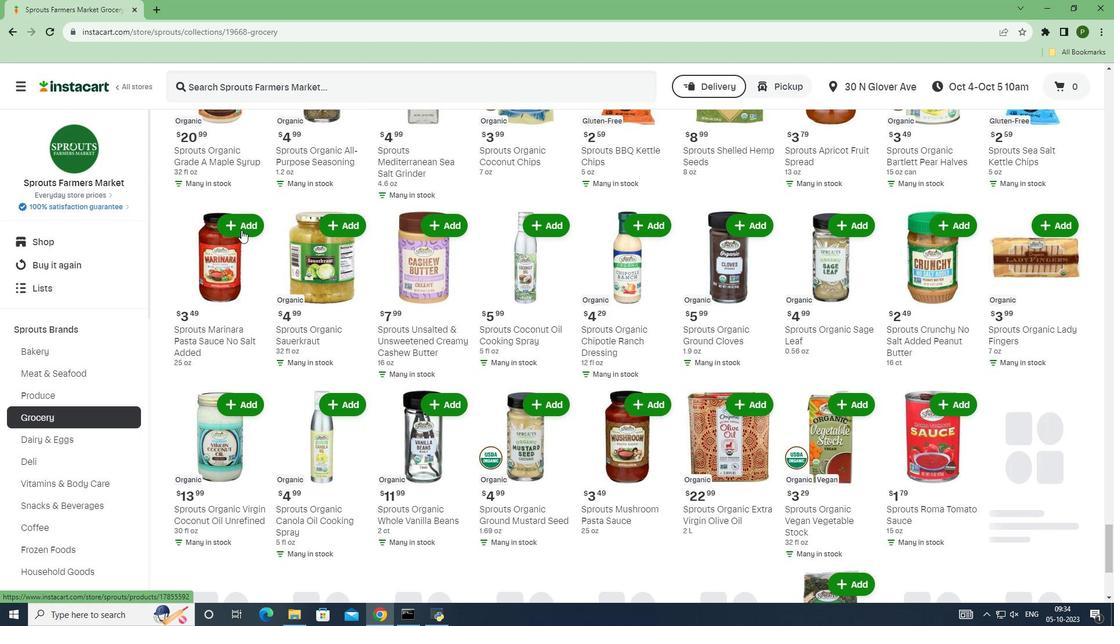 
Action: Mouse scrolled (241, 229) with delta (0, 0)
Screenshot: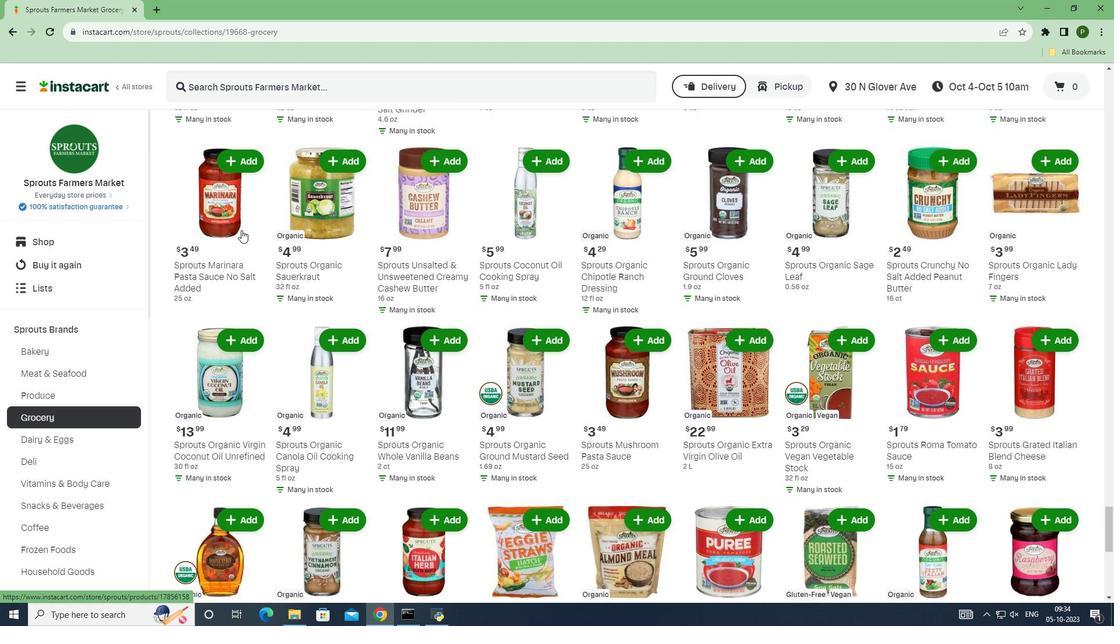 
Action: Mouse scrolled (241, 229) with delta (0, 0)
Screenshot: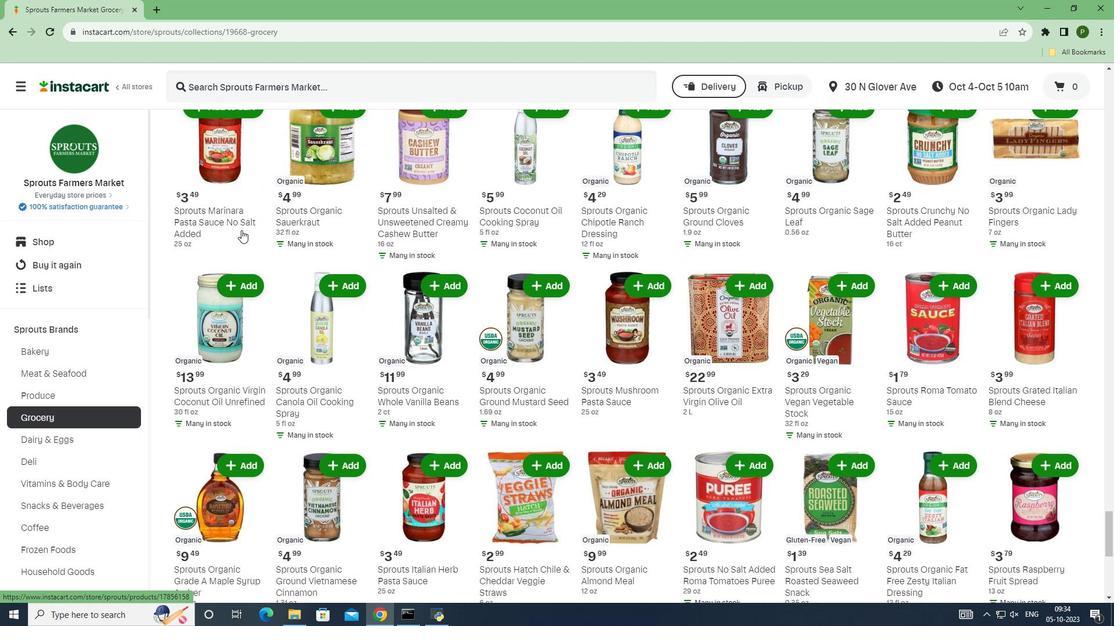 
Action: Mouse scrolled (241, 229) with delta (0, 0)
Screenshot: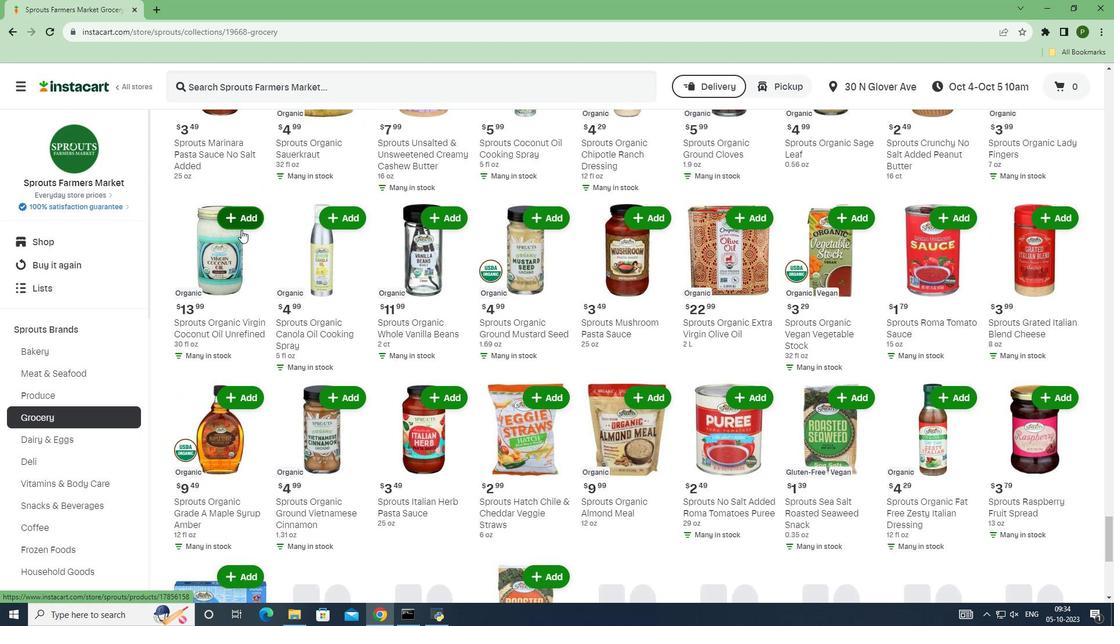 
Action: Mouse scrolled (241, 229) with delta (0, 0)
Screenshot: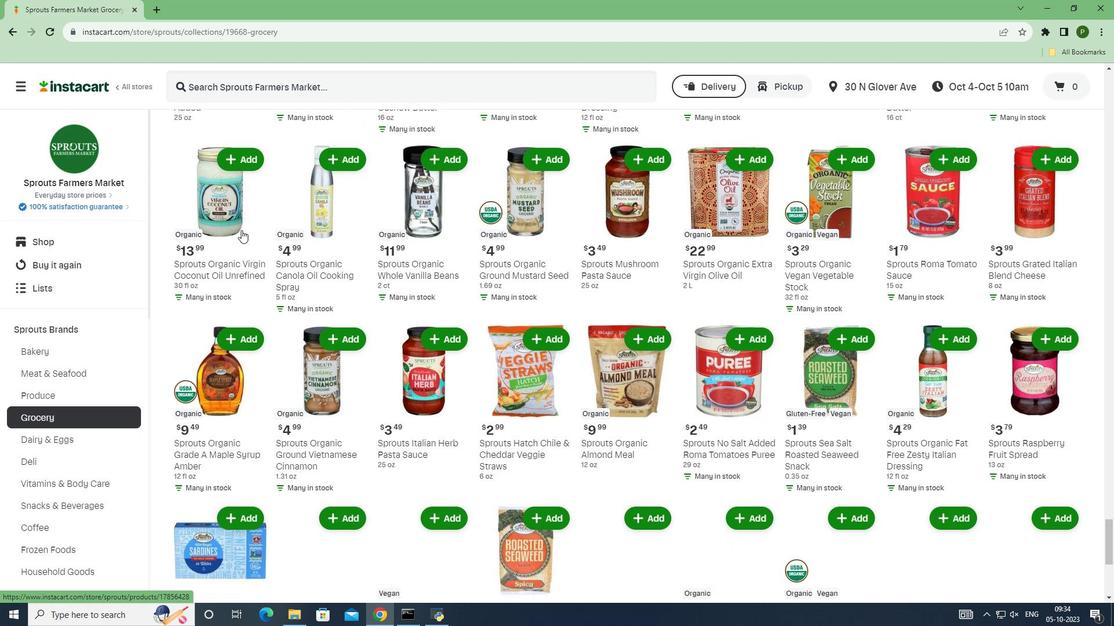
Action: Mouse scrolled (241, 229) with delta (0, 0)
Screenshot: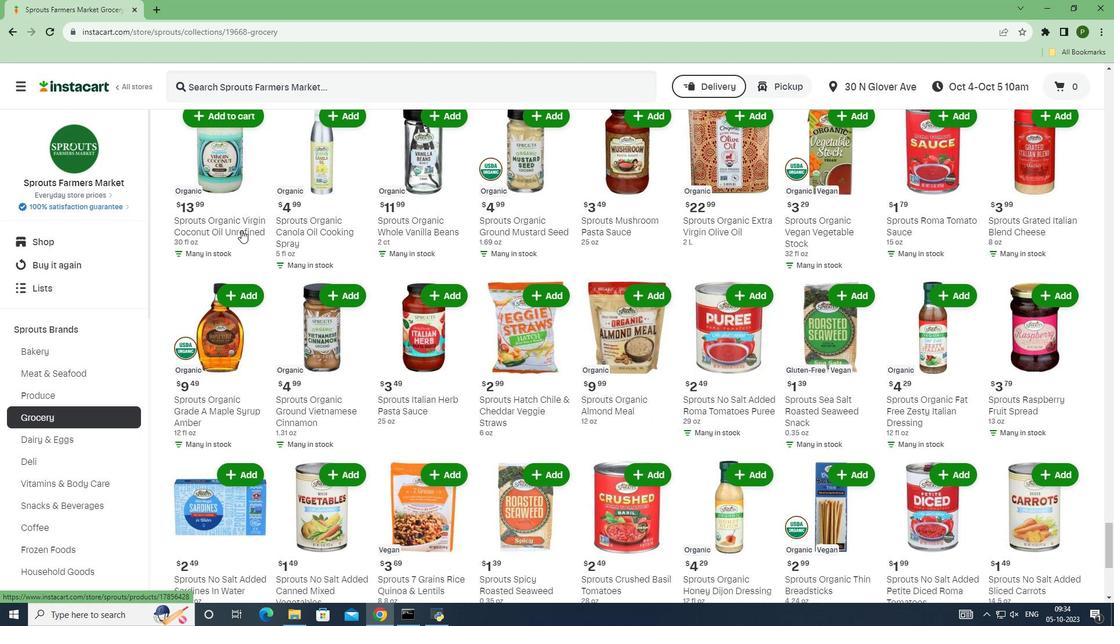 
Action: Mouse scrolled (241, 229) with delta (0, 0)
Screenshot: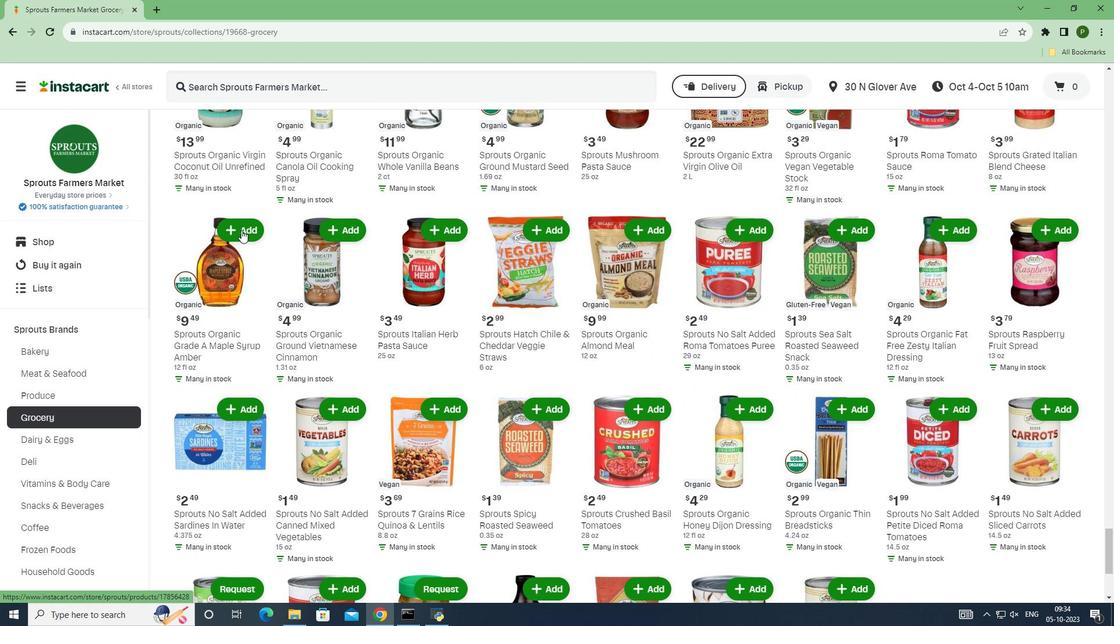 
Action: Mouse scrolled (241, 229) with delta (0, 0)
Screenshot: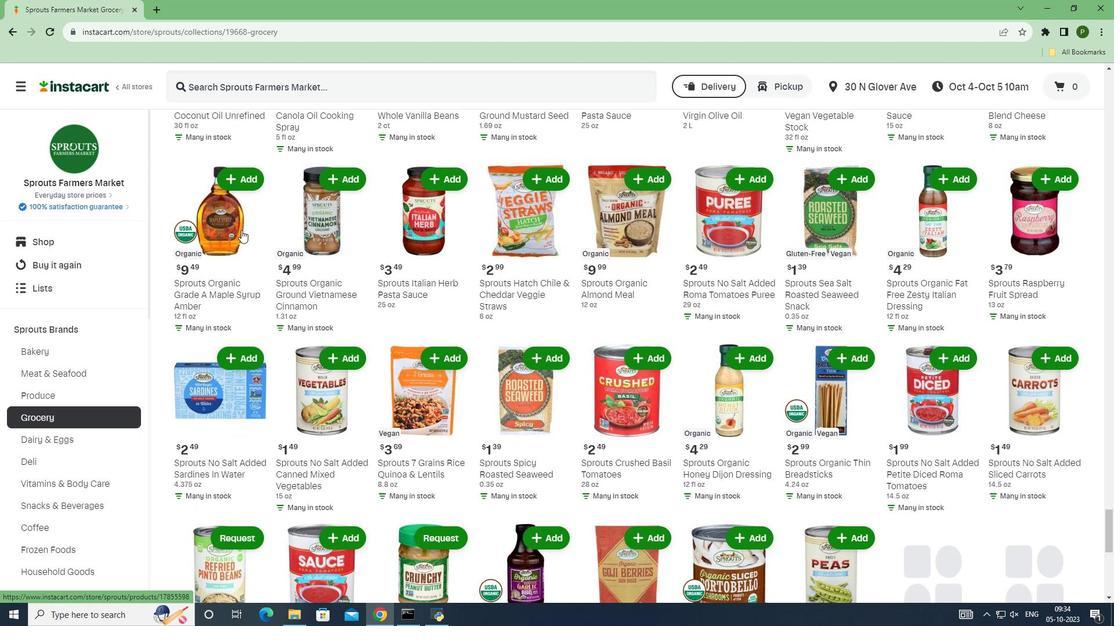 
Action: Mouse scrolled (241, 229) with delta (0, 0)
Screenshot: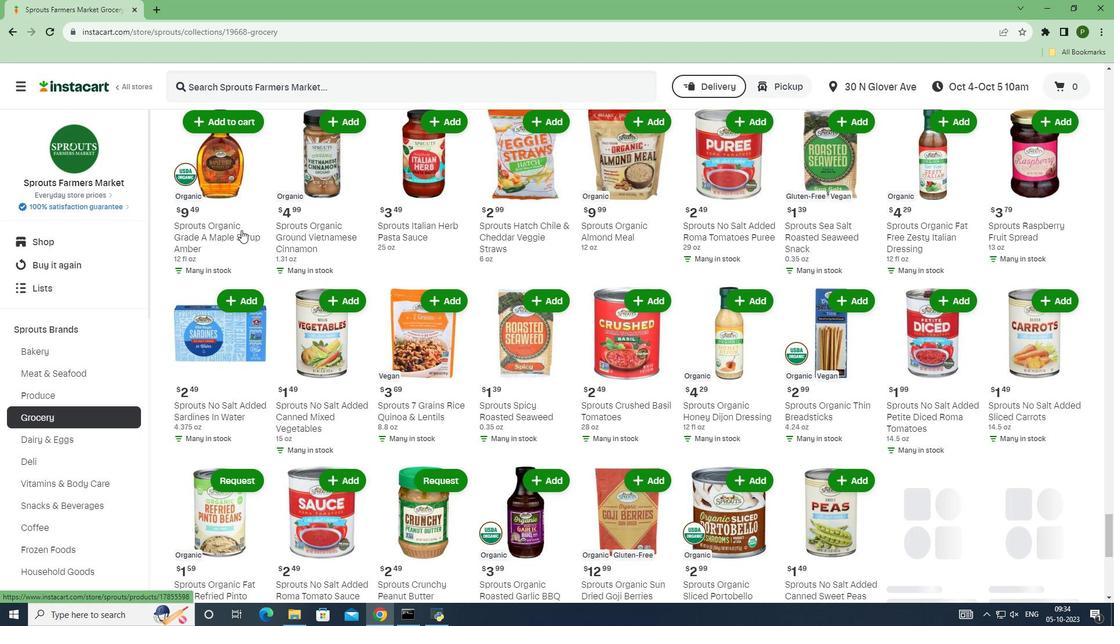 
Action: Mouse scrolled (241, 229) with delta (0, 0)
Screenshot: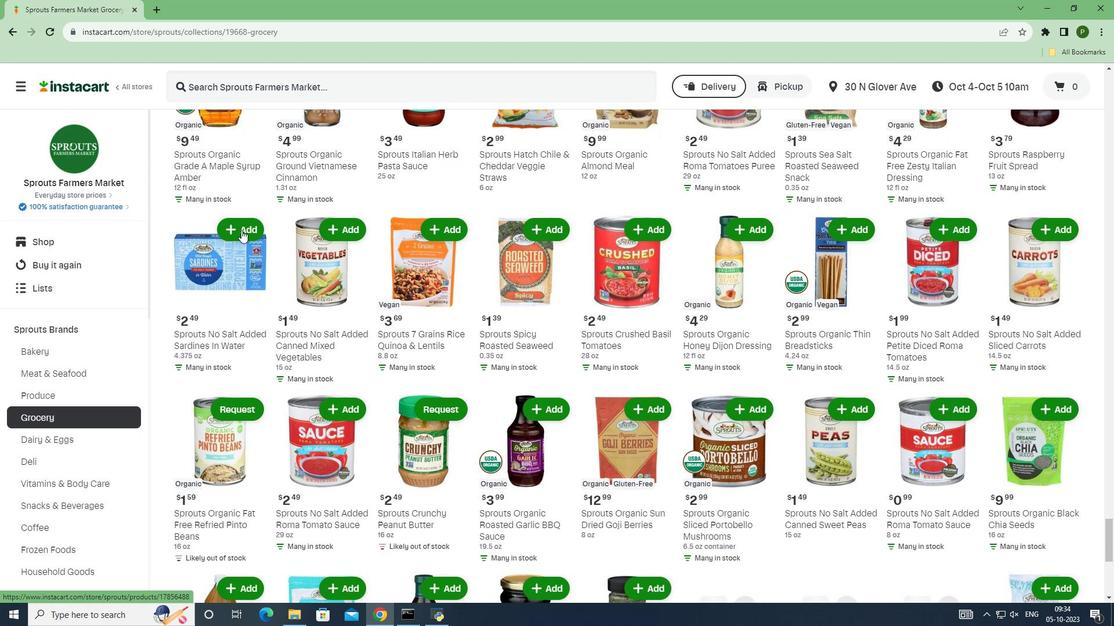 
Action: Mouse scrolled (241, 229) with delta (0, 0)
Screenshot: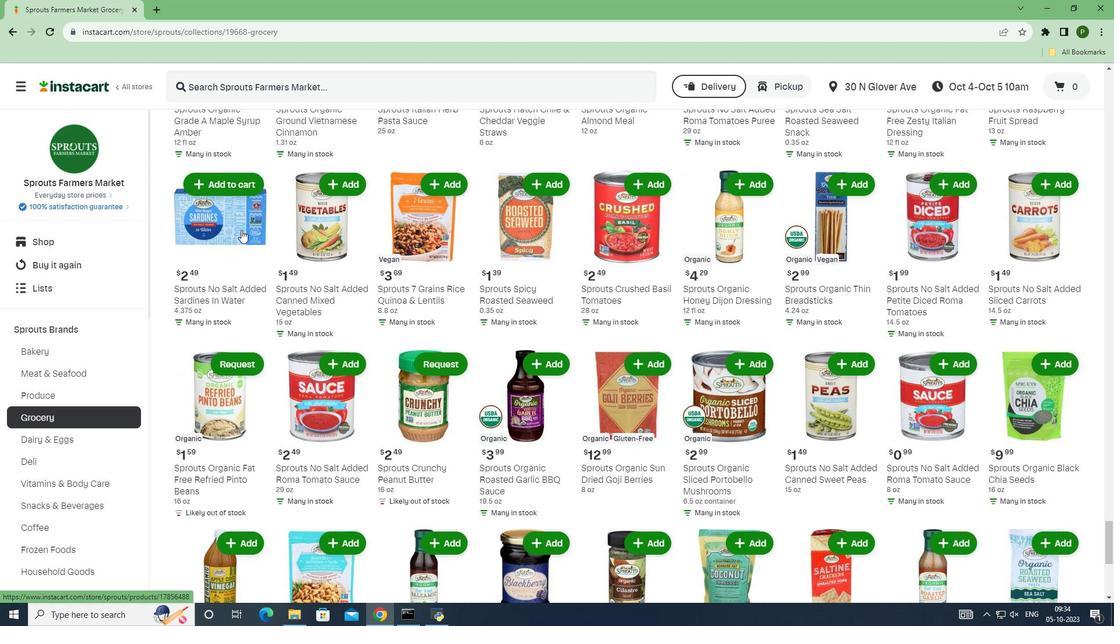 
Action: Mouse scrolled (241, 229) with delta (0, 0)
Screenshot: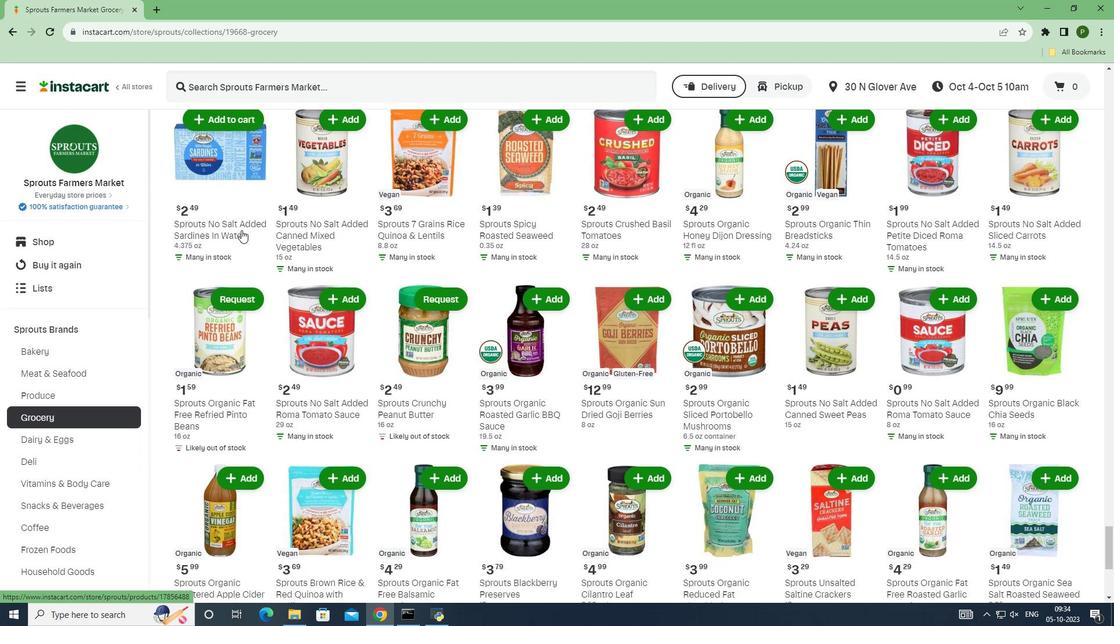 
Action: Mouse scrolled (241, 229) with delta (0, 0)
Screenshot: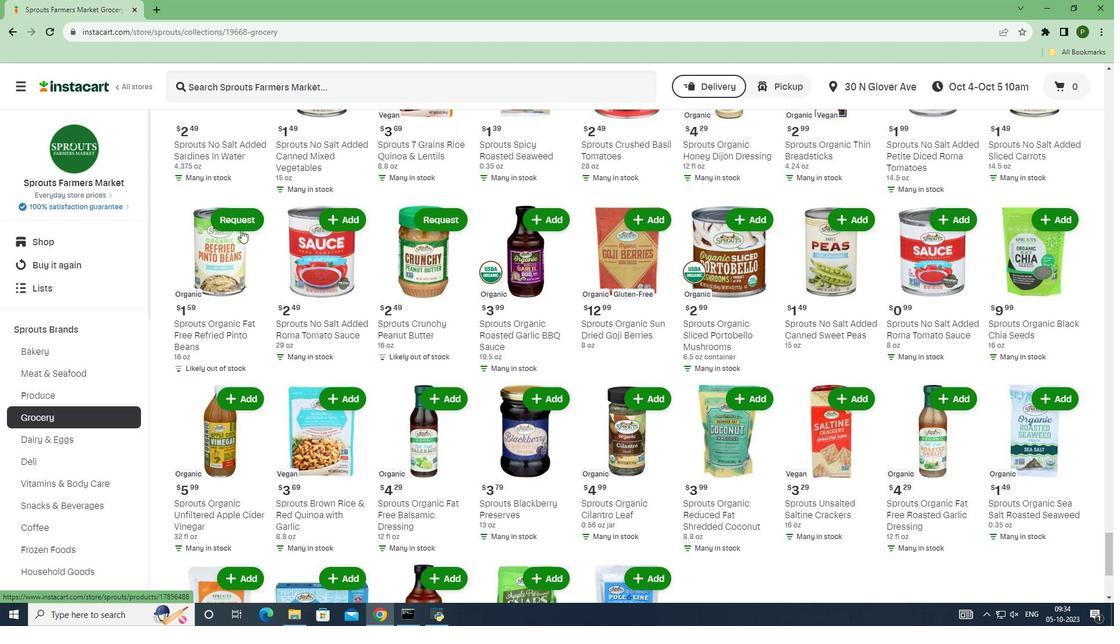 
Action: Mouse moved to (1041, 364)
Screenshot: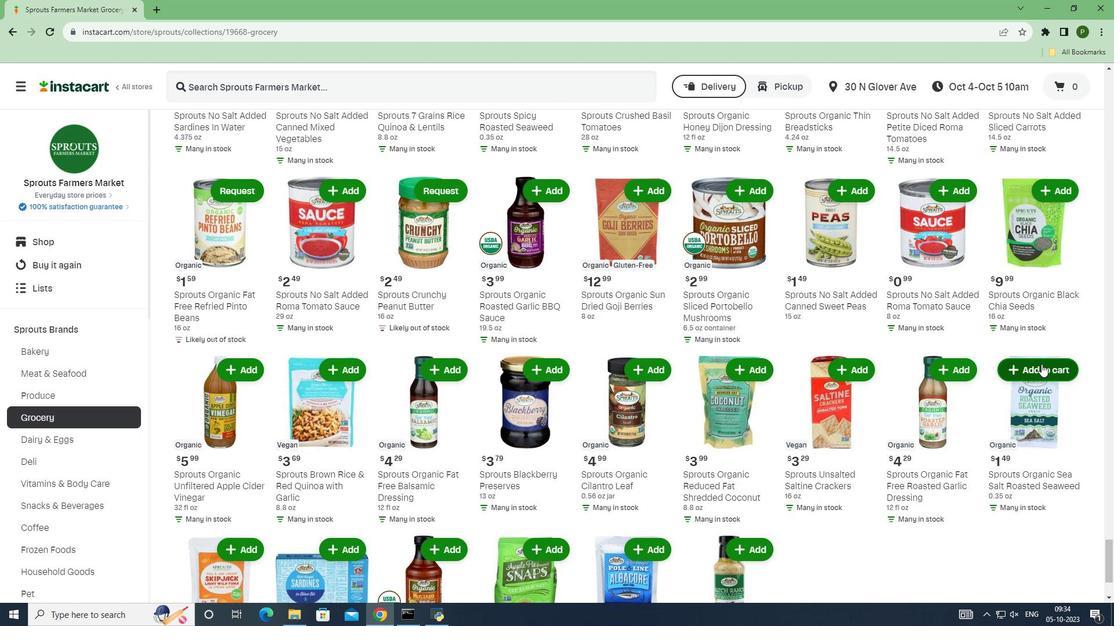 
Action: Mouse pressed left at (1041, 364)
Screenshot: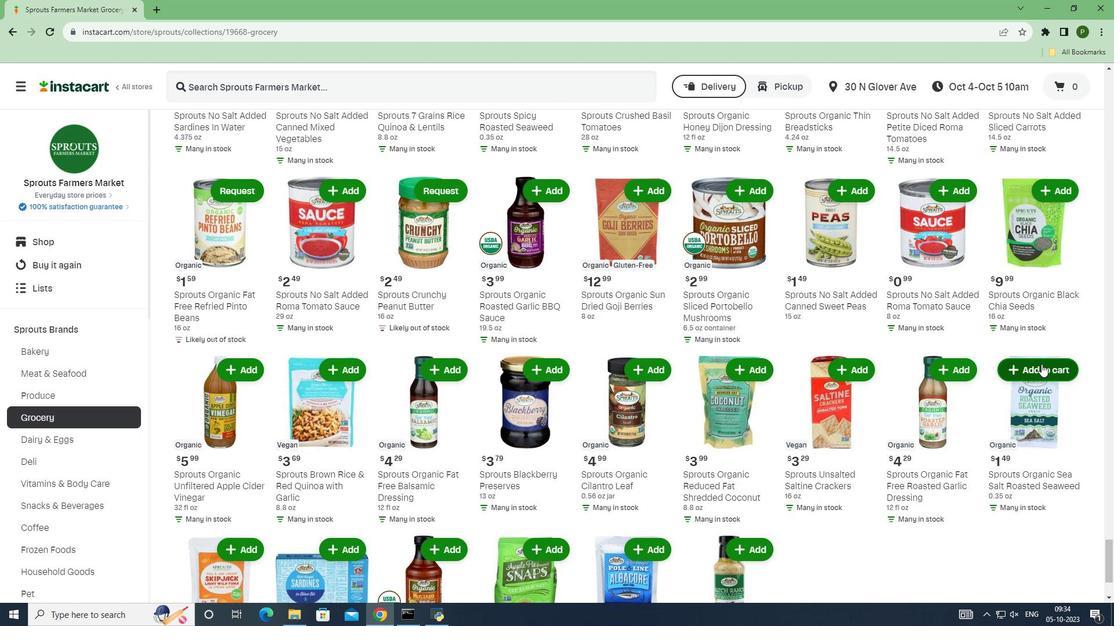 
